 Task: Research Airbnb options in Lake Worth Corridor, United States from 16th December, 2023 to 20th December, 2023 for 1 adult. Place can be private room with 1  bedroom having 1 bed and 1 bathroom. Property type can be hotel.
Action: Mouse moved to (419, 83)
Screenshot: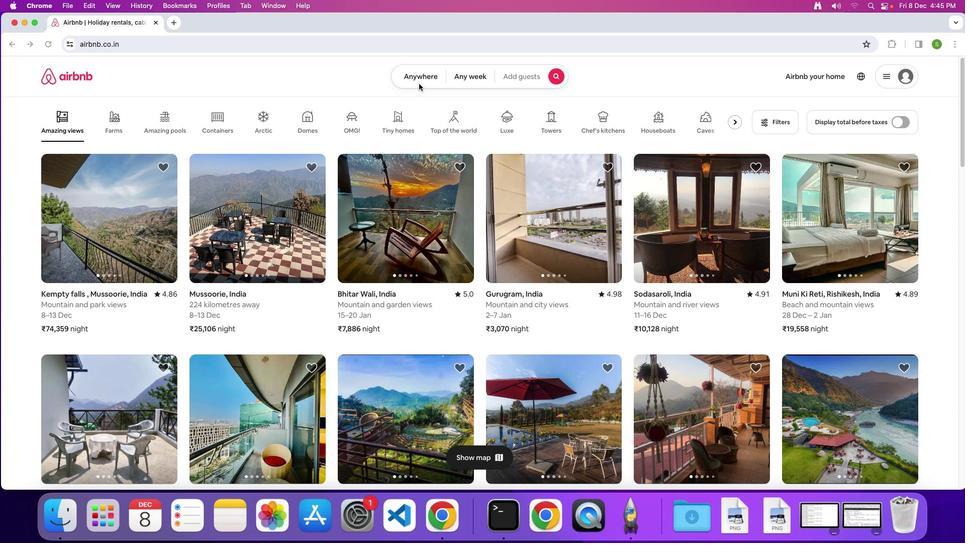 
Action: Mouse pressed left at (419, 83)
Screenshot: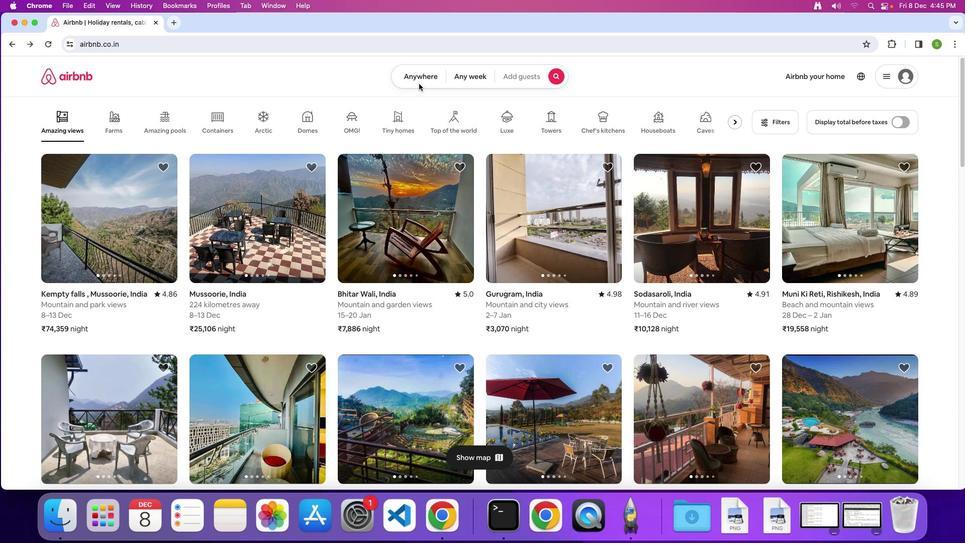 
Action: Mouse moved to (420, 78)
Screenshot: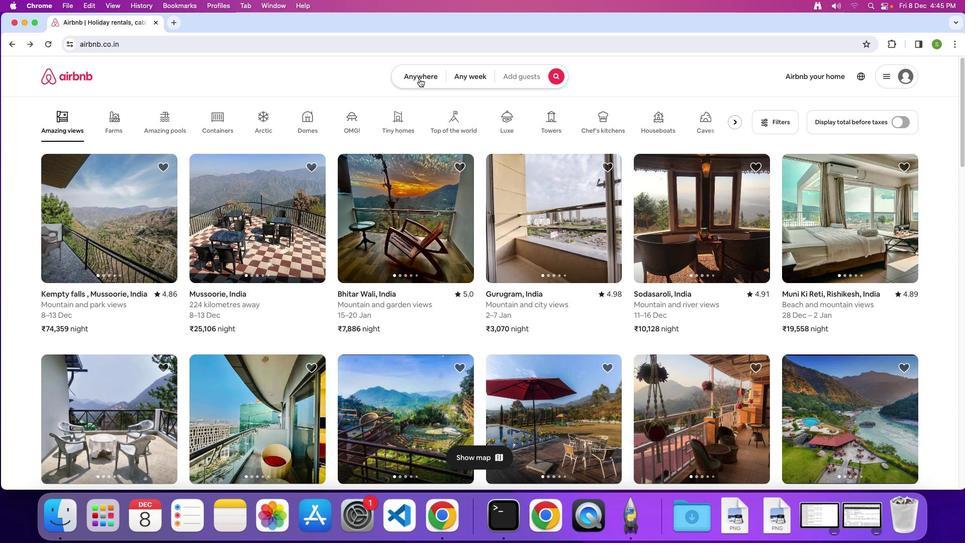 
Action: Mouse pressed left at (420, 78)
Screenshot: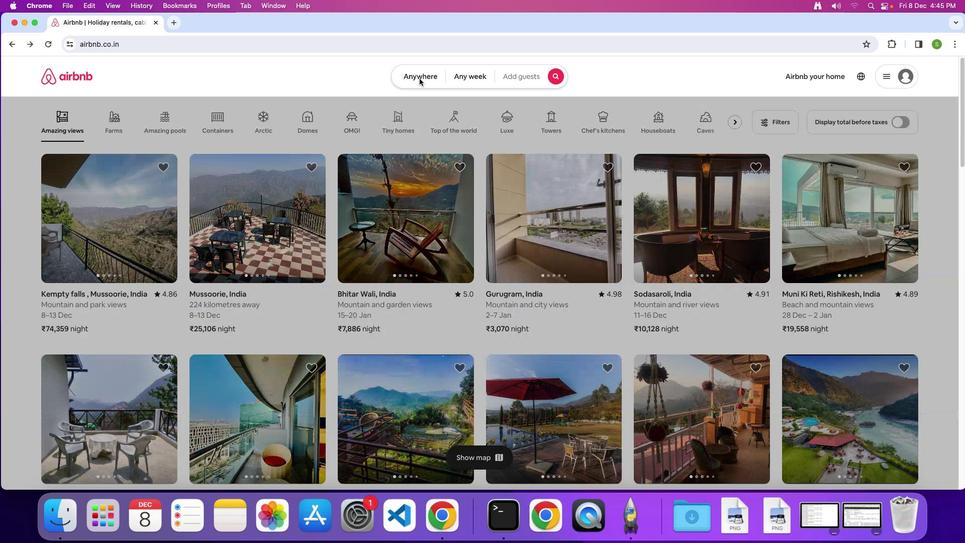 
Action: Mouse moved to (364, 118)
Screenshot: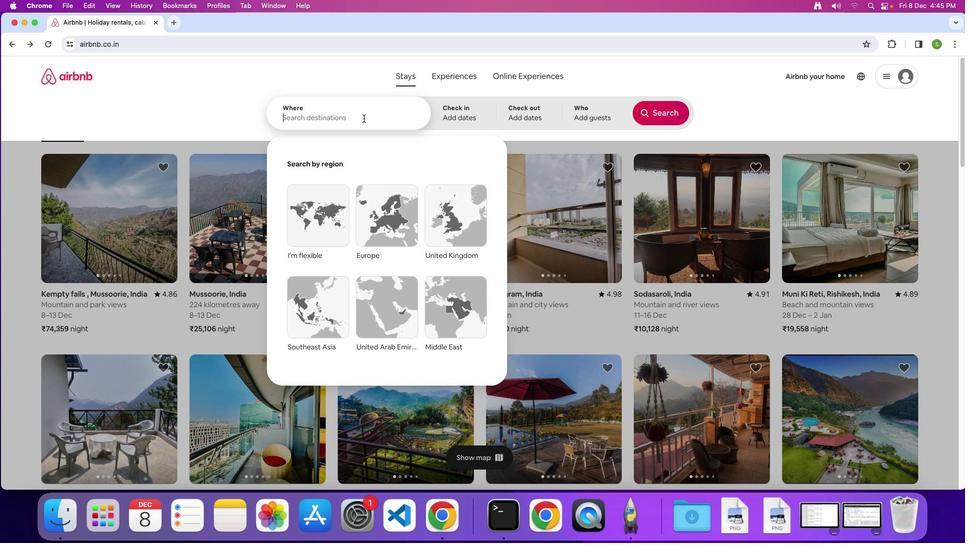 
Action: Mouse pressed left at (364, 118)
Screenshot: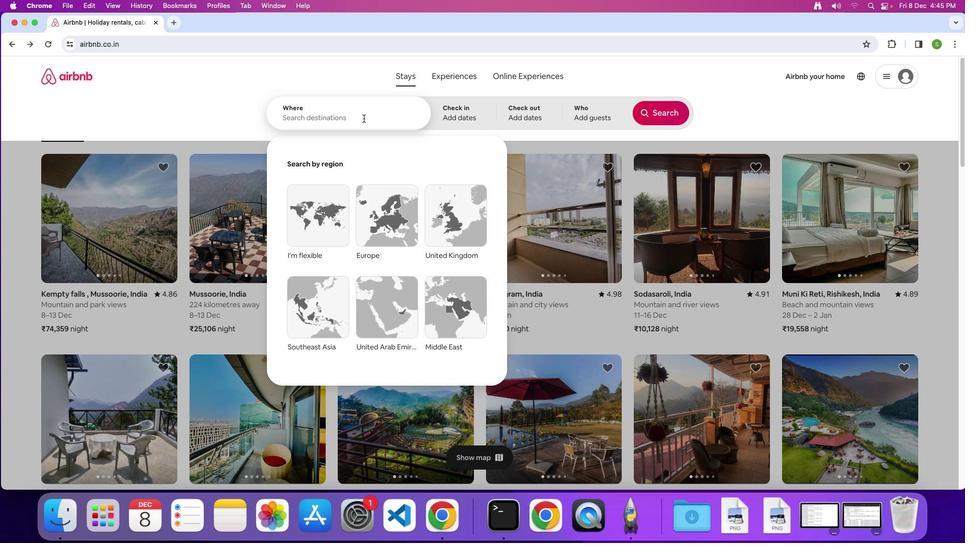 
Action: Key pressed 'L'Key.caps_lock'a''k''e'Key.spaceKey.shift'W''o''r''t''h'Key.spaceKey.shift'C''o''r''r''i''d''o''r'','Key.spaceKey.shift'U''n''t'Key.backspace'i''t''e''d'Key.spaceKey.shift'S''a''t''t''e'Key.backspaceKey.backspaceKey.backspaceKey.backspace't''a''t''e''s'Key.enter
Screenshot: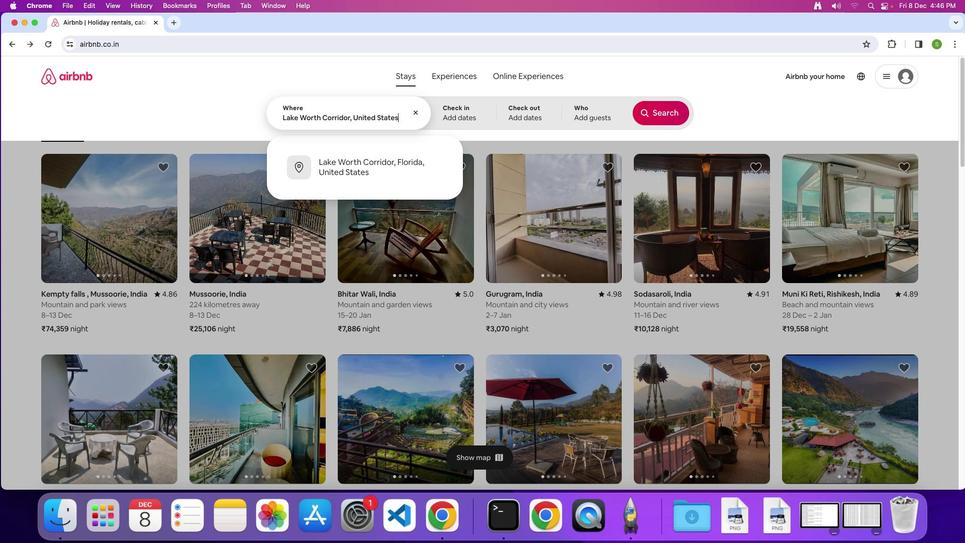 
Action: Mouse moved to (456, 292)
Screenshot: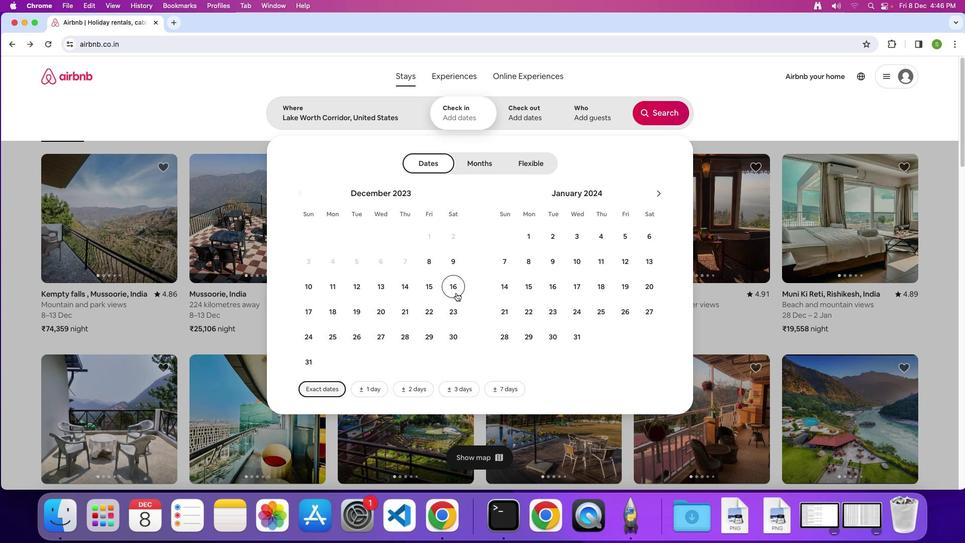 
Action: Mouse pressed left at (456, 292)
Screenshot: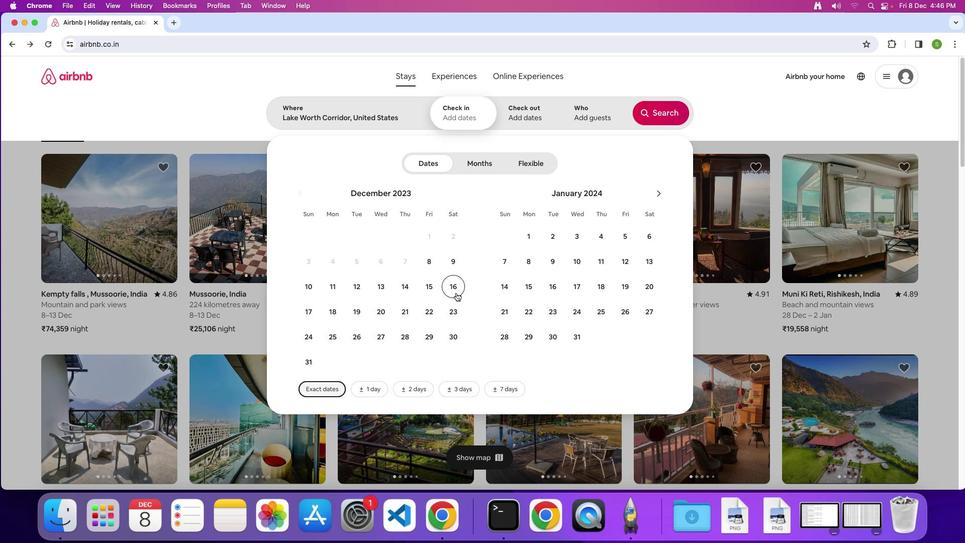
Action: Mouse moved to (385, 312)
Screenshot: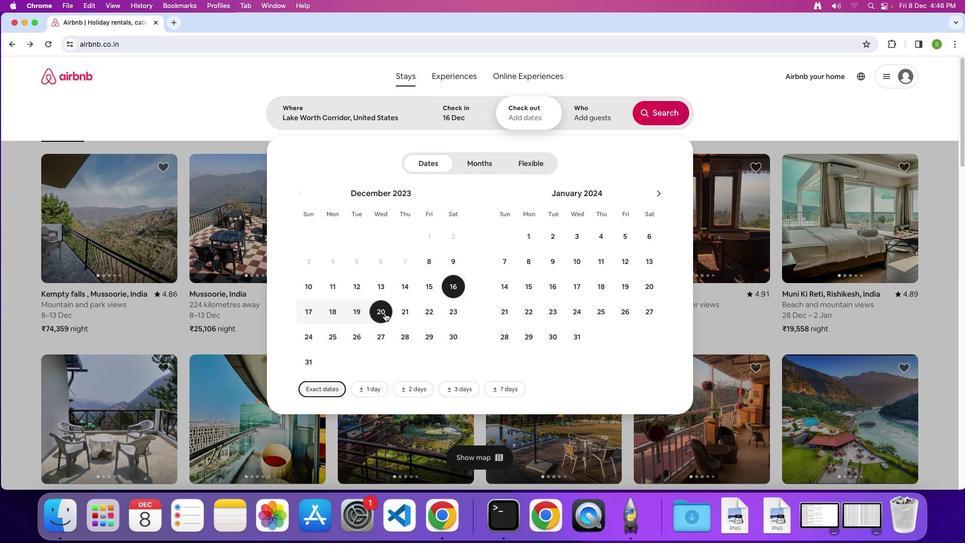 
Action: Mouse pressed left at (385, 312)
Screenshot: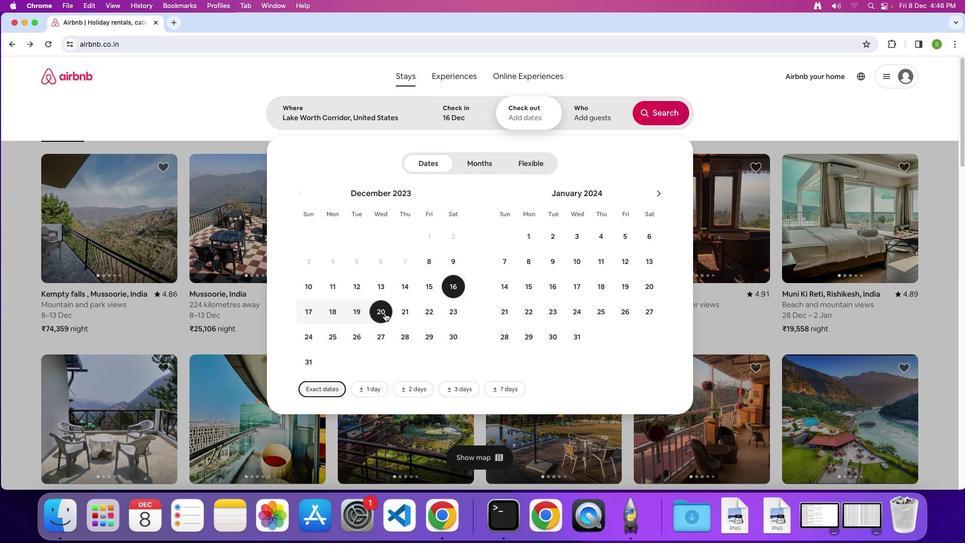 
Action: Mouse moved to (577, 119)
Screenshot: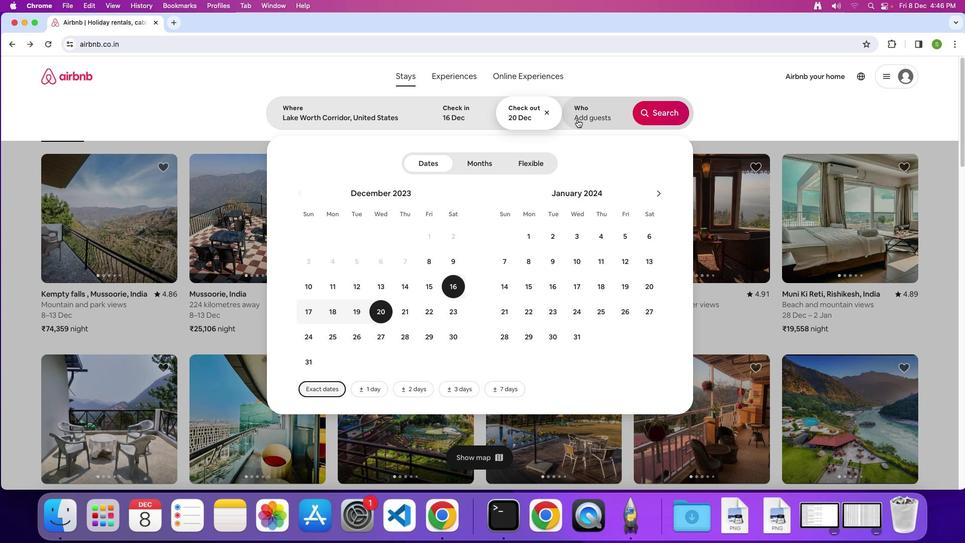 
Action: Mouse pressed left at (577, 119)
Screenshot: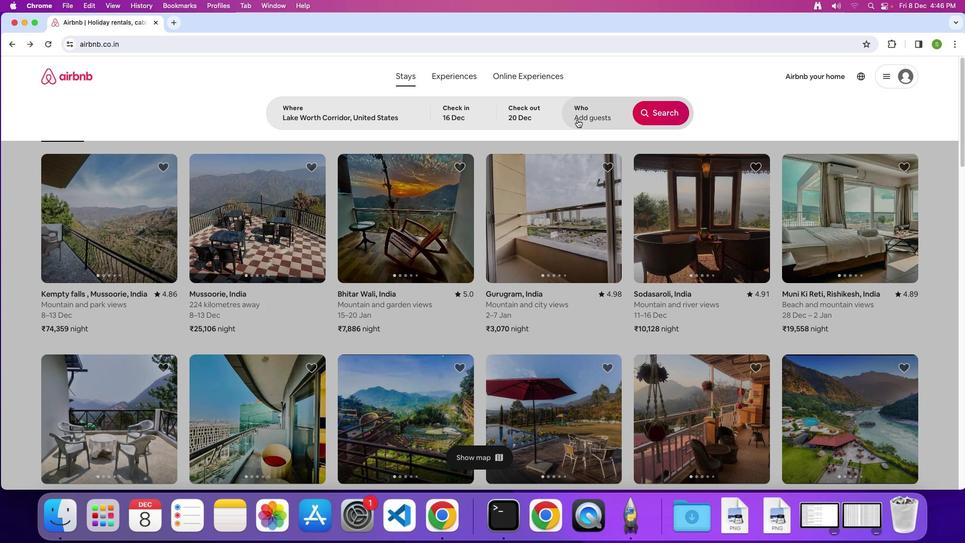 
Action: Mouse moved to (667, 169)
Screenshot: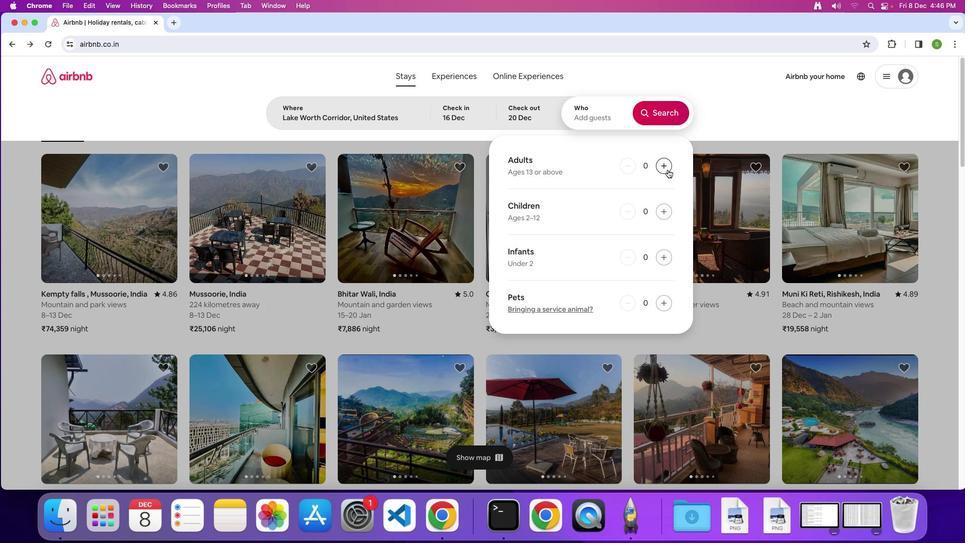 
Action: Mouse pressed left at (667, 169)
Screenshot: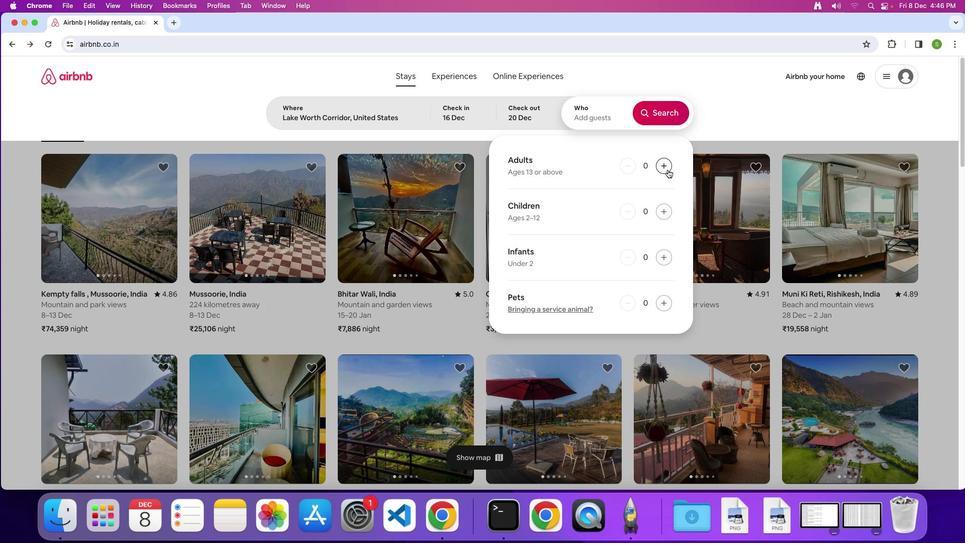 
Action: Mouse moved to (661, 116)
Screenshot: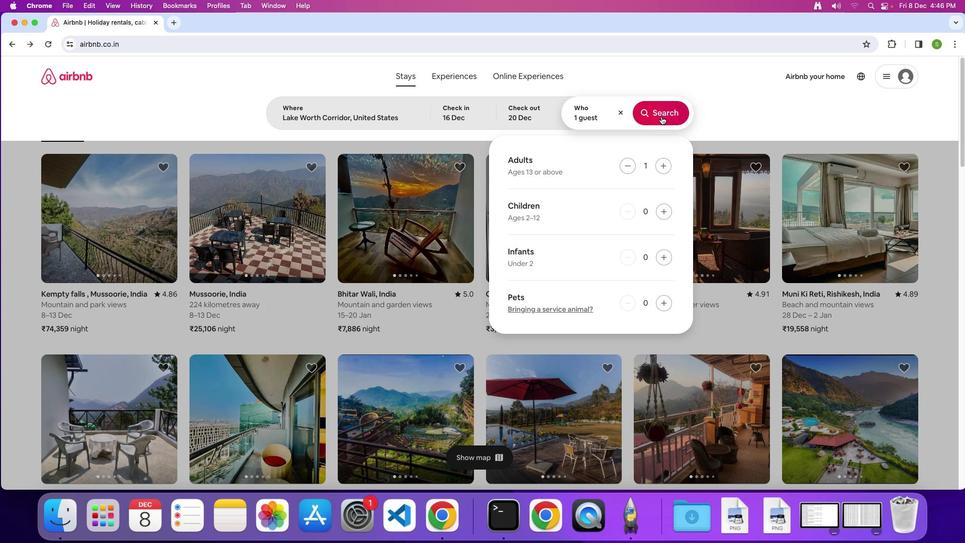 
Action: Mouse pressed left at (661, 116)
Screenshot: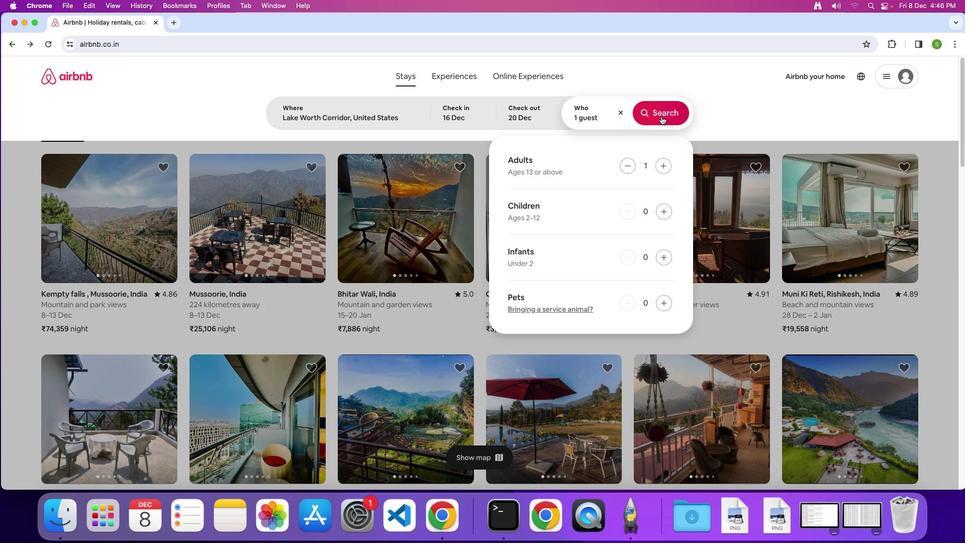 
Action: Mouse moved to (799, 118)
Screenshot: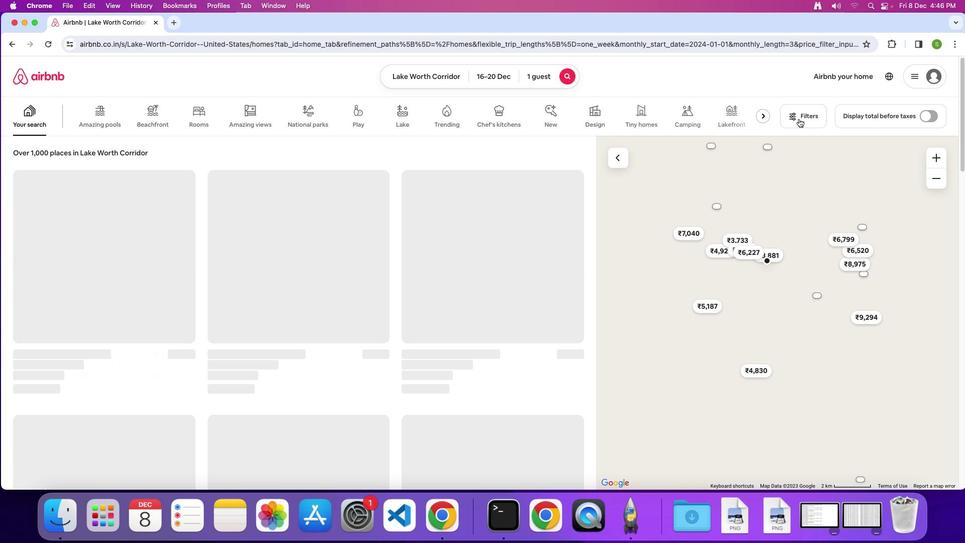 
Action: Mouse pressed left at (799, 118)
Screenshot: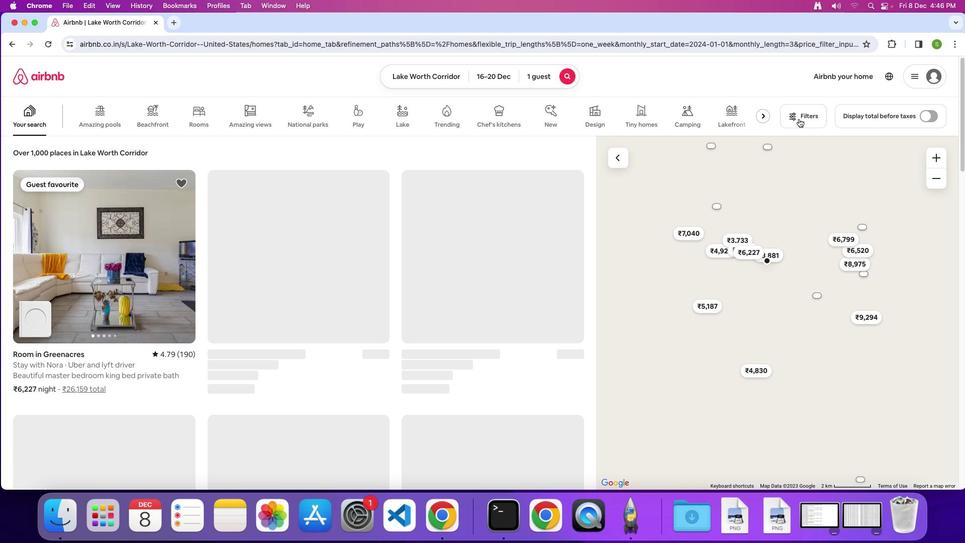 
Action: Mouse moved to (488, 243)
Screenshot: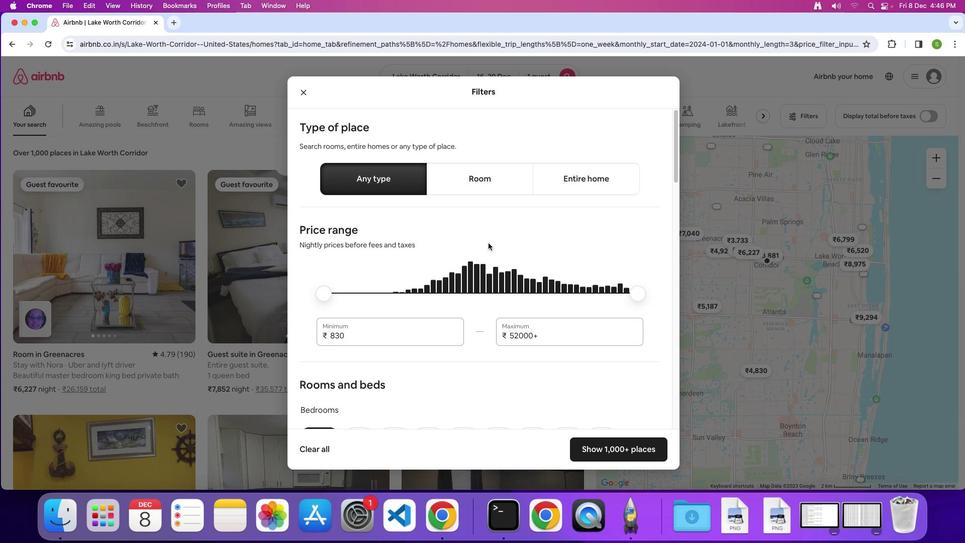 
Action: Mouse scrolled (488, 243) with delta (0, 0)
Screenshot: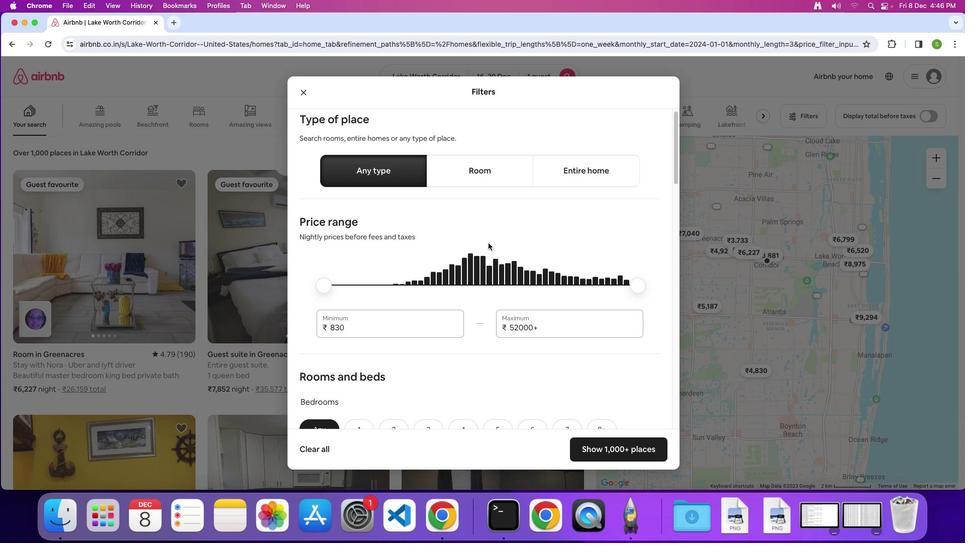 
Action: Mouse scrolled (488, 243) with delta (0, 0)
Screenshot: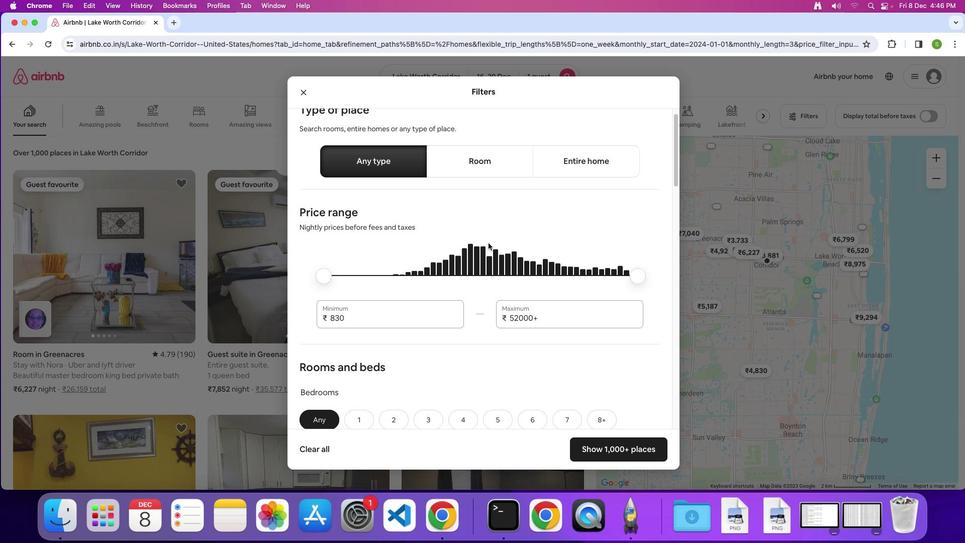 
Action: Mouse scrolled (488, 243) with delta (0, 0)
Screenshot: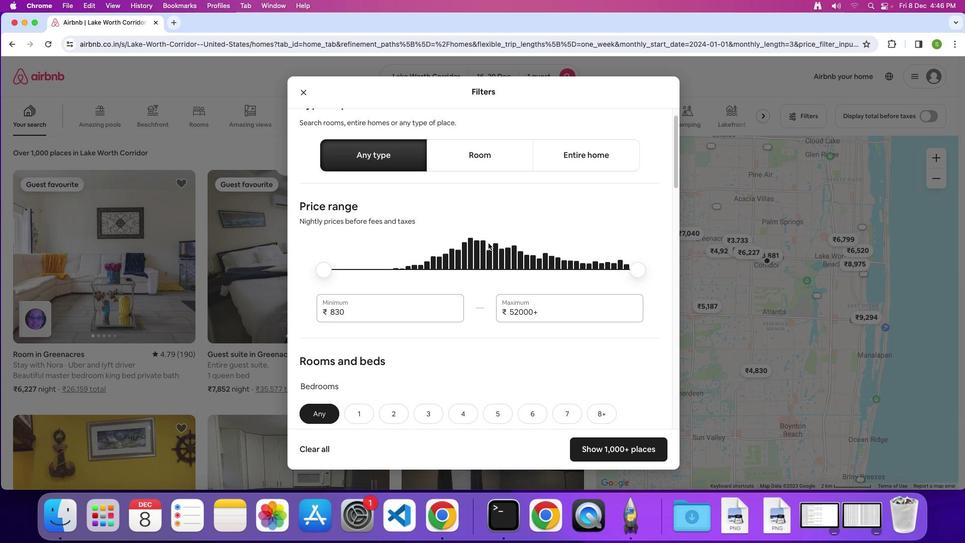 
Action: Mouse scrolled (488, 243) with delta (0, 0)
Screenshot: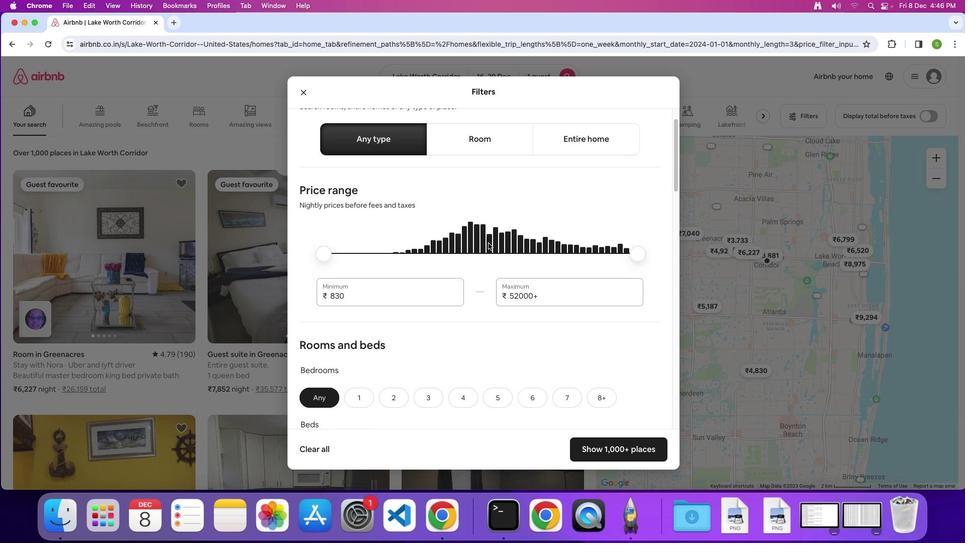 
Action: Mouse scrolled (488, 243) with delta (0, -1)
Screenshot: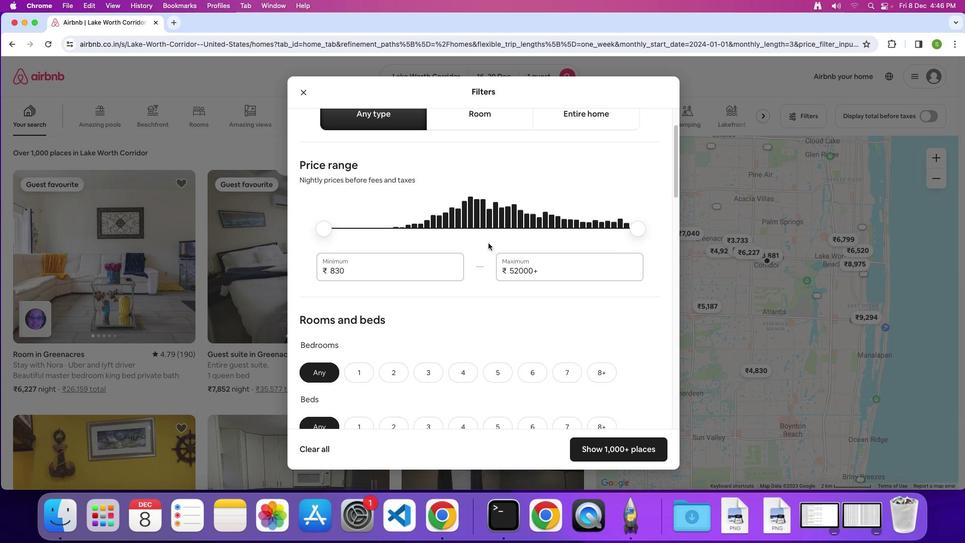 
Action: Mouse scrolled (488, 243) with delta (0, 0)
Screenshot: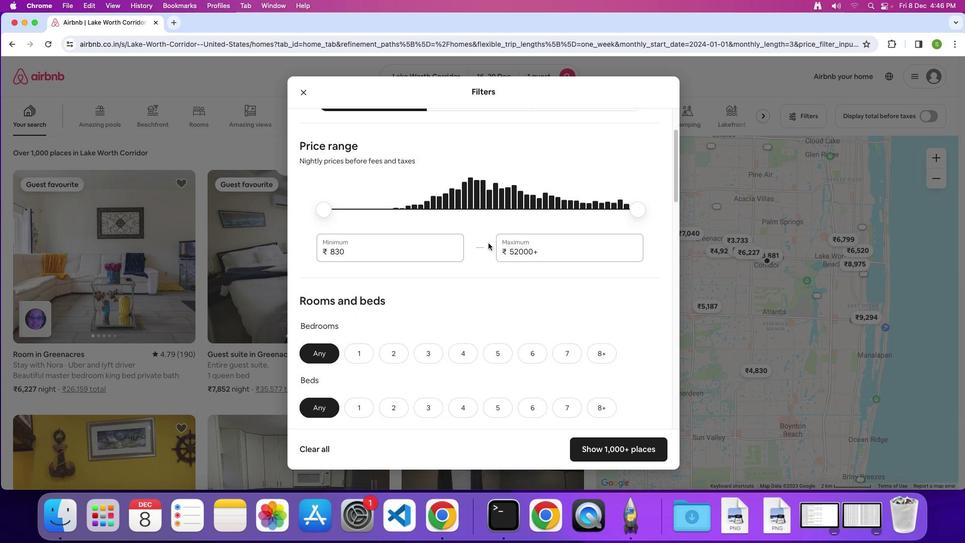 
Action: Mouse scrolled (488, 243) with delta (0, 0)
Screenshot: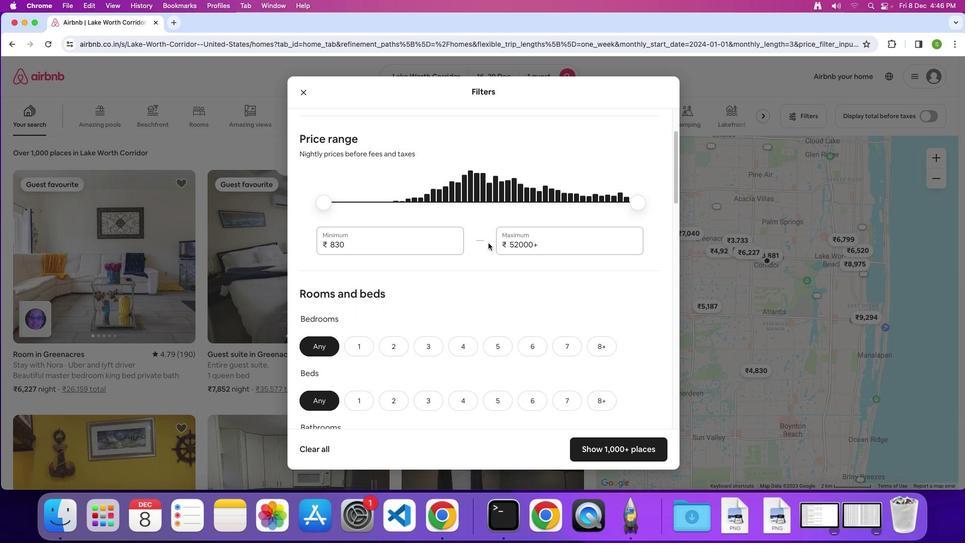 
Action: Mouse scrolled (488, 243) with delta (0, 0)
Screenshot: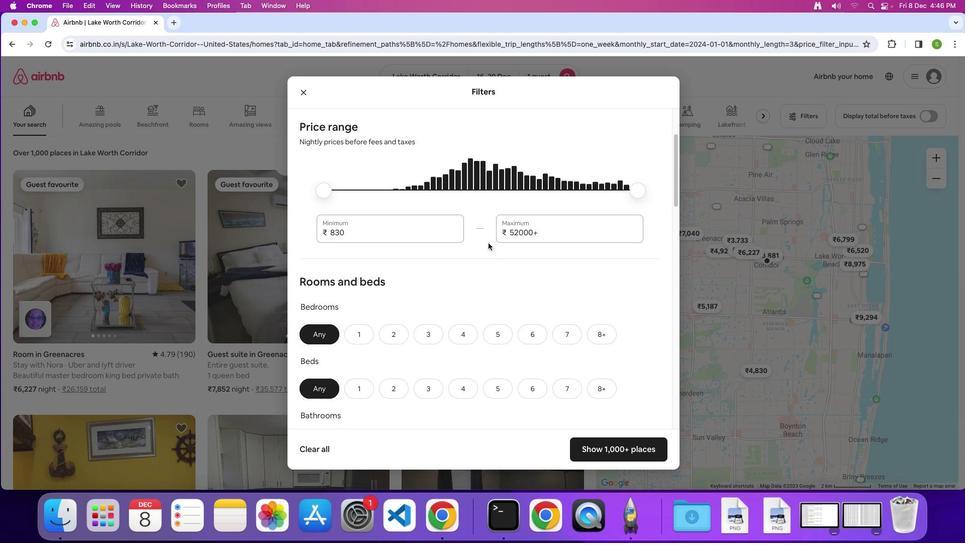 
Action: Mouse scrolled (488, 243) with delta (0, 0)
Screenshot: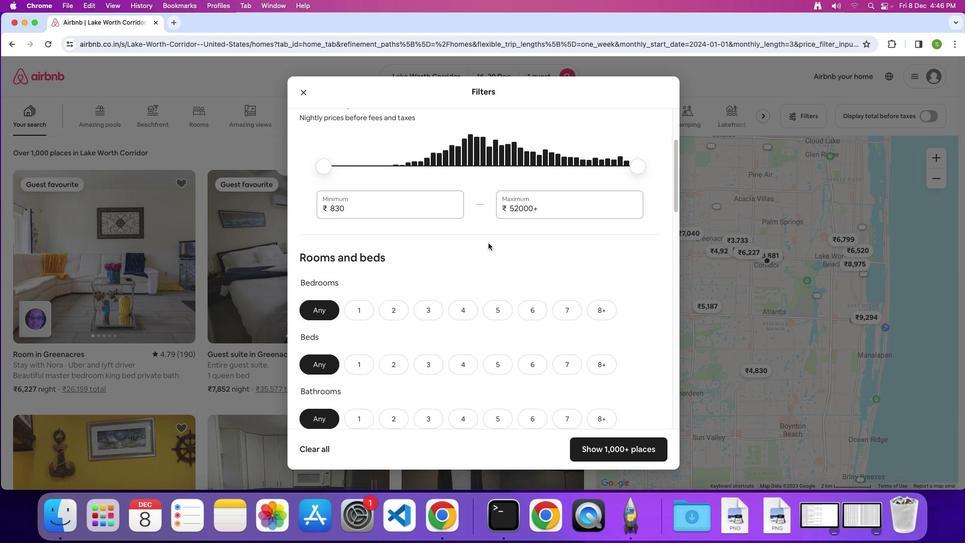 
Action: Mouse scrolled (488, 243) with delta (0, -1)
Screenshot: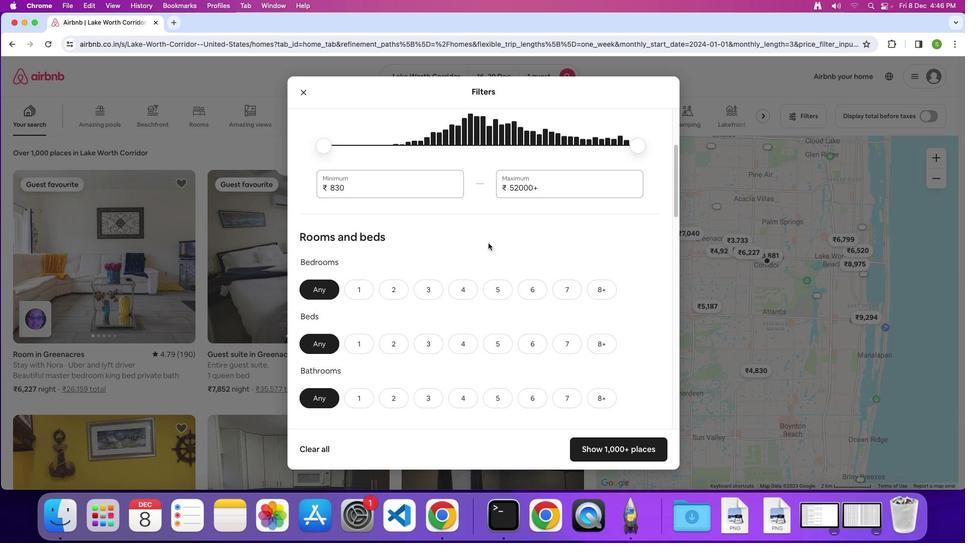 
Action: Mouse scrolled (488, 243) with delta (0, 0)
Screenshot: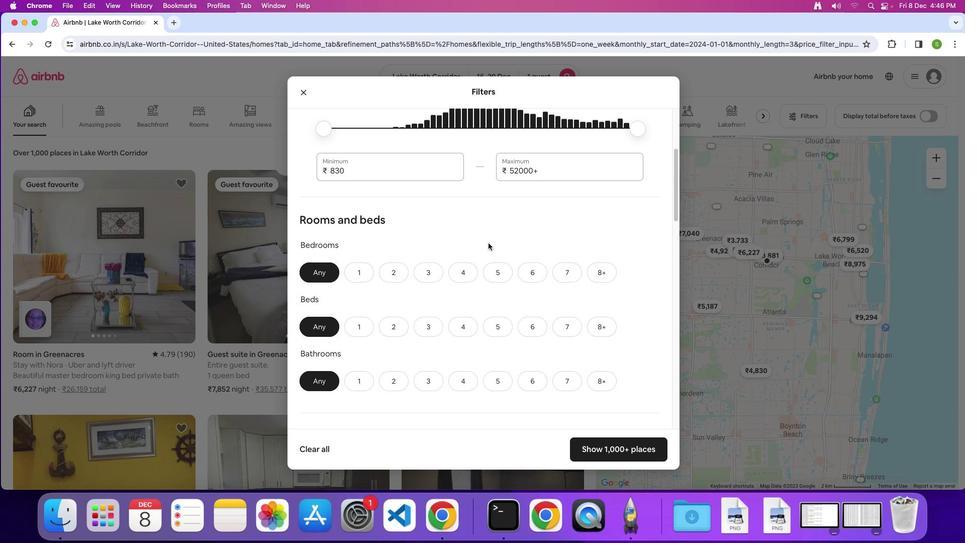
Action: Mouse scrolled (488, 243) with delta (0, 0)
Screenshot: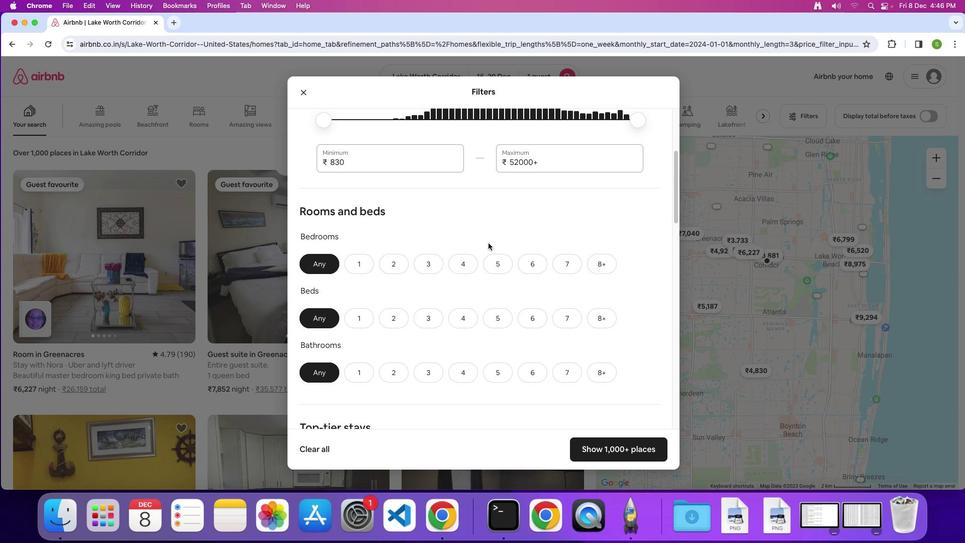 
Action: Mouse scrolled (488, 243) with delta (0, 0)
Screenshot: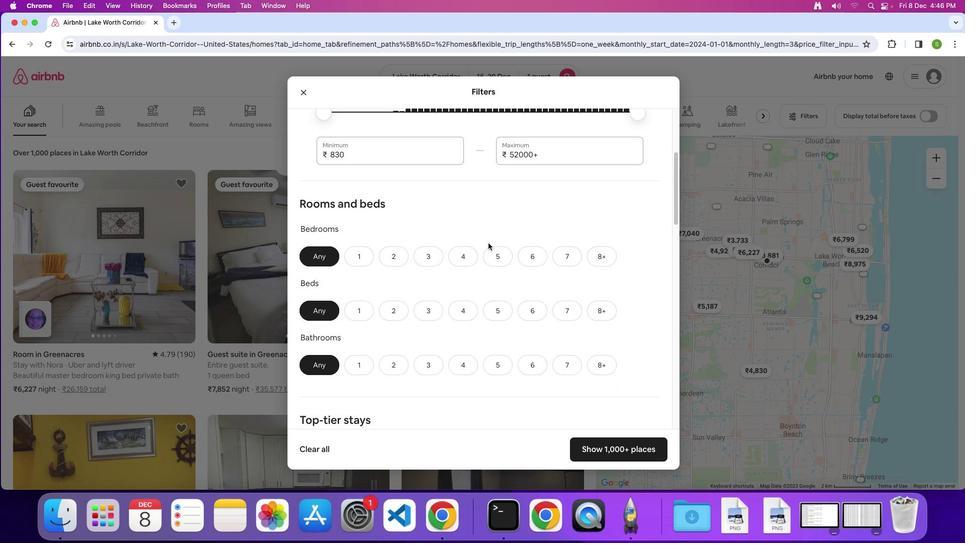 
Action: Mouse scrolled (488, 243) with delta (0, 0)
Screenshot: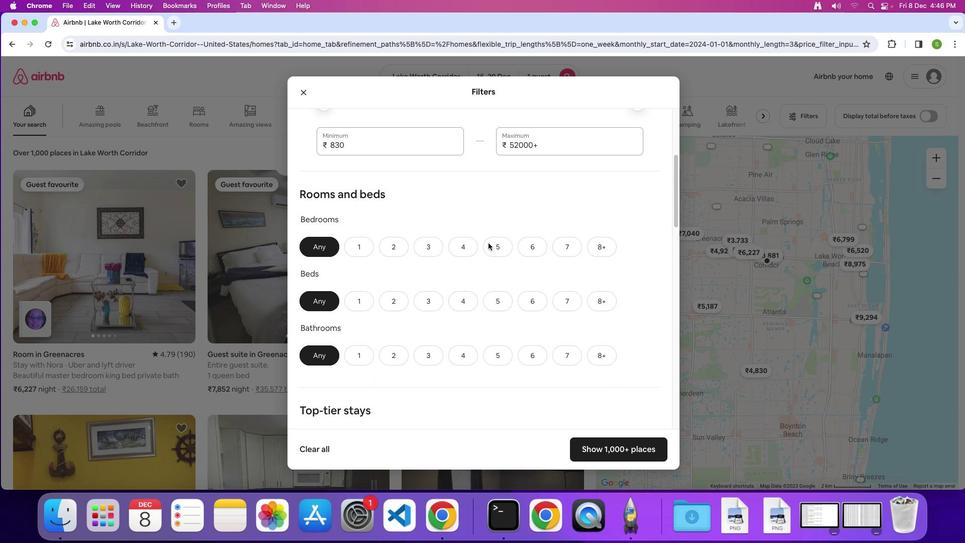 
Action: Mouse scrolled (488, 243) with delta (0, 0)
Screenshot: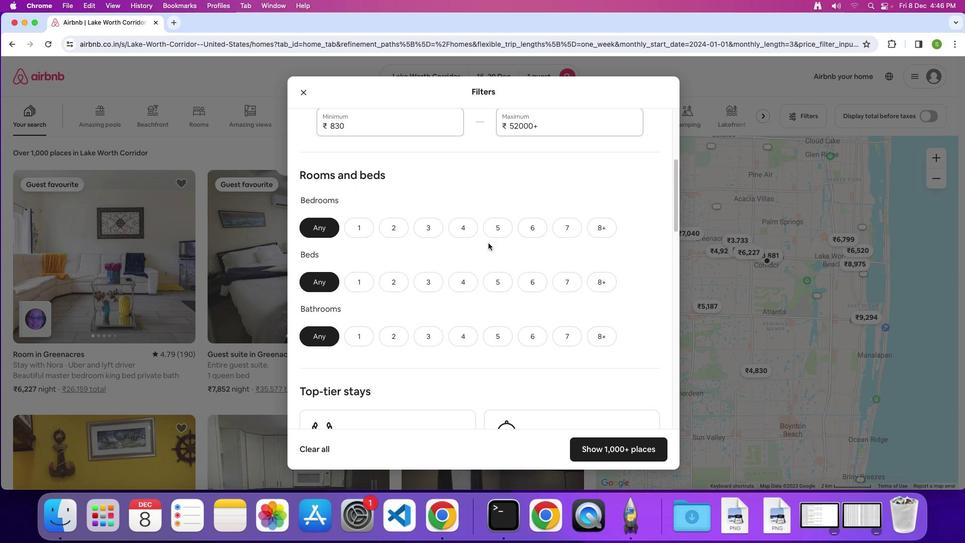 
Action: Mouse scrolled (488, 243) with delta (0, 0)
Screenshot: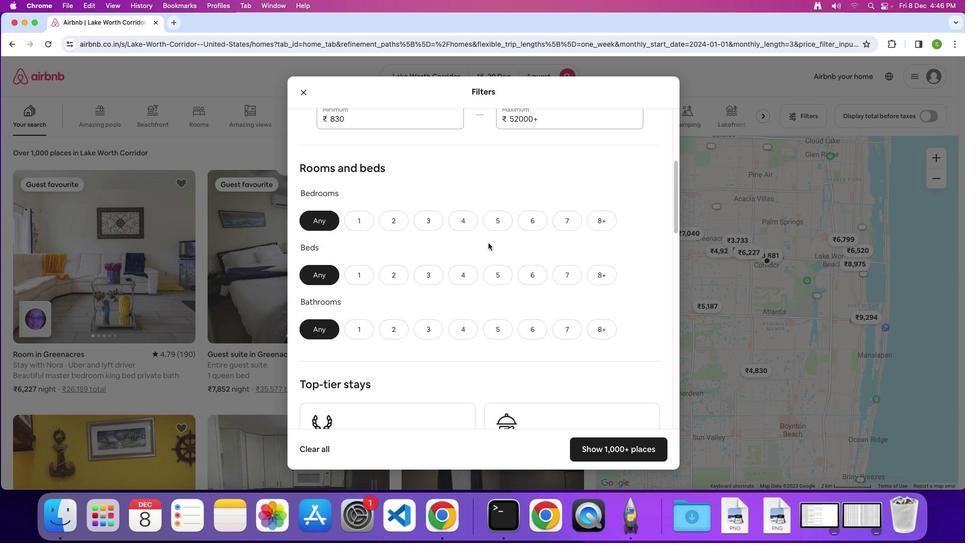 
Action: Mouse scrolled (488, 243) with delta (0, 0)
Screenshot: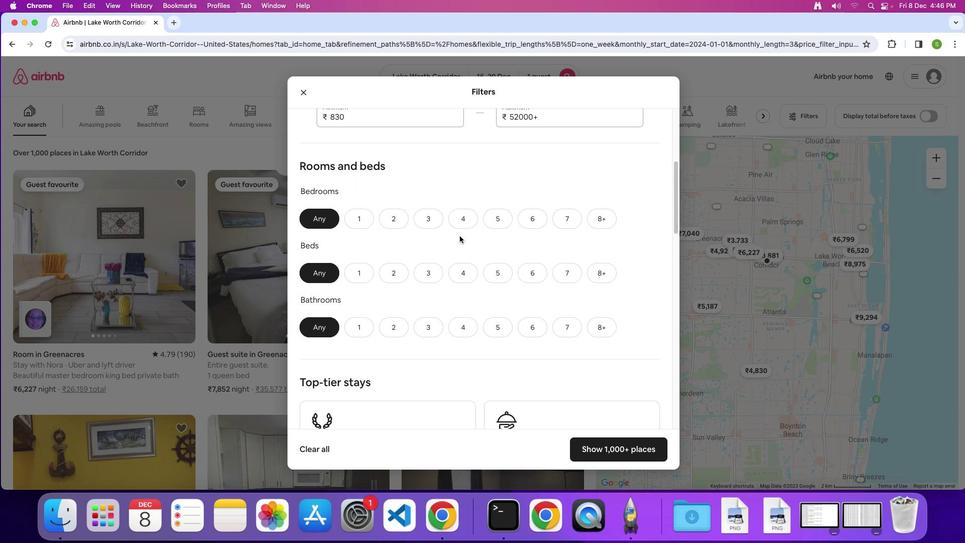 
Action: Mouse moved to (362, 224)
Screenshot: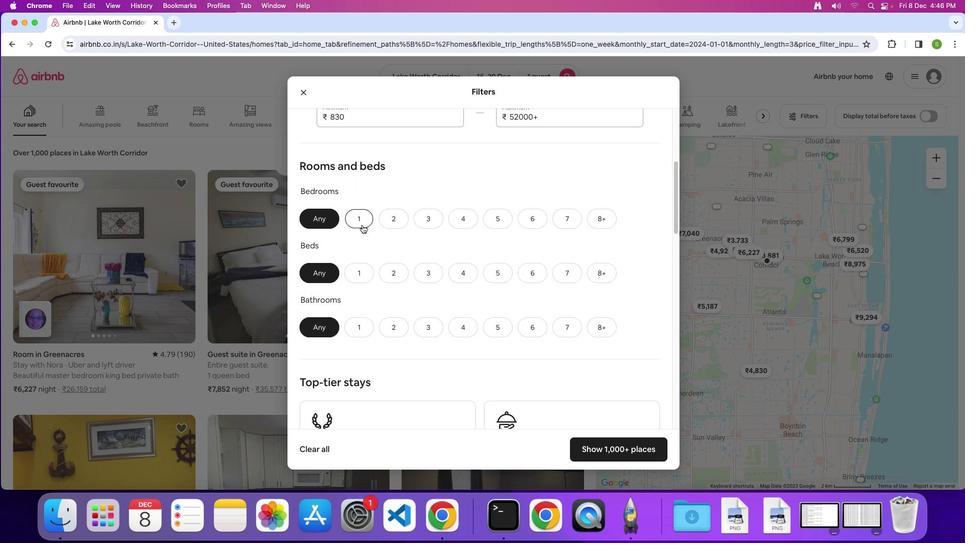 
Action: Mouse pressed left at (362, 224)
Screenshot: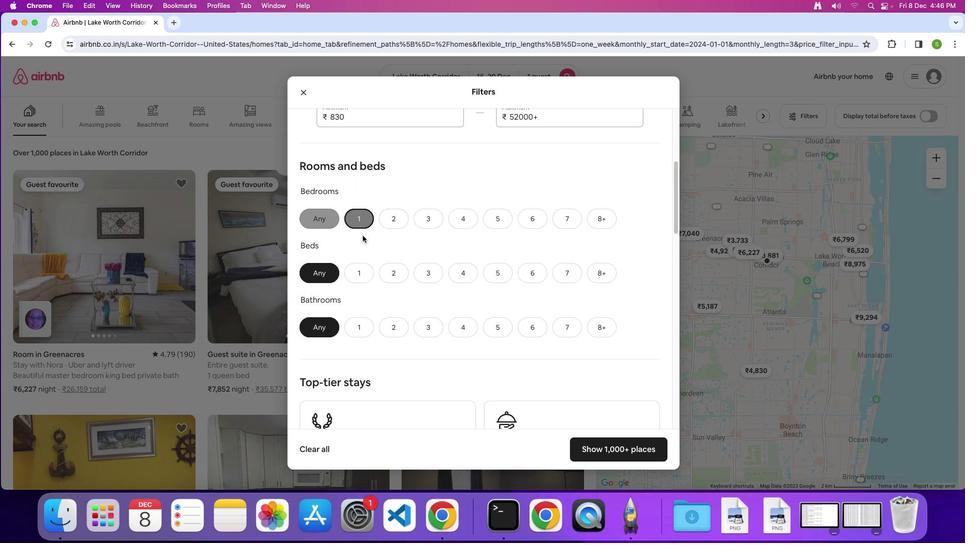 
Action: Mouse moved to (355, 267)
Screenshot: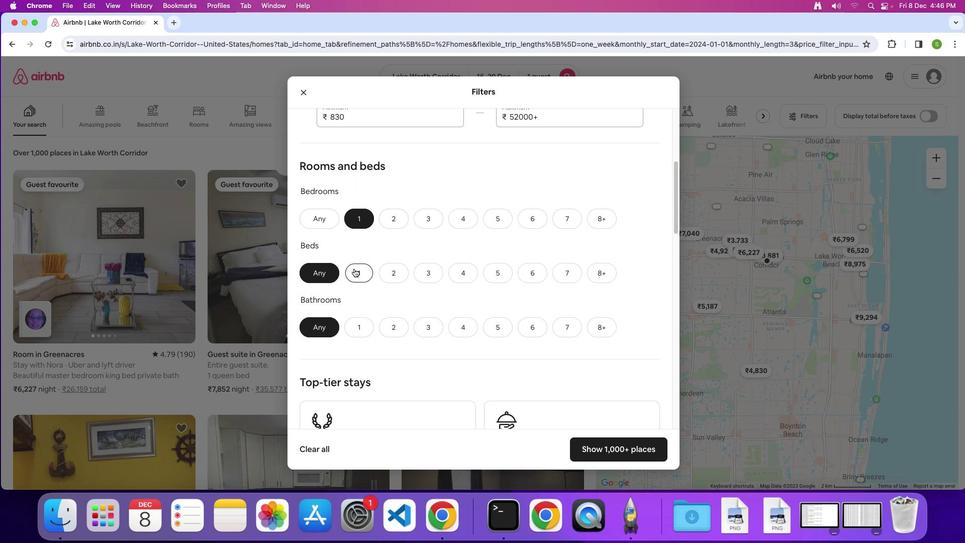 
Action: Mouse pressed left at (355, 267)
Screenshot: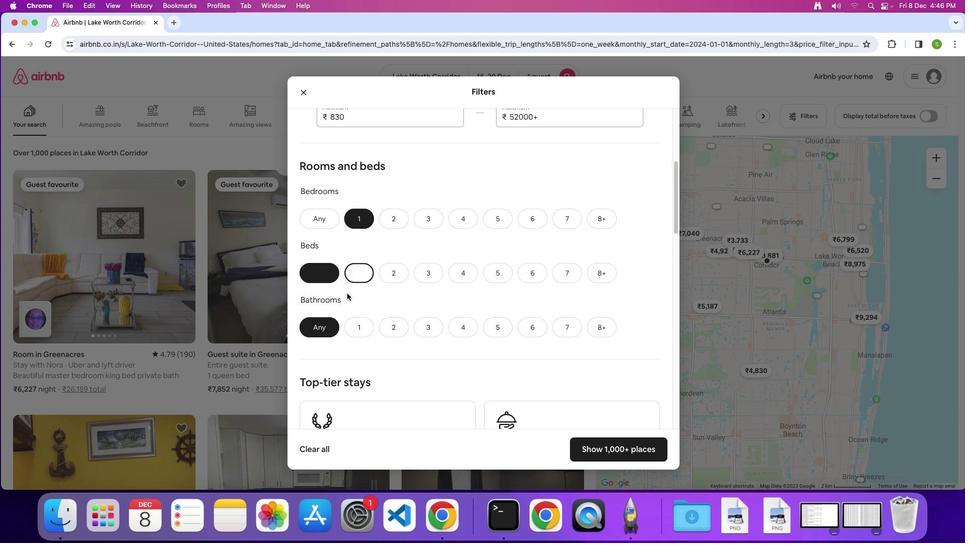 
Action: Mouse moved to (346, 326)
Screenshot: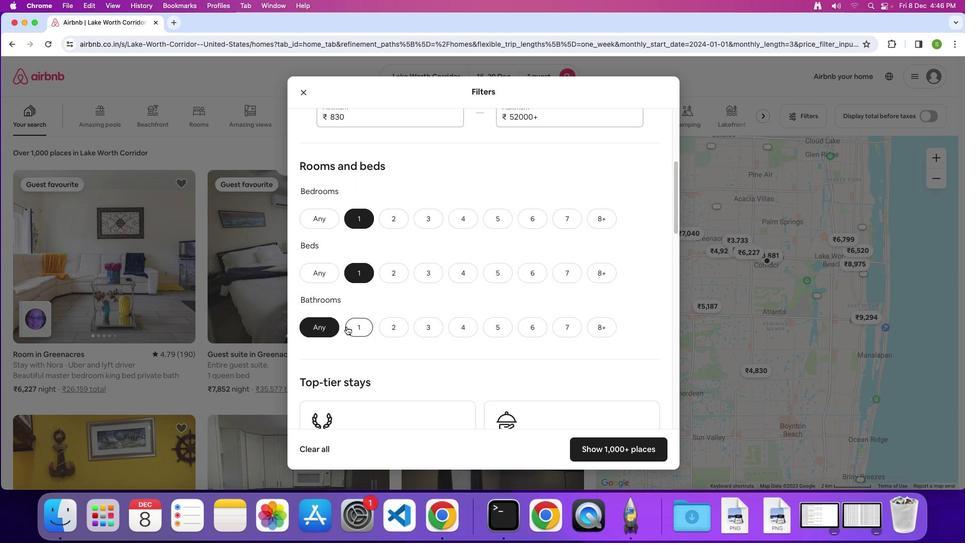 
Action: Mouse pressed left at (346, 326)
Screenshot: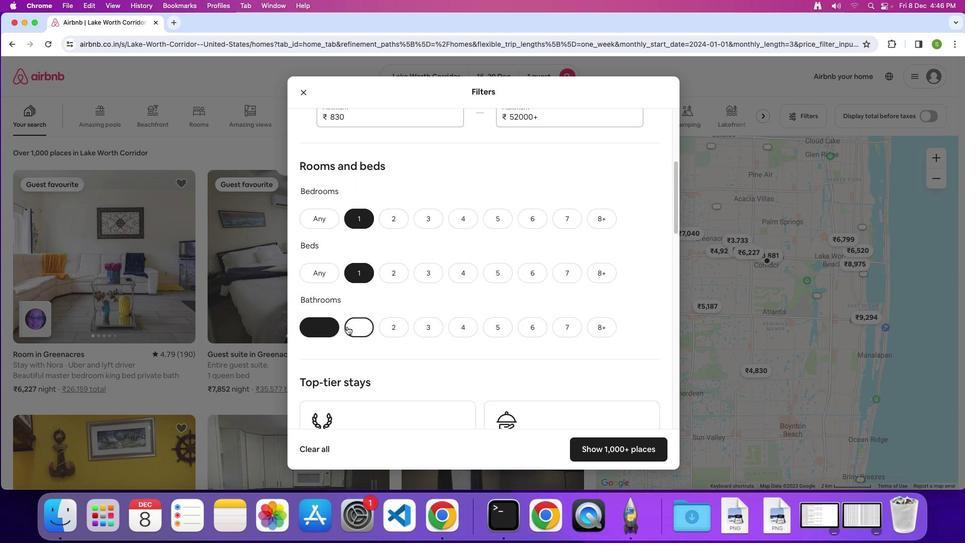 
Action: Mouse moved to (523, 263)
Screenshot: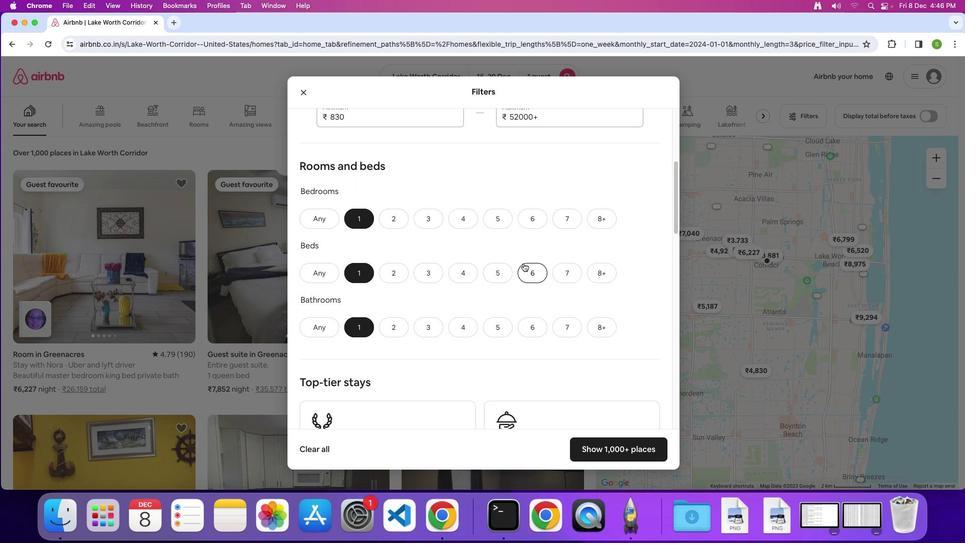 
Action: Mouse scrolled (523, 263) with delta (0, 0)
Screenshot: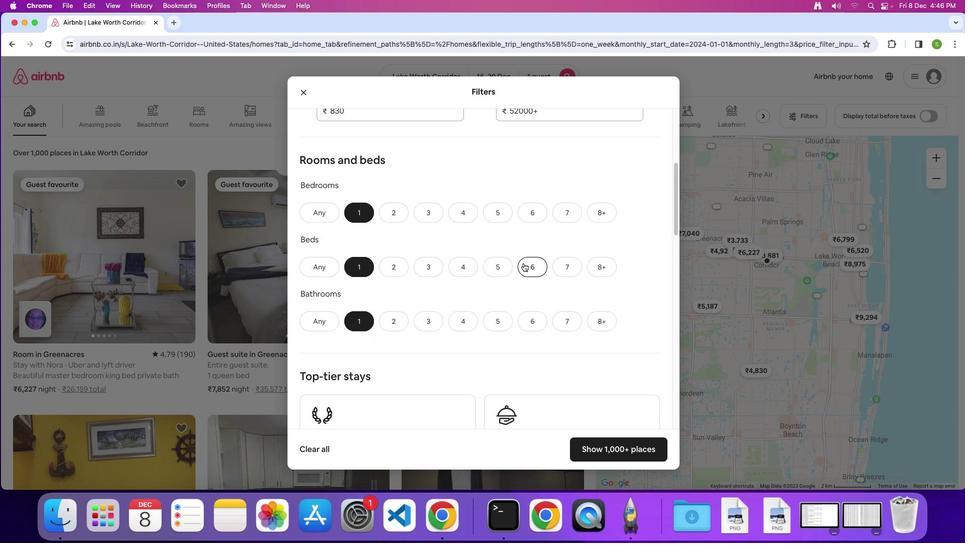 
Action: Mouse scrolled (523, 263) with delta (0, 0)
Screenshot: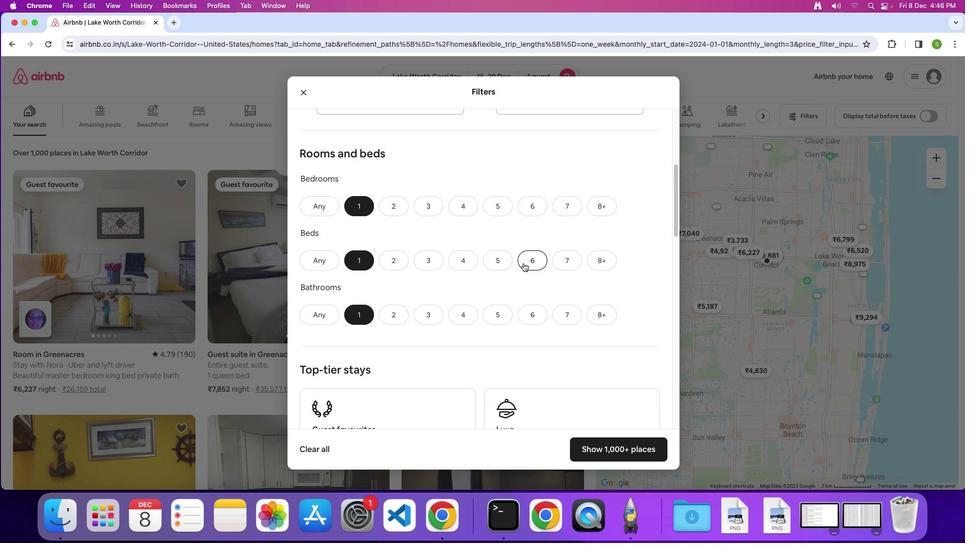 
Action: Mouse scrolled (523, 263) with delta (0, 0)
Screenshot: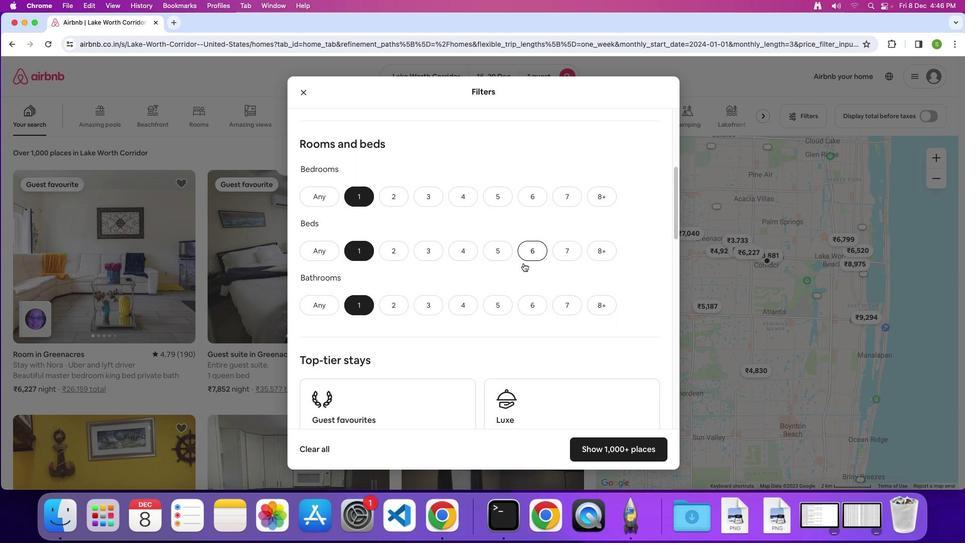 
Action: Mouse scrolled (523, 263) with delta (0, 0)
Screenshot: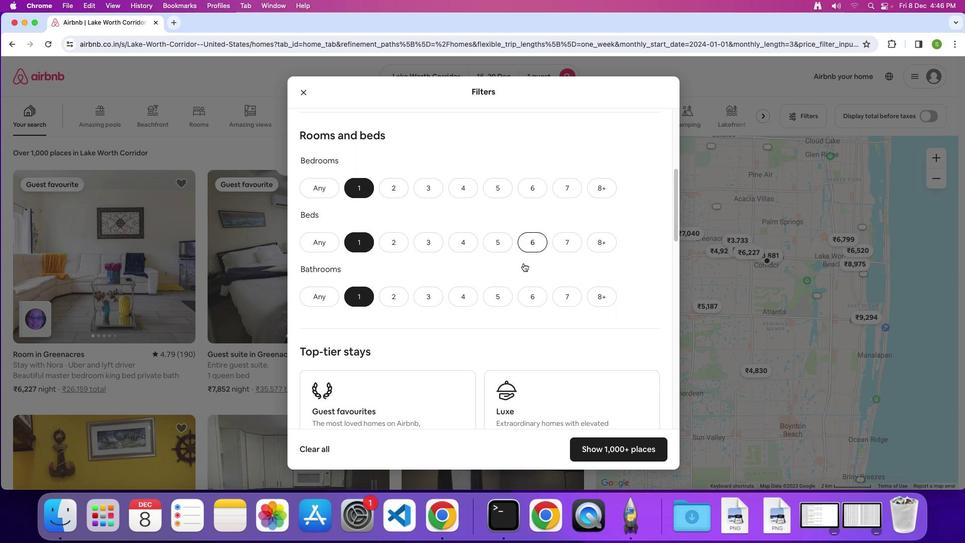 
Action: Mouse scrolled (523, 263) with delta (0, 0)
Screenshot: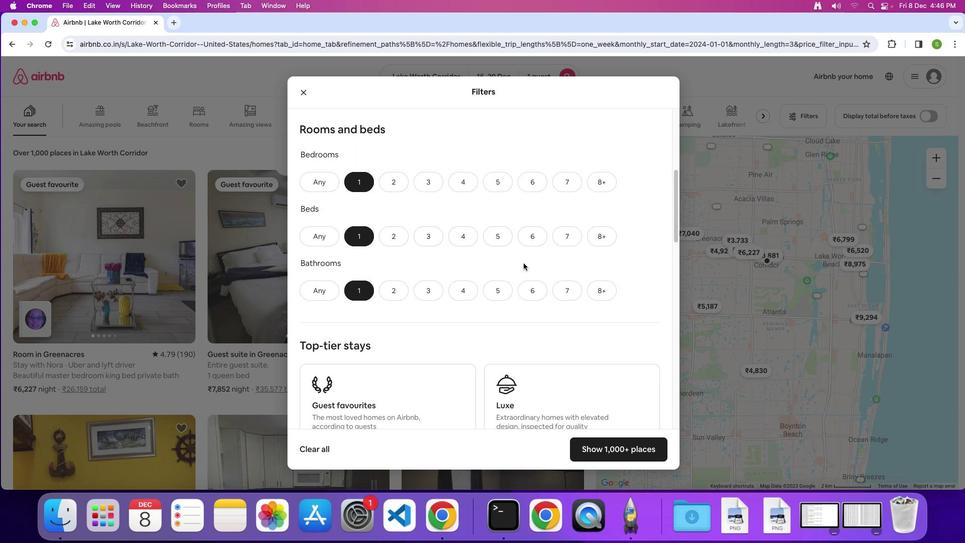 
Action: Mouse scrolled (523, 263) with delta (0, 0)
Screenshot: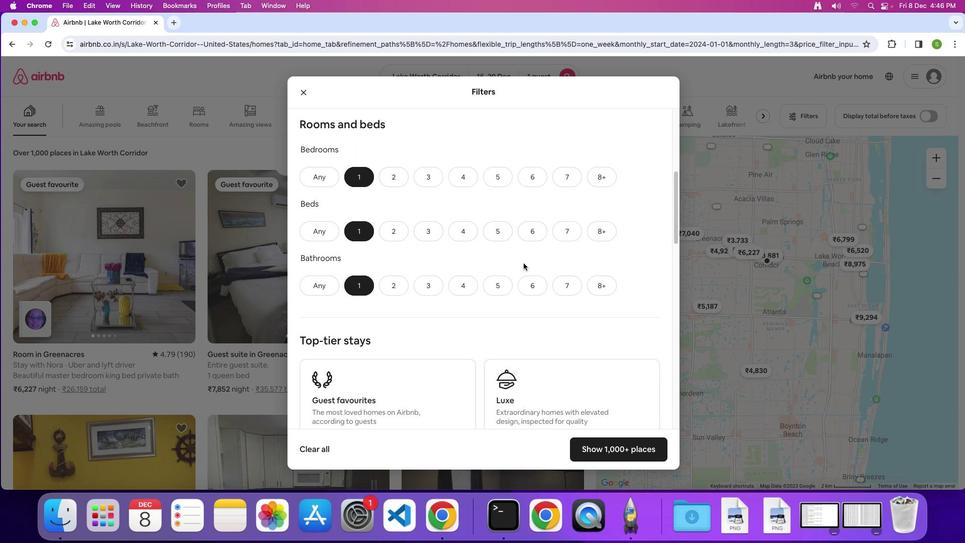 
Action: Mouse scrolled (523, 263) with delta (0, 0)
Screenshot: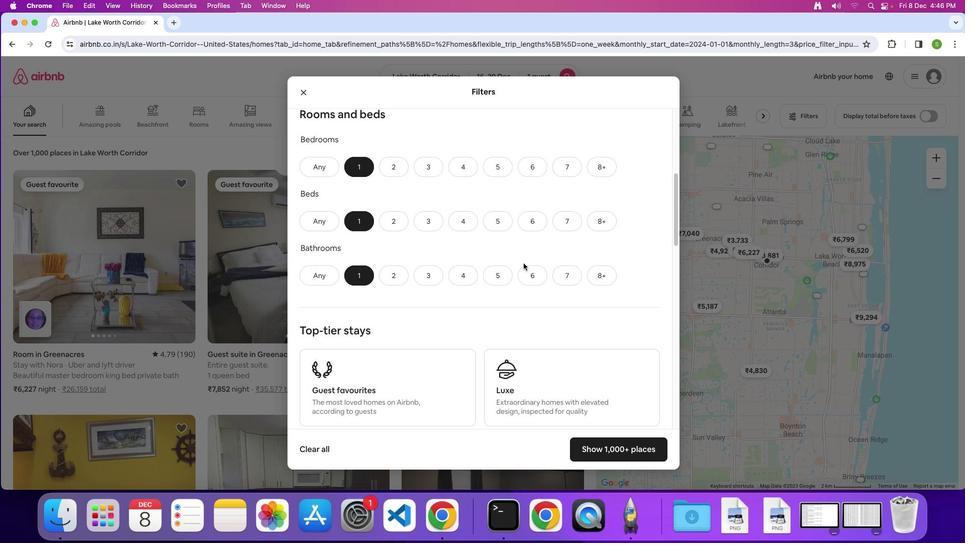
Action: Mouse scrolled (523, 263) with delta (0, 0)
Screenshot: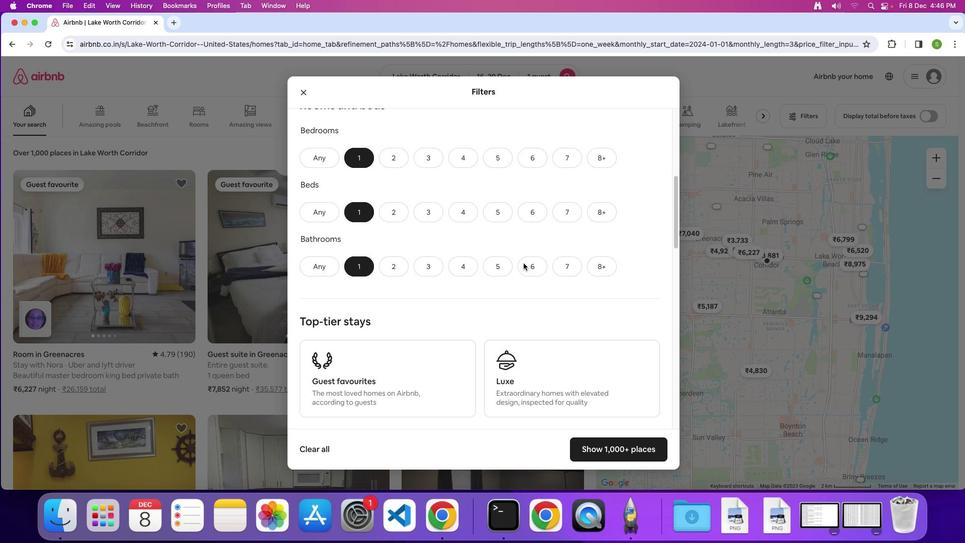 
Action: Mouse scrolled (523, 263) with delta (0, 0)
Screenshot: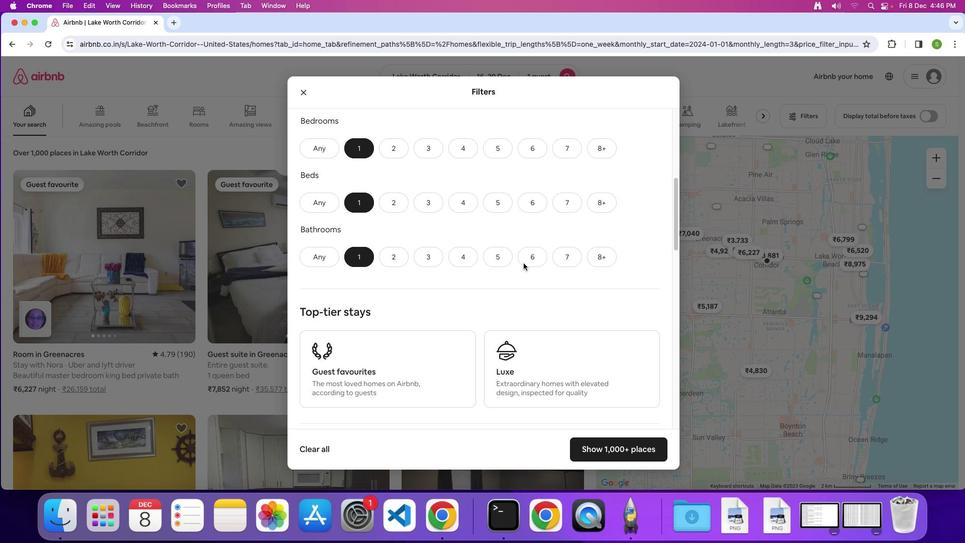 
Action: Mouse scrolled (523, 263) with delta (0, 0)
Screenshot: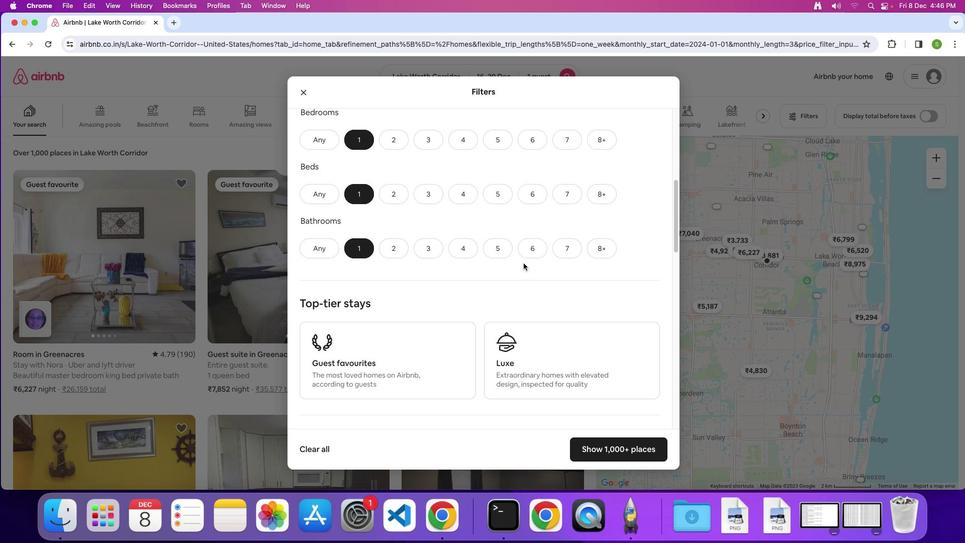 
Action: Mouse scrolled (523, 263) with delta (0, 0)
Screenshot: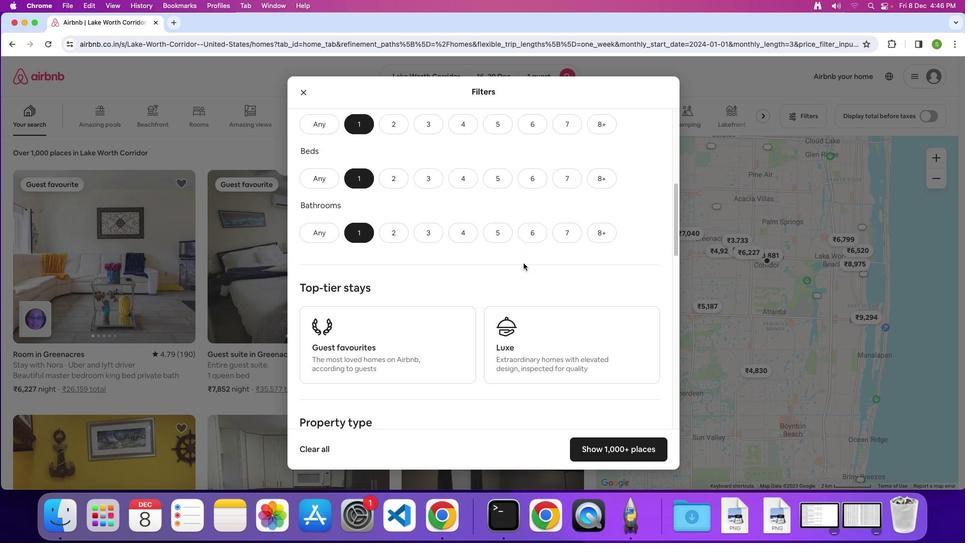 
Action: Mouse scrolled (523, 263) with delta (0, 0)
Screenshot: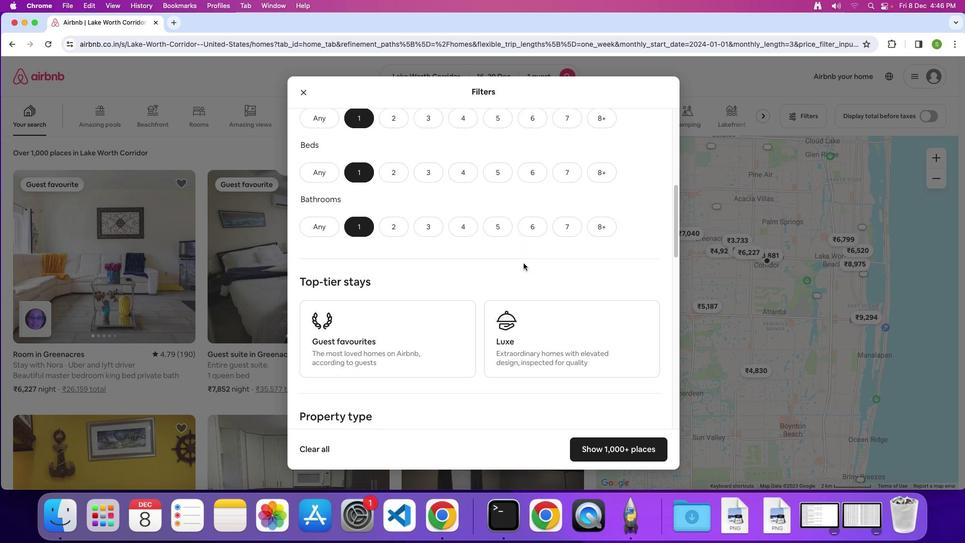 
Action: Mouse scrolled (523, 263) with delta (0, 0)
Screenshot: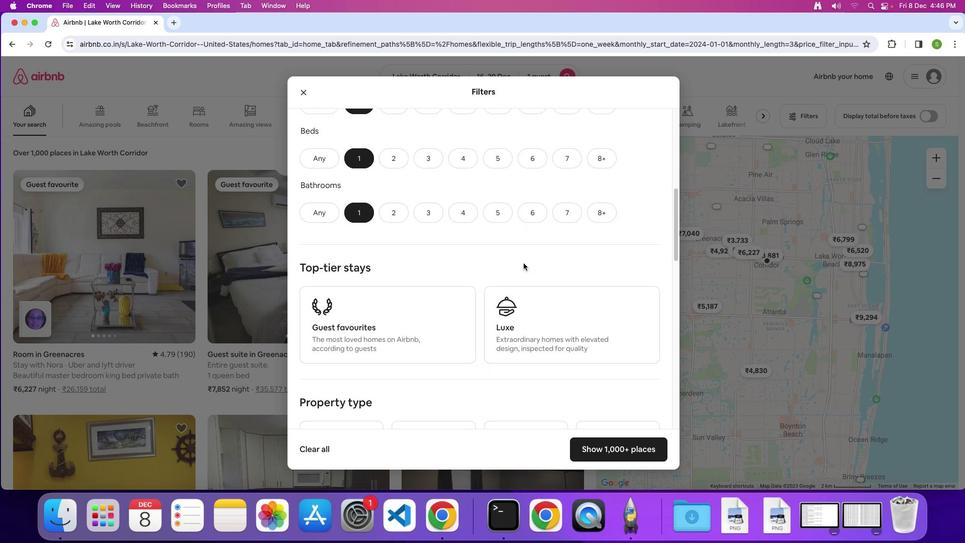 
Action: Mouse scrolled (523, 263) with delta (0, 0)
Screenshot: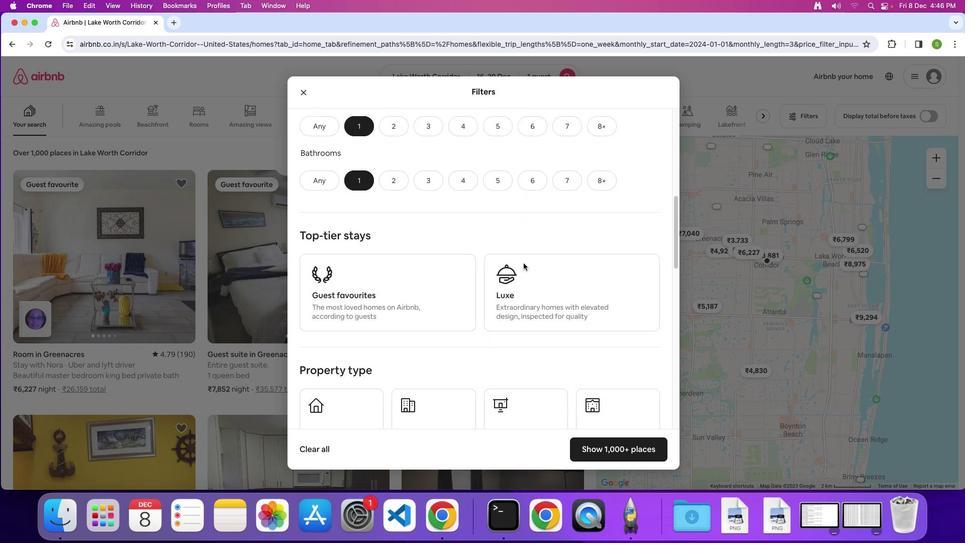 
Action: Mouse scrolled (523, 263) with delta (0, -1)
Screenshot: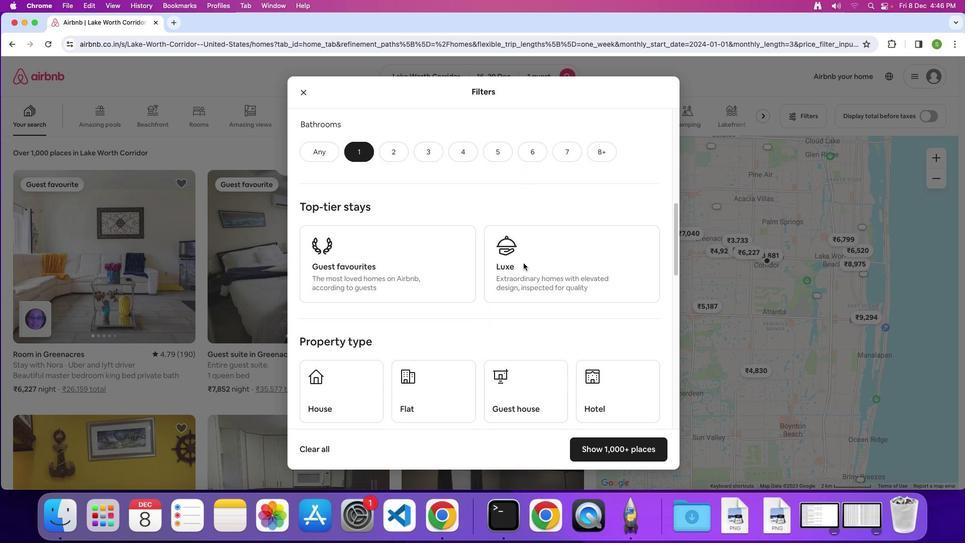 
Action: Mouse scrolled (523, 263) with delta (0, 0)
Screenshot: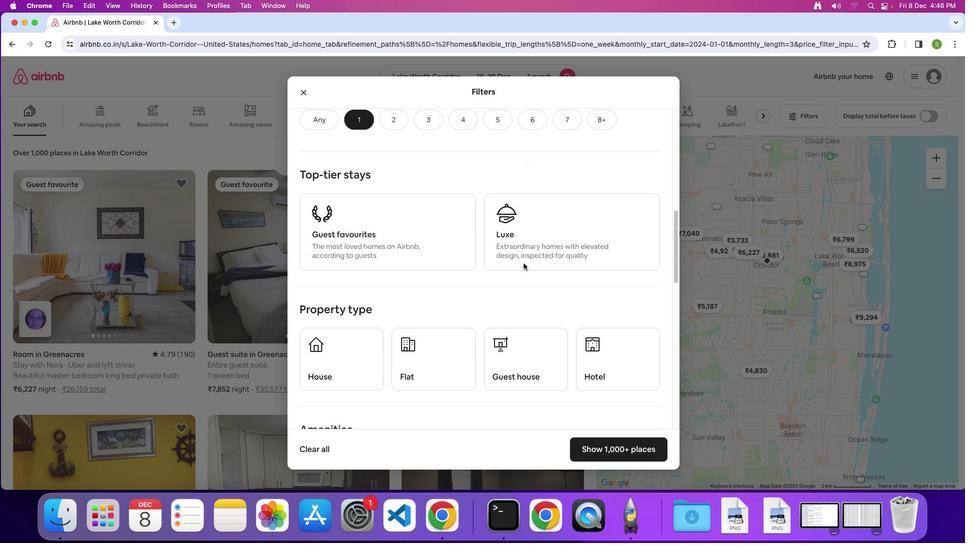
Action: Mouse scrolled (523, 263) with delta (0, 0)
Screenshot: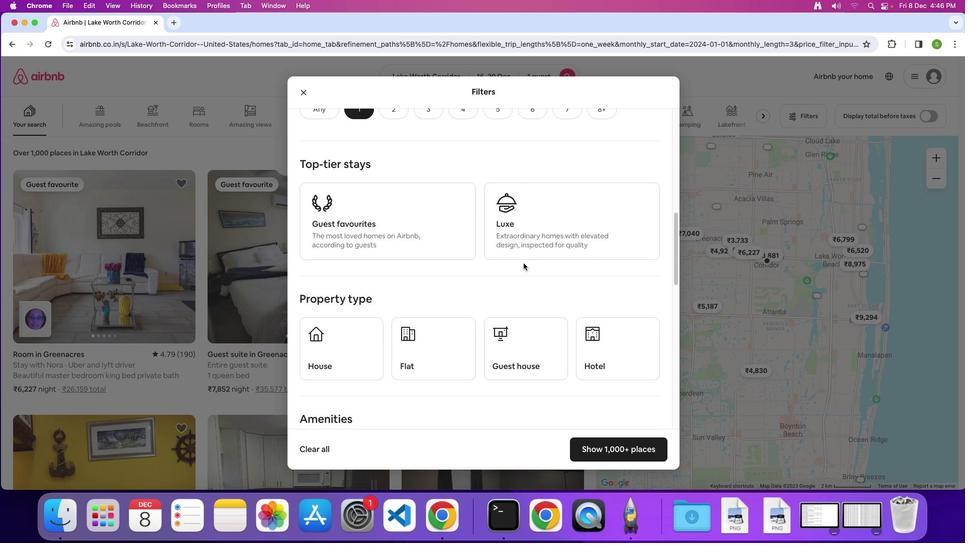 
Action: Mouse scrolled (523, 263) with delta (0, -1)
Screenshot: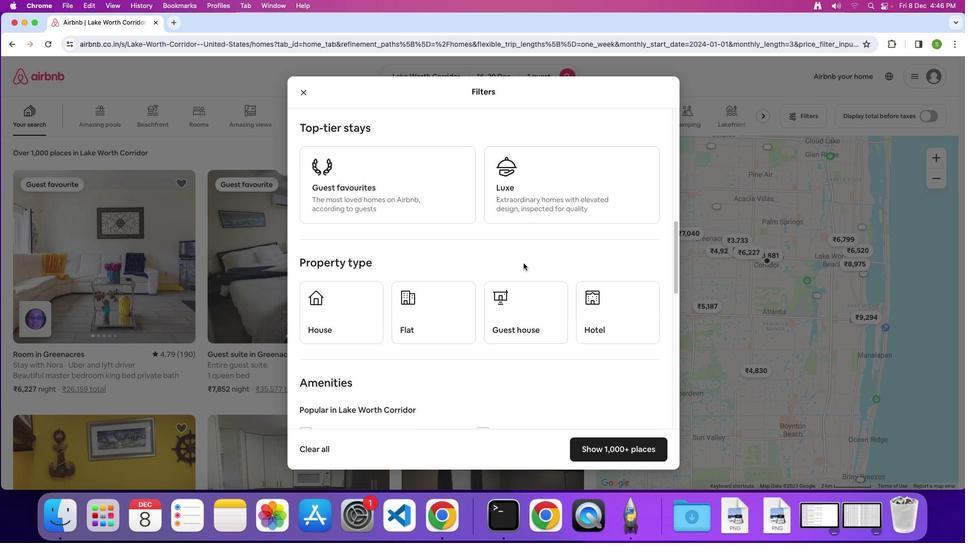
Action: Mouse scrolled (523, 263) with delta (0, 0)
Screenshot: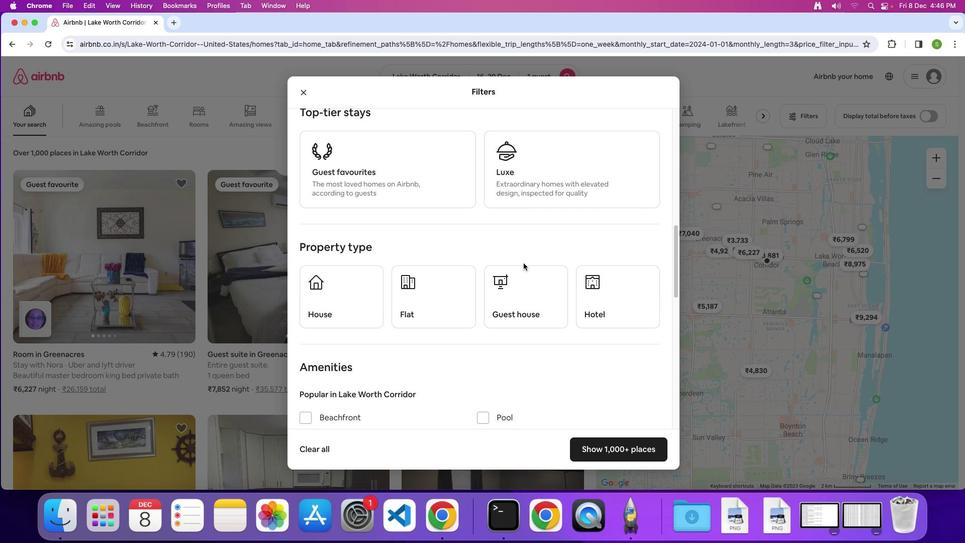 
Action: Mouse scrolled (523, 263) with delta (0, 0)
Screenshot: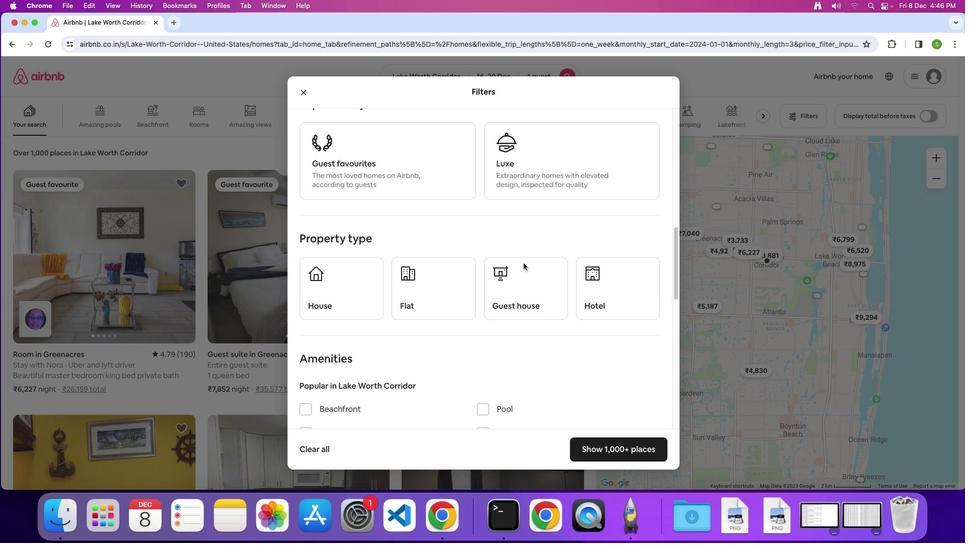 
Action: Mouse moved to (625, 277)
Screenshot: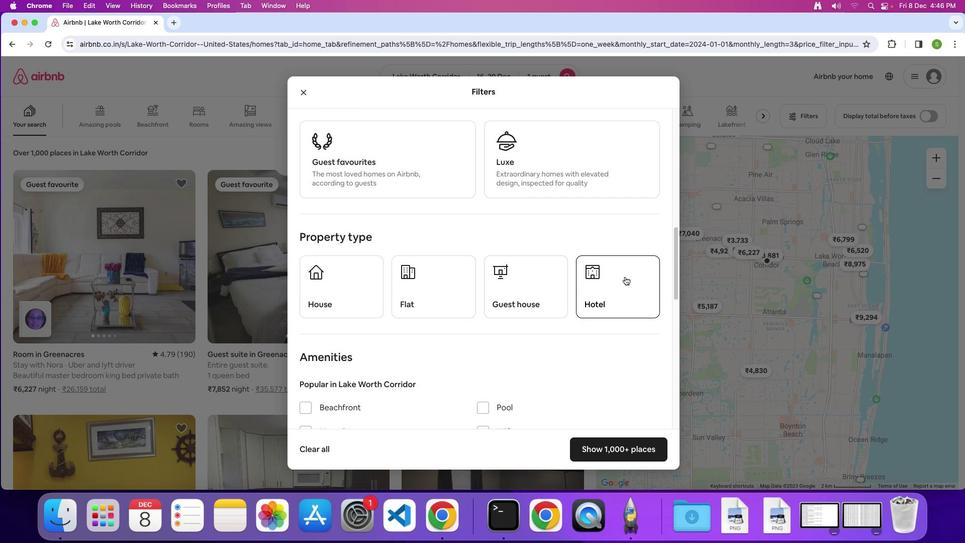 
Action: Mouse pressed left at (625, 277)
Screenshot: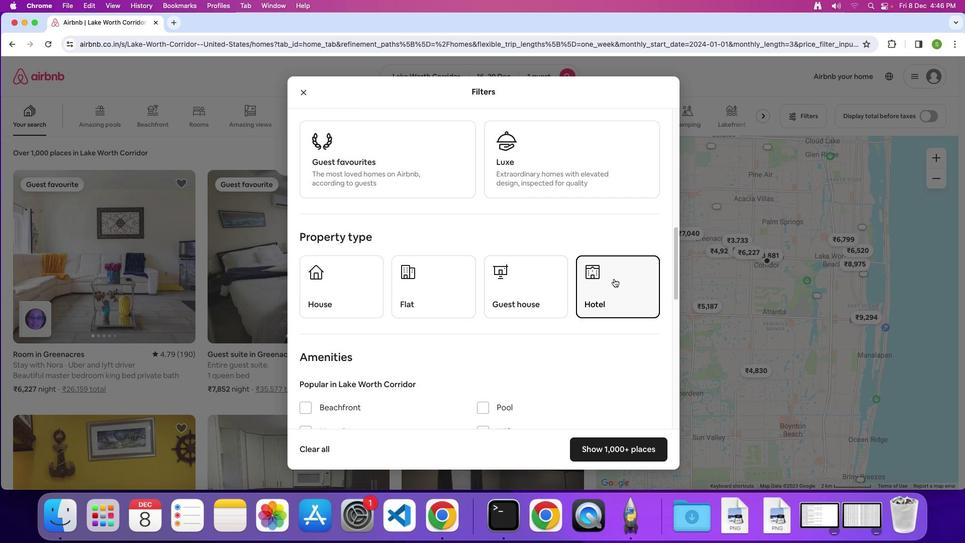 
Action: Mouse moved to (536, 280)
Screenshot: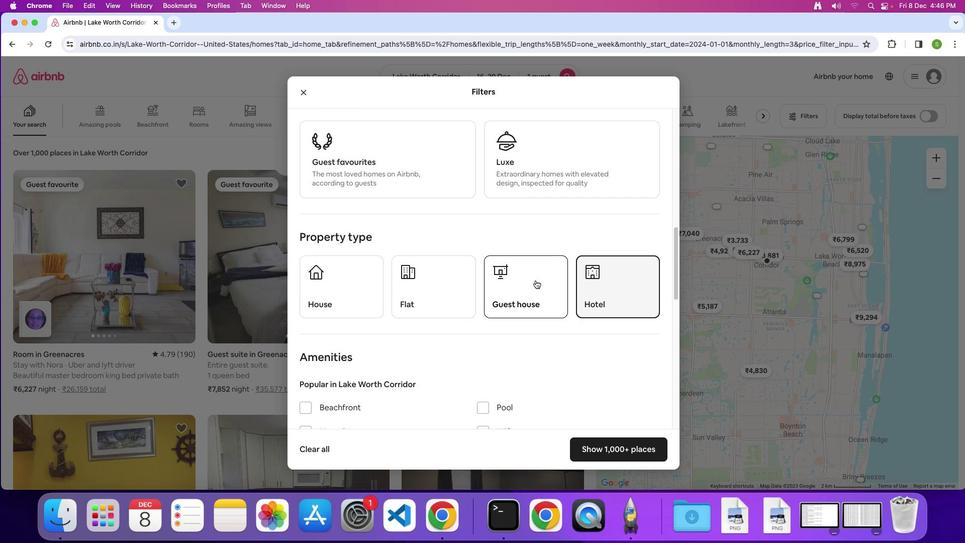 
Action: Mouse scrolled (536, 280) with delta (0, 0)
Screenshot: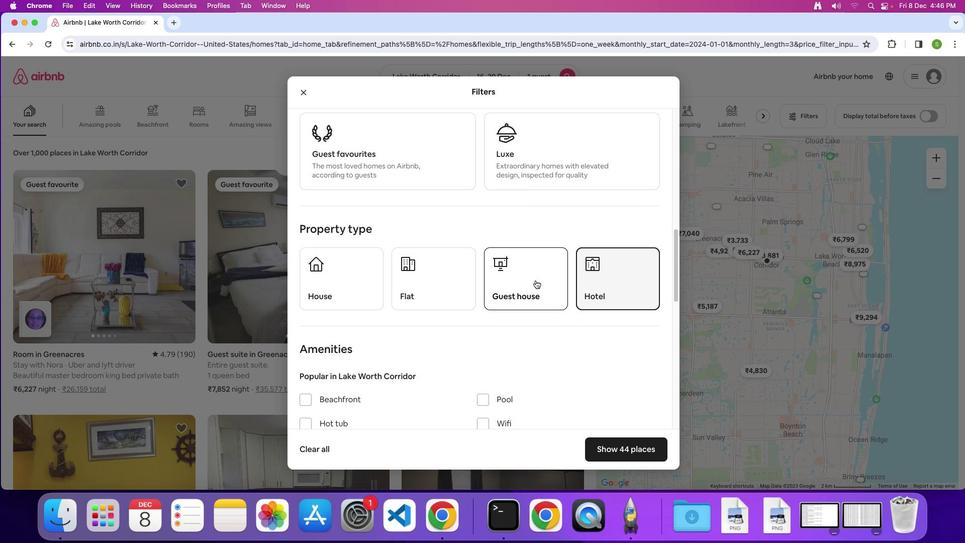 
Action: Mouse scrolled (536, 280) with delta (0, 0)
Screenshot: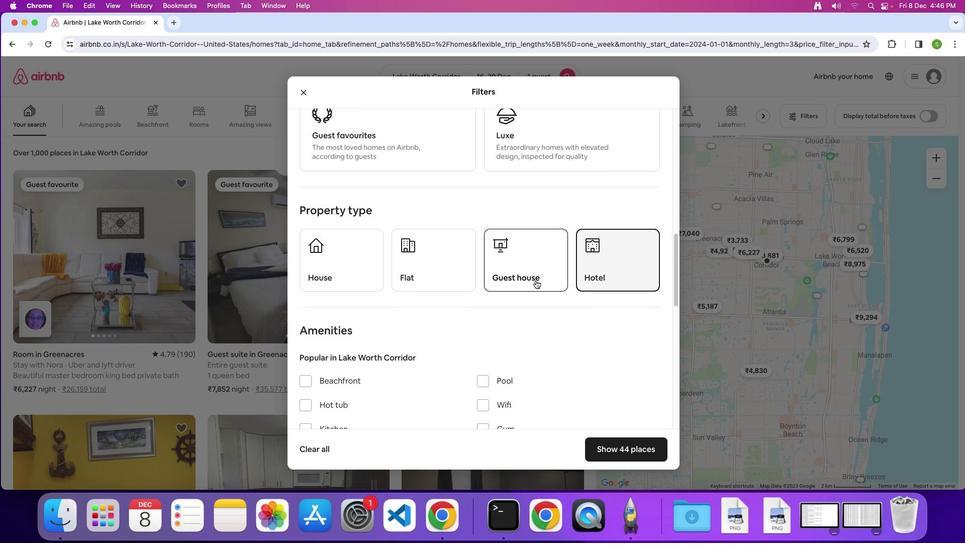 
Action: Mouse scrolled (536, 280) with delta (0, 0)
Screenshot: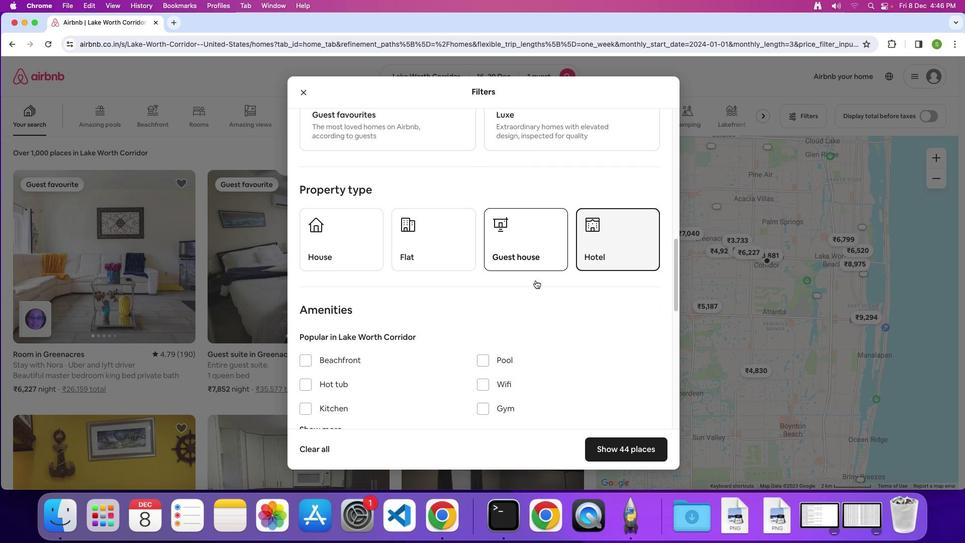 
Action: Mouse scrolled (536, 280) with delta (0, 0)
Screenshot: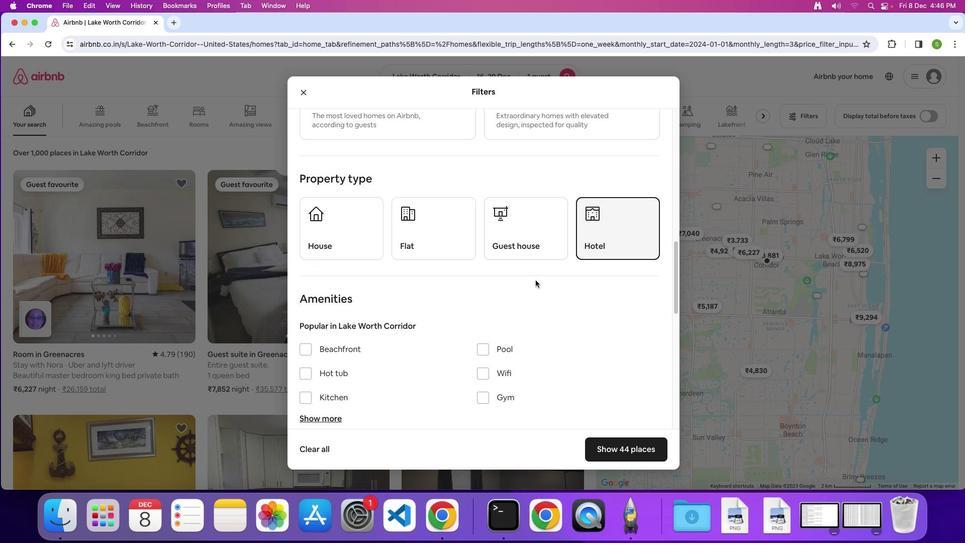 
Action: Mouse scrolled (536, 280) with delta (0, 0)
Screenshot: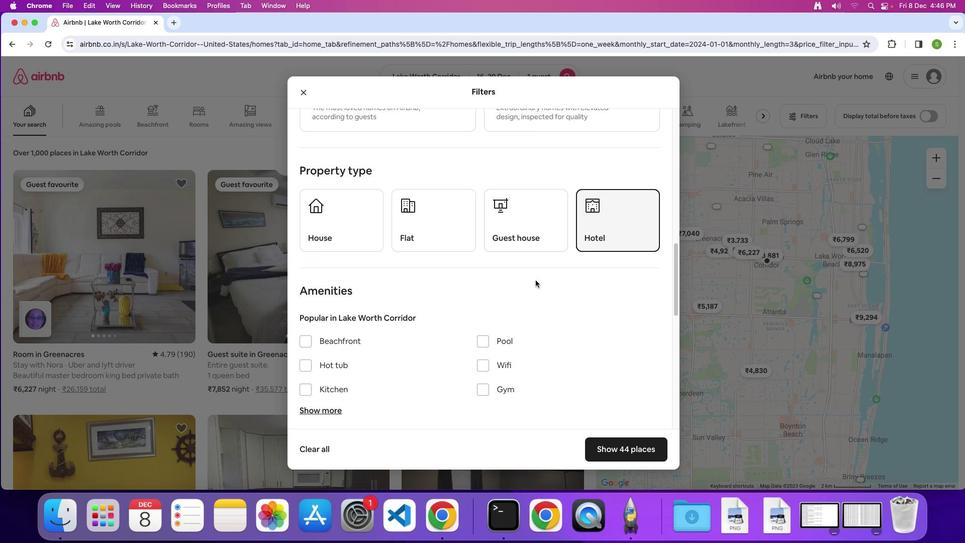 
Action: Mouse scrolled (536, 280) with delta (0, 0)
Screenshot: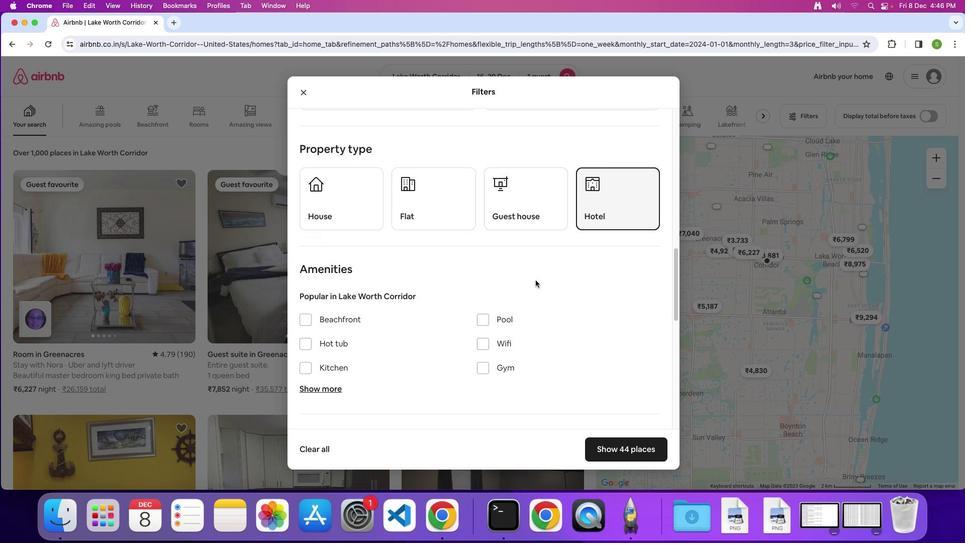 
Action: Mouse scrolled (536, 280) with delta (0, 0)
Screenshot: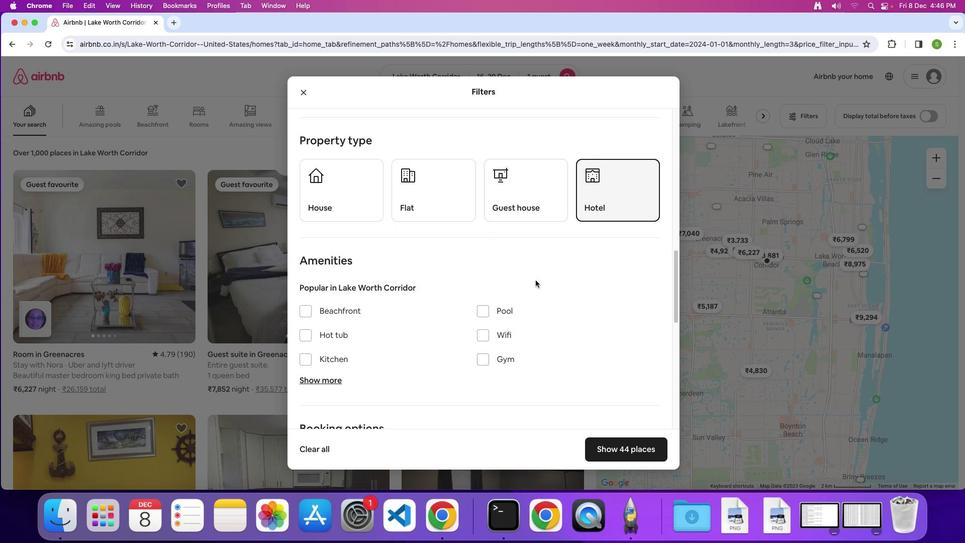 
Action: Mouse scrolled (536, 280) with delta (0, 0)
Screenshot: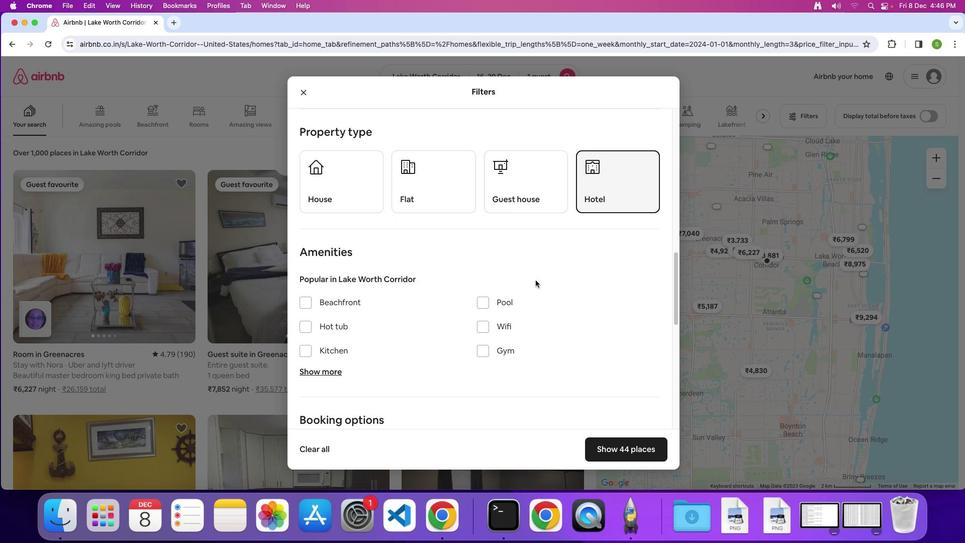 
Action: Mouse scrolled (536, 280) with delta (0, 0)
Screenshot: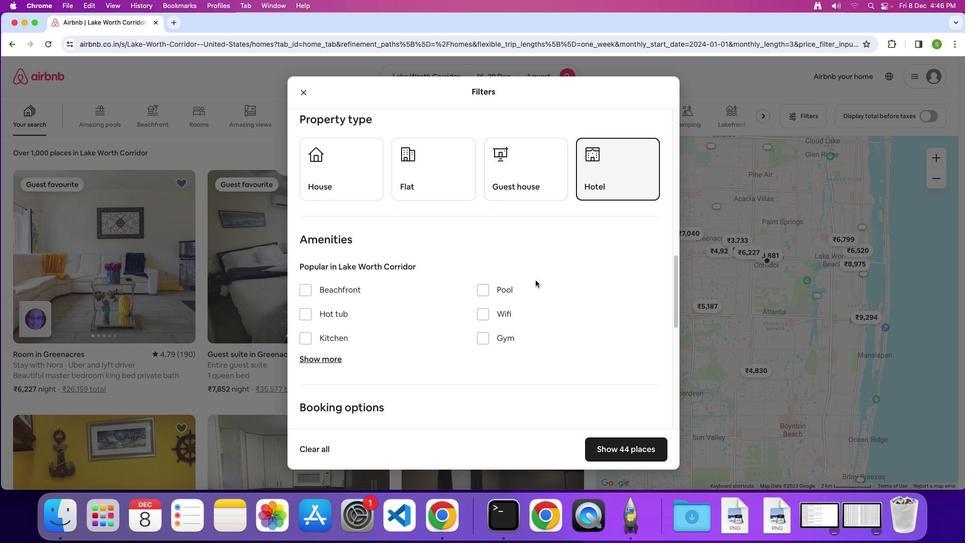 
Action: Mouse scrolled (536, 280) with delta (0, 0)
Screenshot: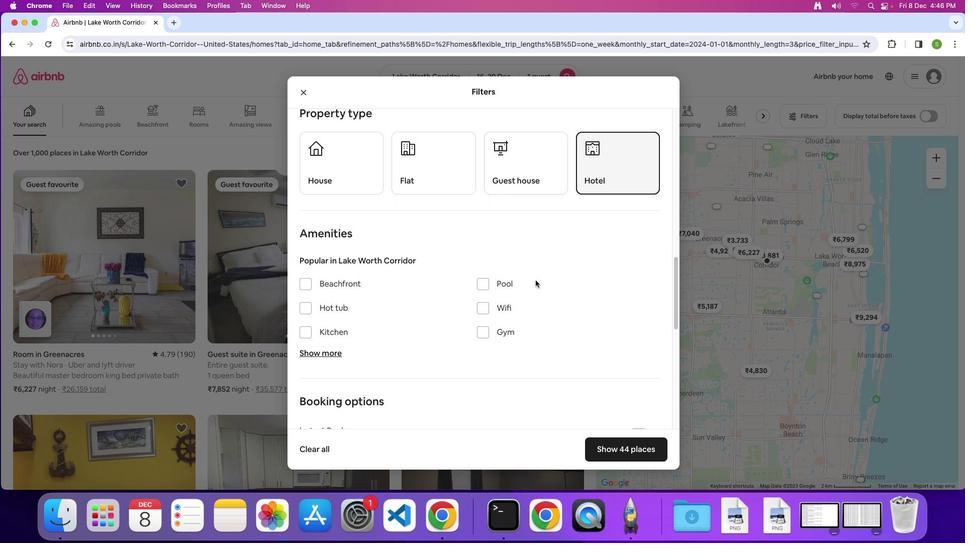 
Action: Mouse scrolled (536, 280) with delta (0, 0)
Screenshot: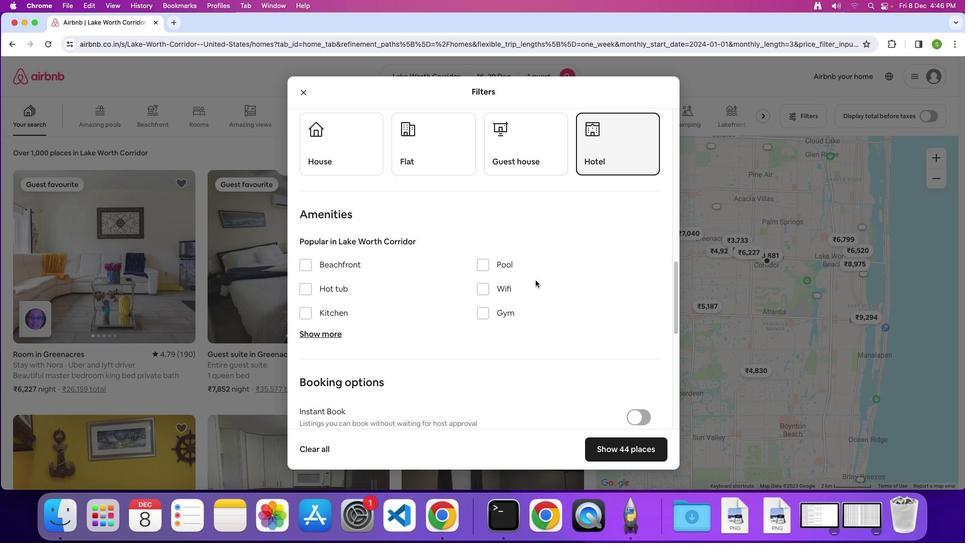 
Action: Mouse scrolled (536, 280) with delta (0, 0)
Screenshot: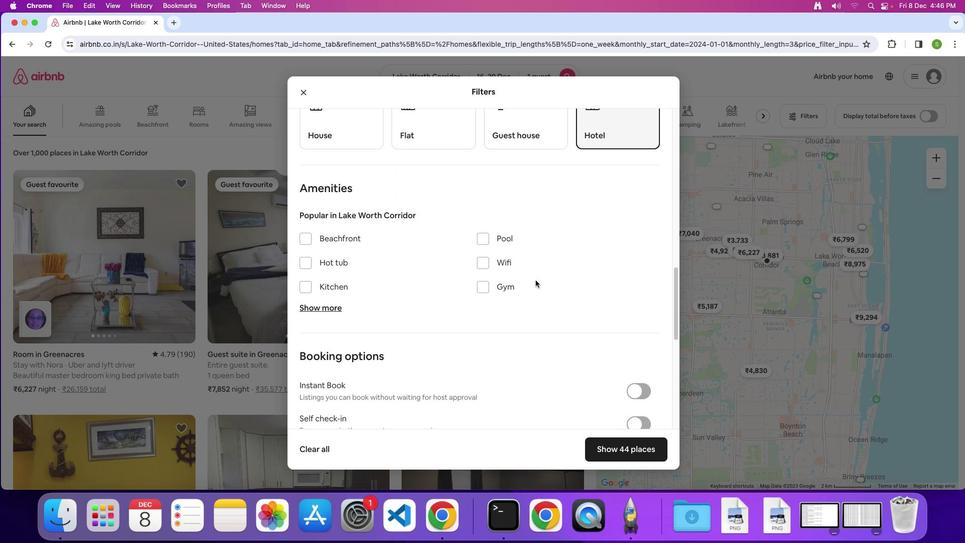 
Action: Mouse scrolled (536, 280) with delta (0, -1)
Screenshot: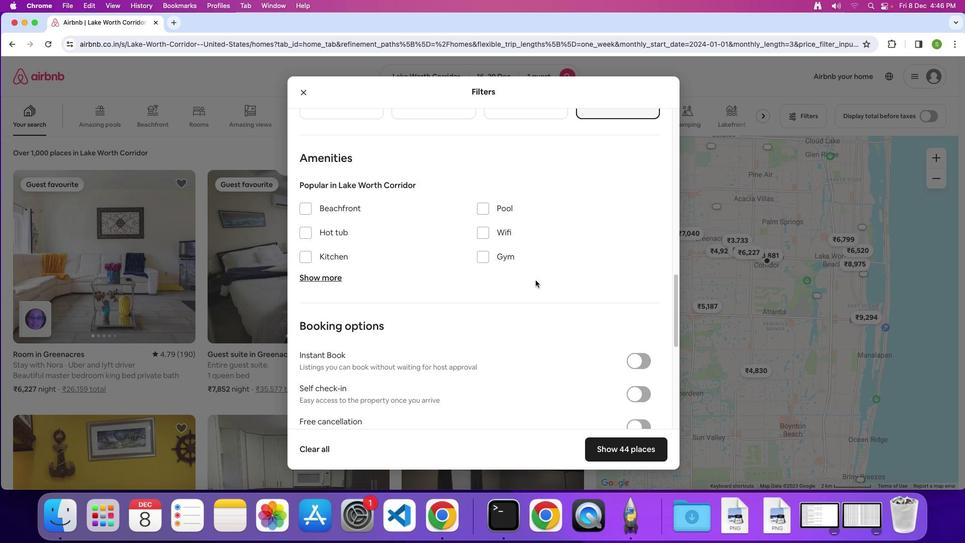 
Action: Mouse scrolled (536, 280) with delta (0, 0)
Screenshot: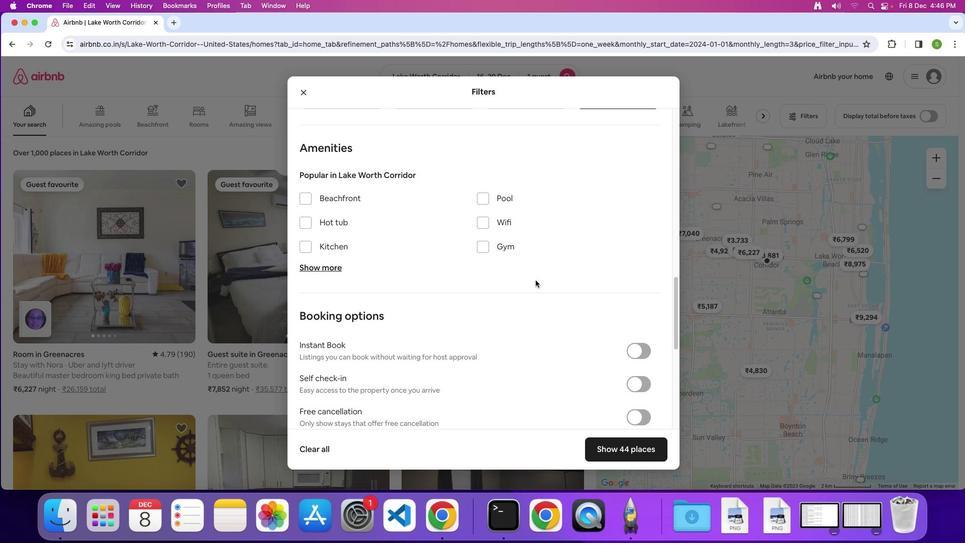 
Action: Mouse scrolled (536, 280) with delta (0, 0)
Screenshot: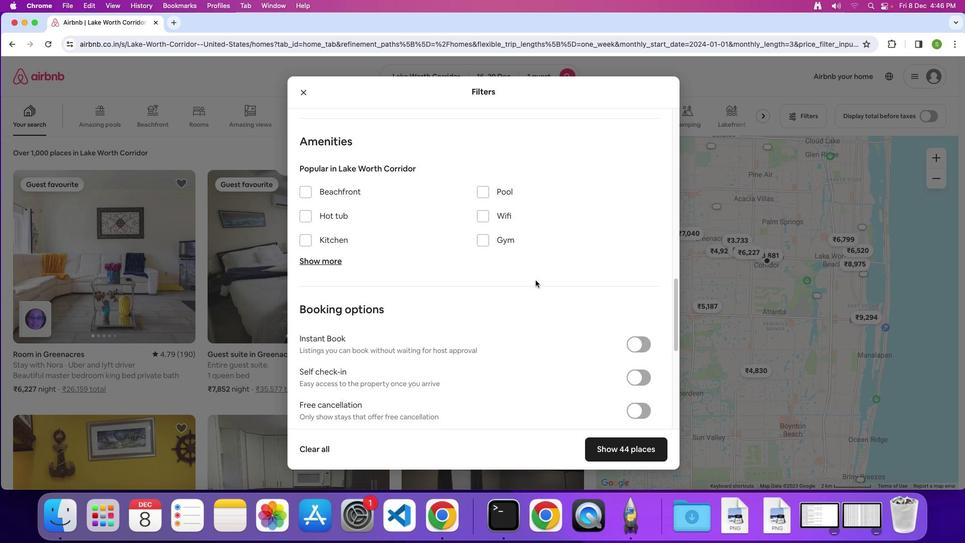 
Action: Mouse scrolled (536, 280) with delta (0, 0)
Screenshot: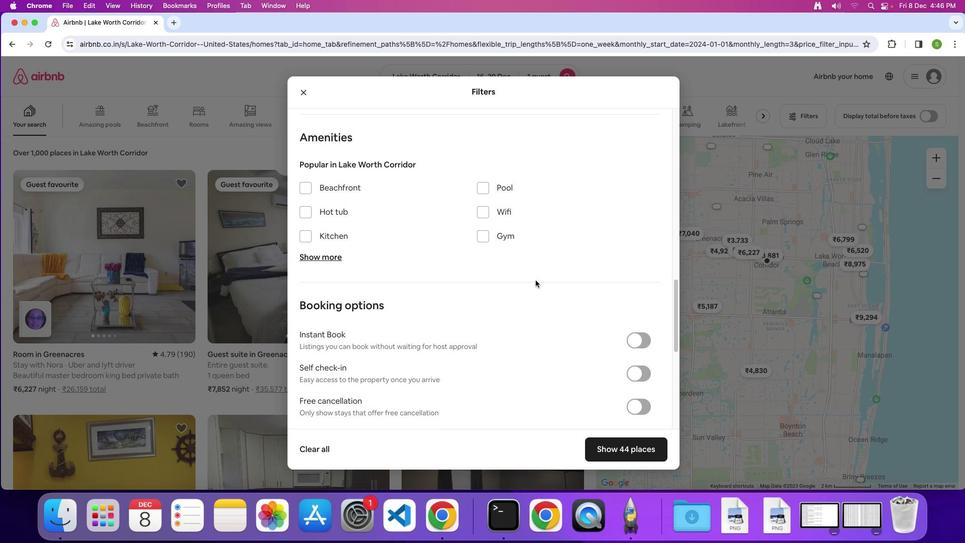 
Action: Mouse scrolled (536, 280) with delta (0, 0)
Screenshot: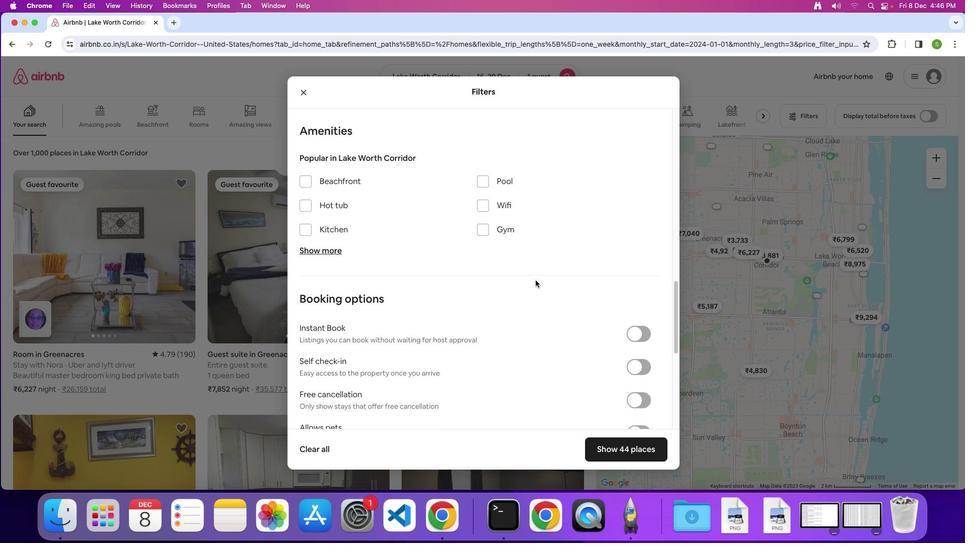 
Action: Mouse scrolled (536, 280) with delta (0, 0)
Screenshot: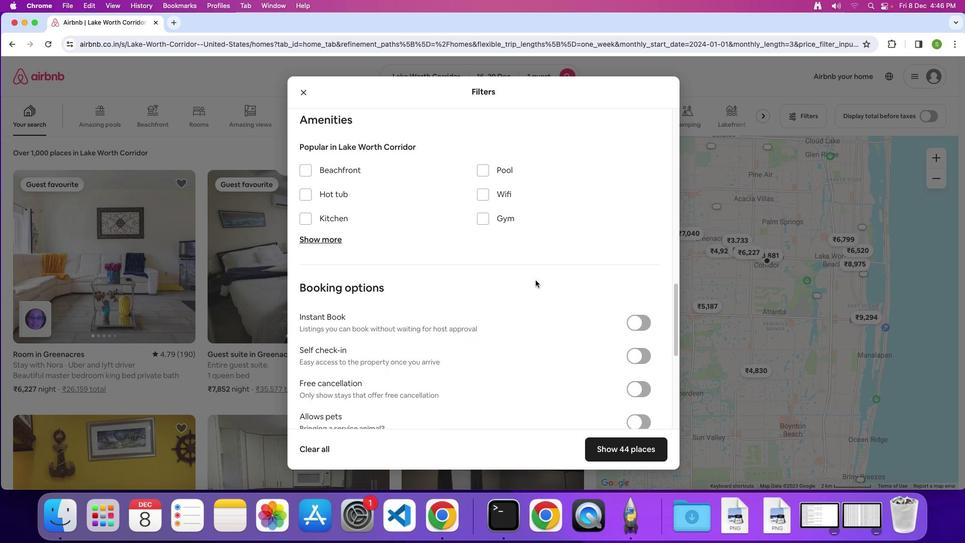 
Action: Mouse scrolled (536, 280) with delta (0, 0)
Screenshot: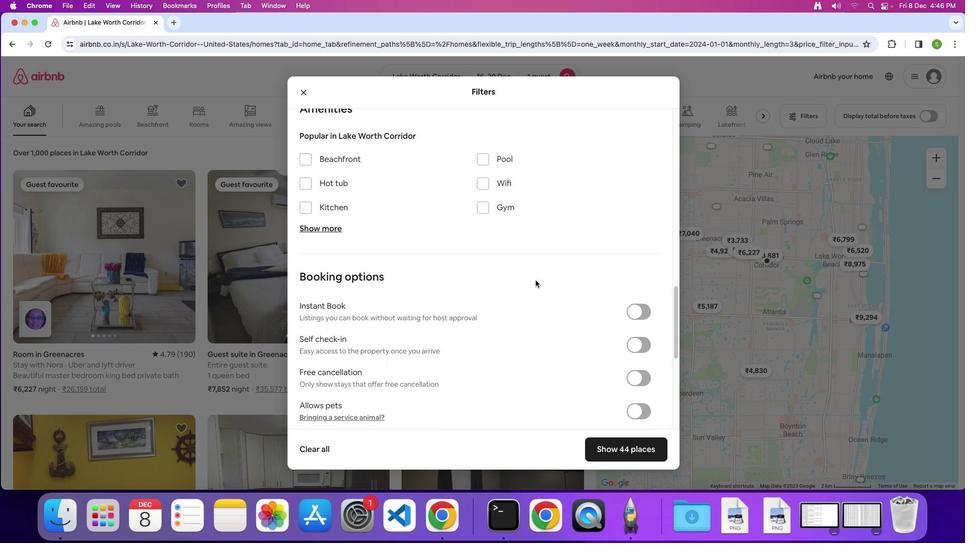 
Action: Mouse scrolled (536, 280) with delta (0, 0)
Screenshot: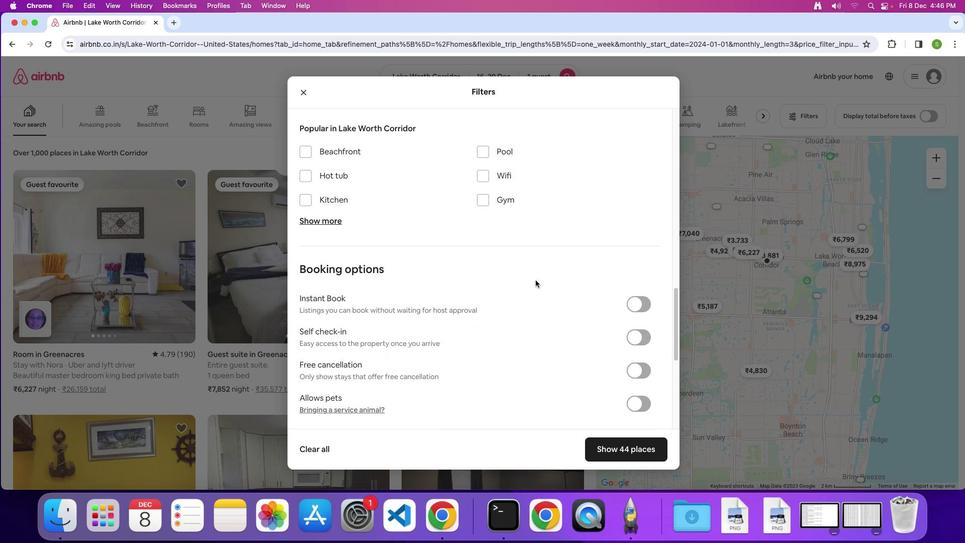 
Action: Mouse scrolled (536, 280) with delta (0, 0)
Screenshot: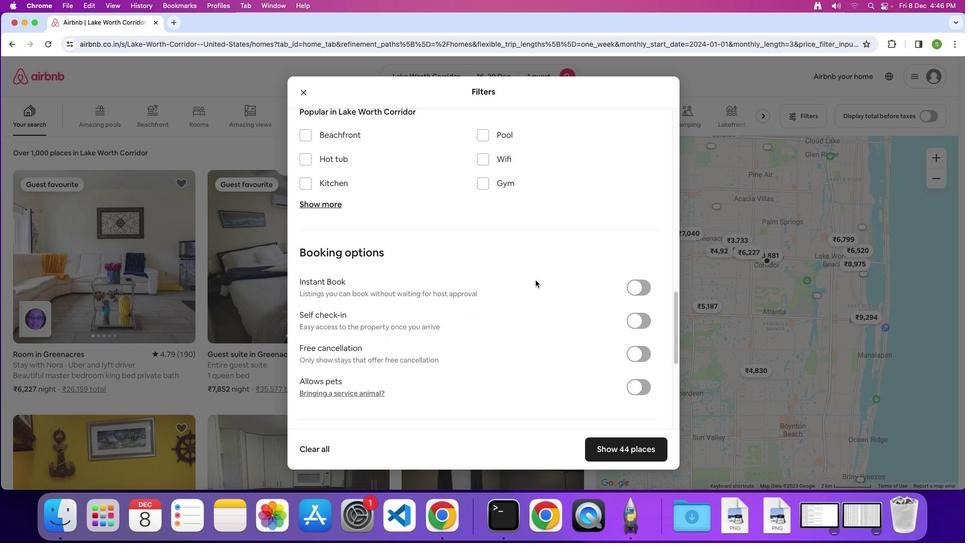 
Action: Mouse scrolled (536, 280) with delta (0, 0)
Screenshot: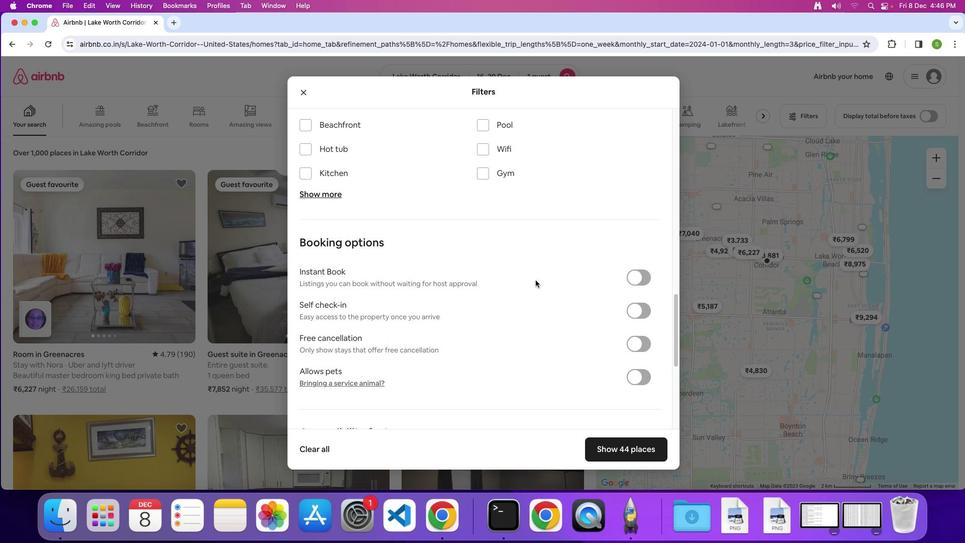 
Action: Mouse scrolled (536, 280) with delta (0, -1)
Screenshot: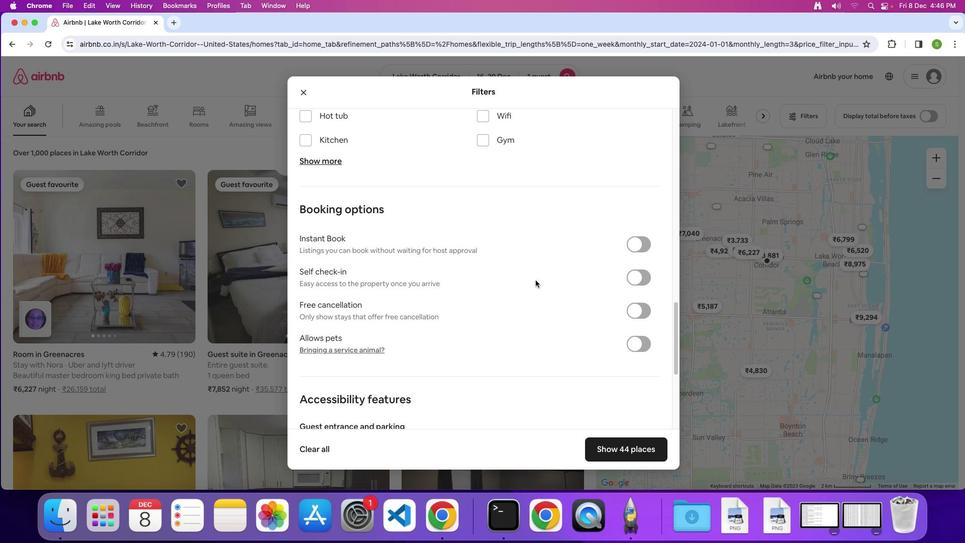 
Action: Mouse scrolled (536, 280) with delta (0, 0)
Screenshot: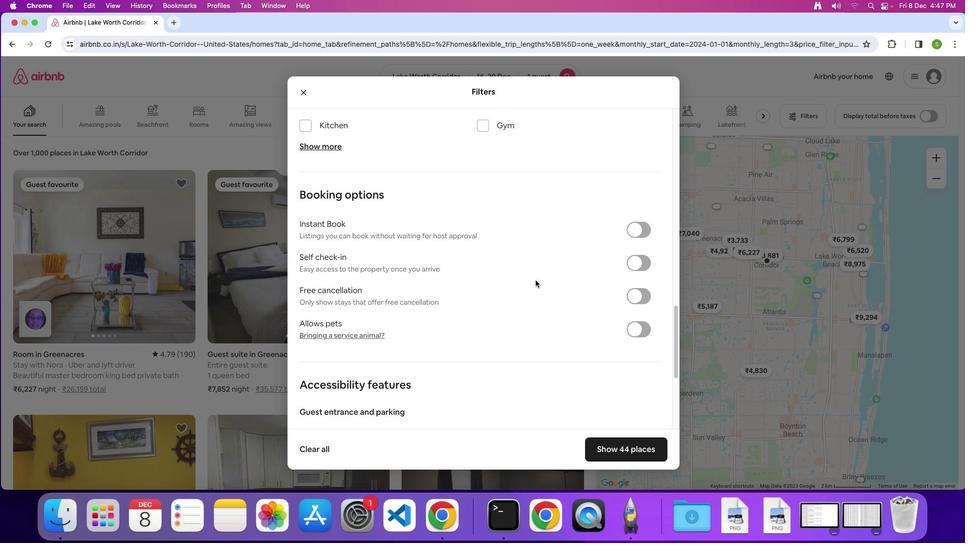 
Action: Mouse scrolled (536, 280) with delta (0, 0)
Screenshot: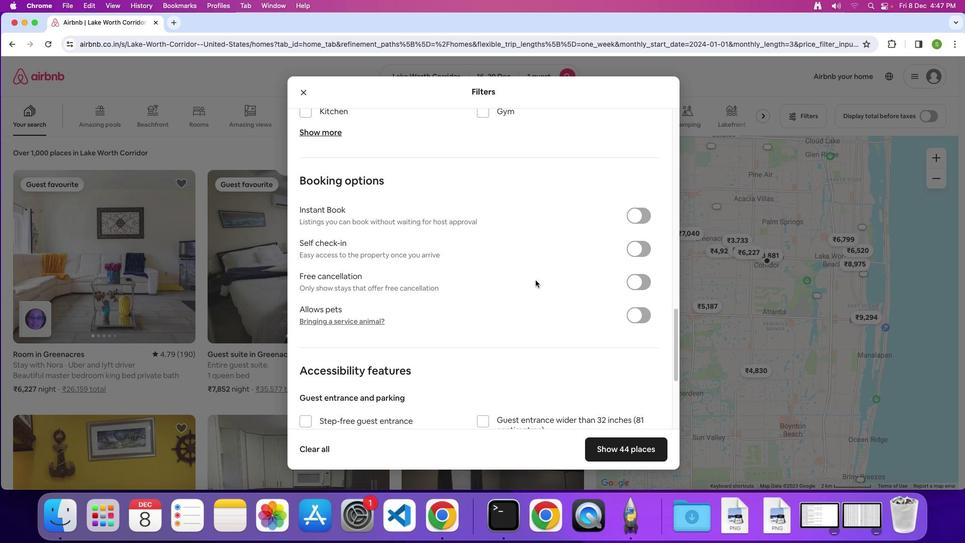 
Action: Mouse scrolled (536, 280) with delta (0, 0)
Screenshot: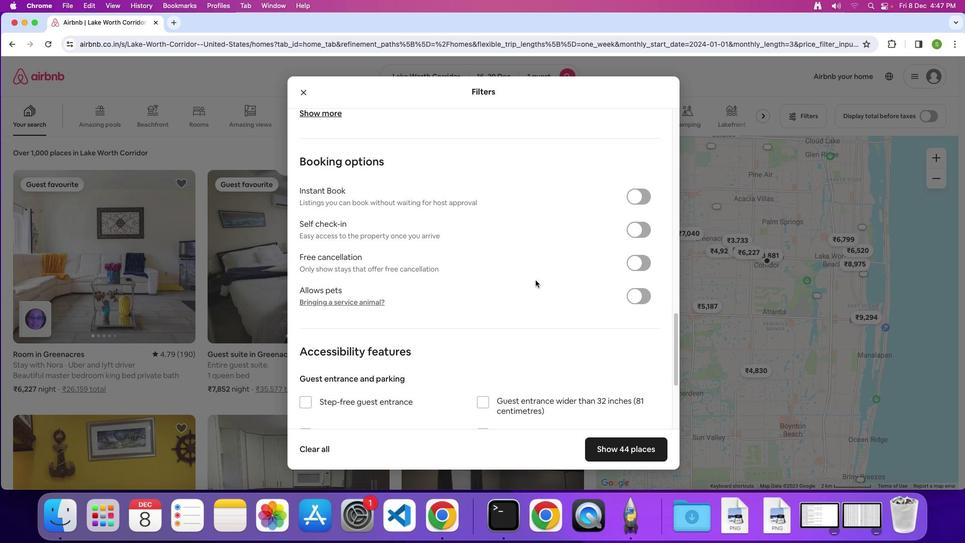 
Action: Mouse scrolled (536, 280) with delta (0, 0)
Screenshot: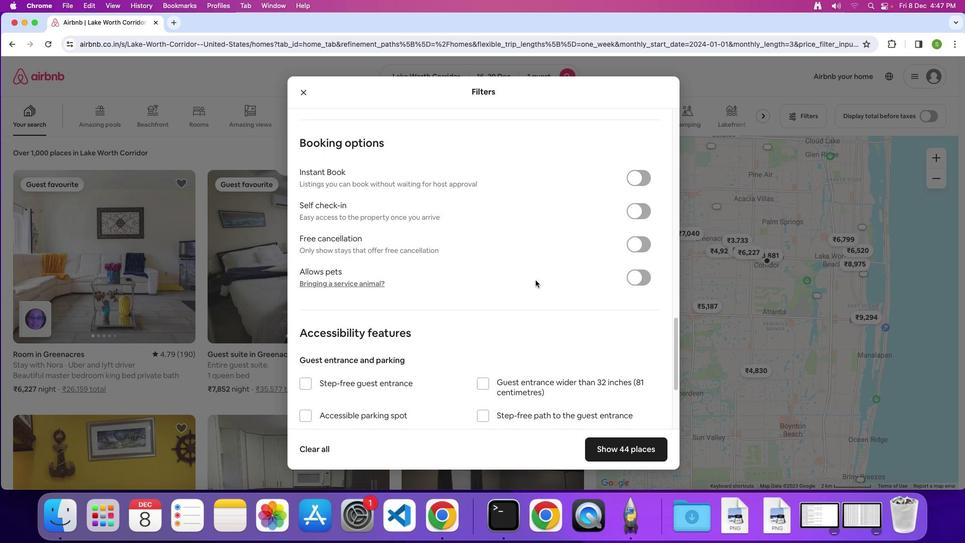 
Action: Mouse scrolled (536, 280) with delta (0, 0)
Screenshot: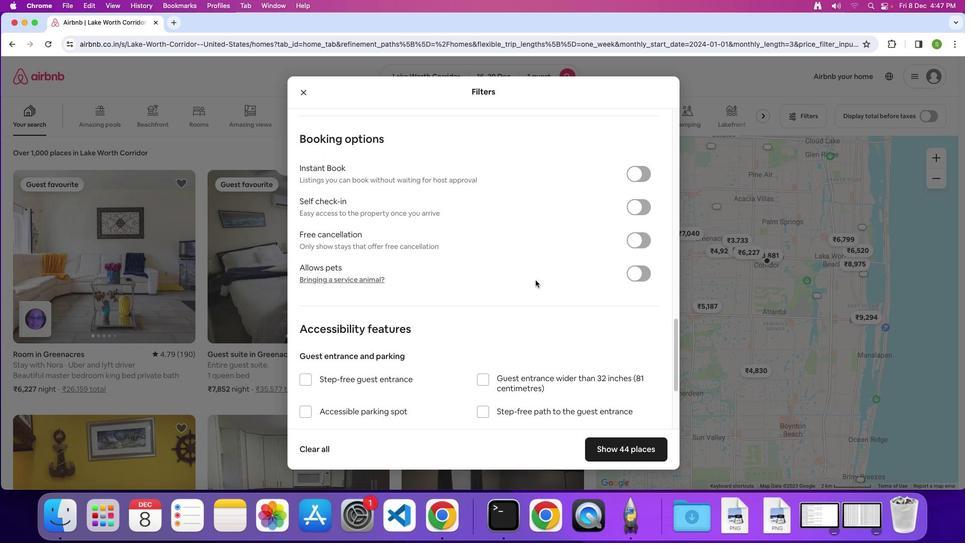 
Action: Mouse scrolled (536, 280) with delta (0, 0)
Screenshot: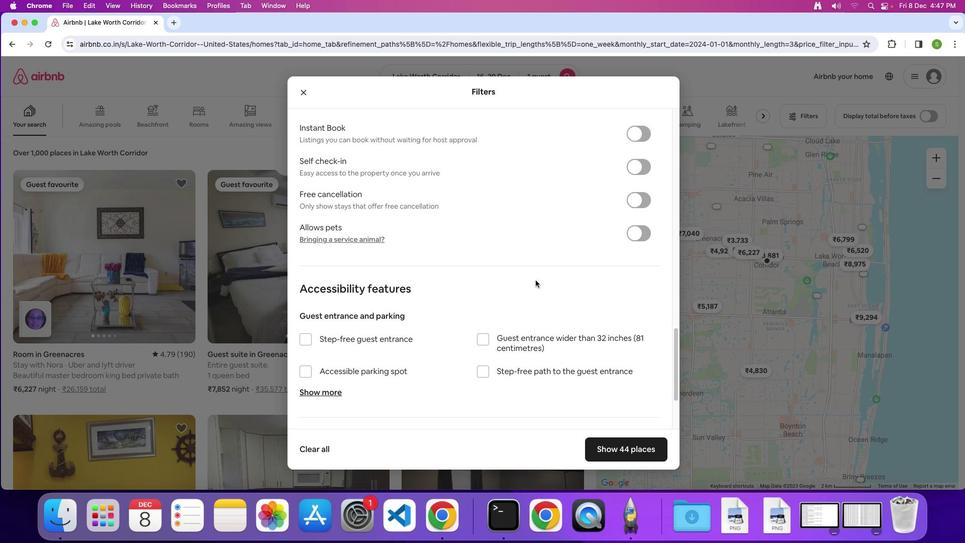 
Action: Mouse scrolled (536, 280) with delta (0, 0)
Screenshot: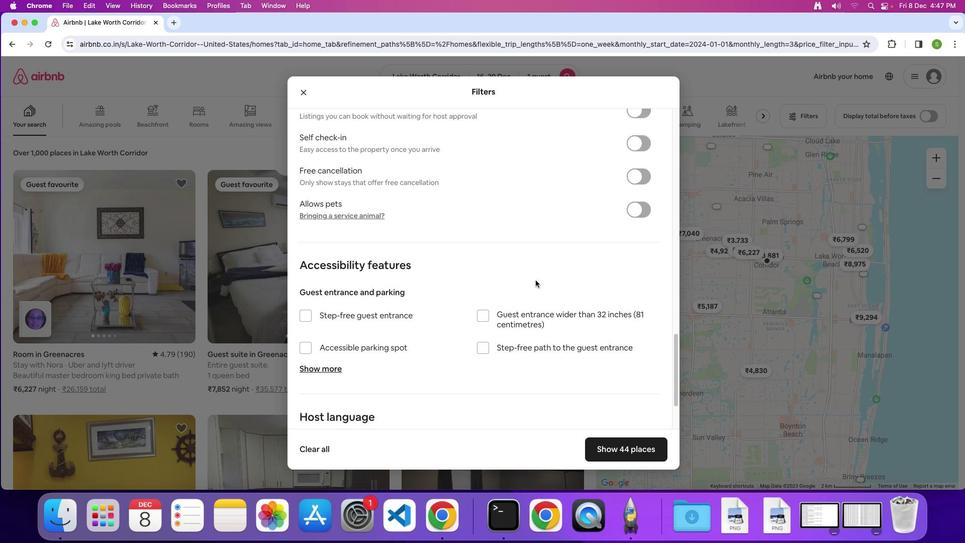 
Action: Mouse scrolled (536, 280) with delta (0, -1)
Screenshot: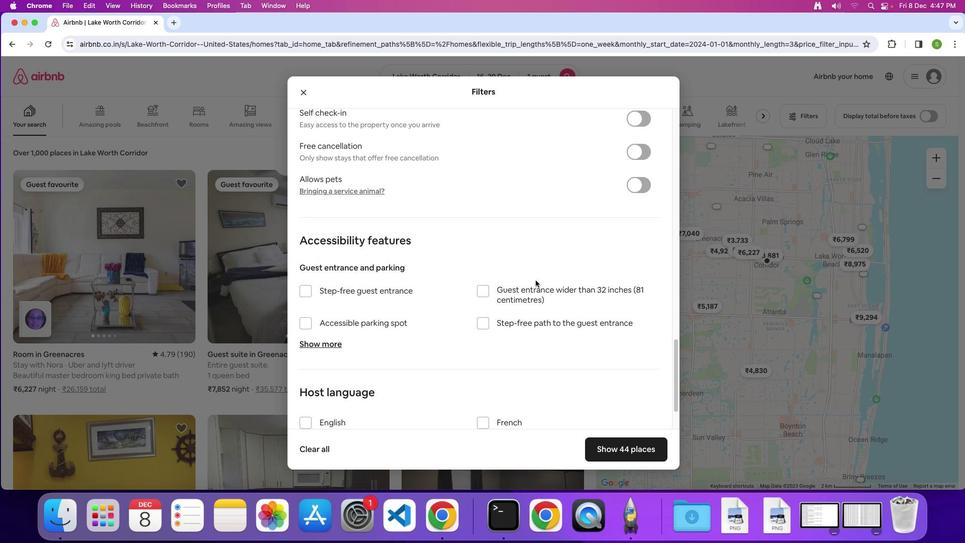 
Action: Mouse scrolled (536, 280) with delta (0, 0)
Screenshot: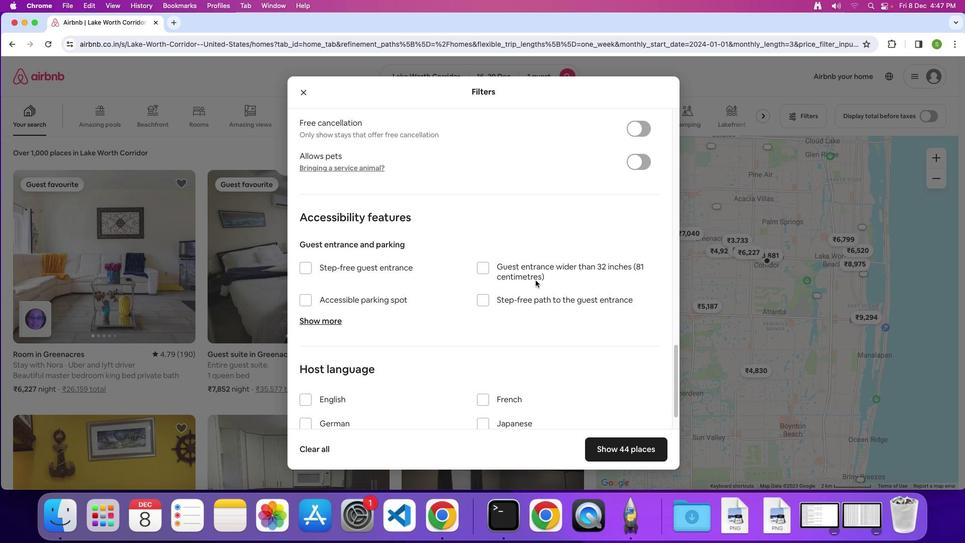 
Action: Mouse scrolled (536, 280) with delta (0, 0)
Screenshot: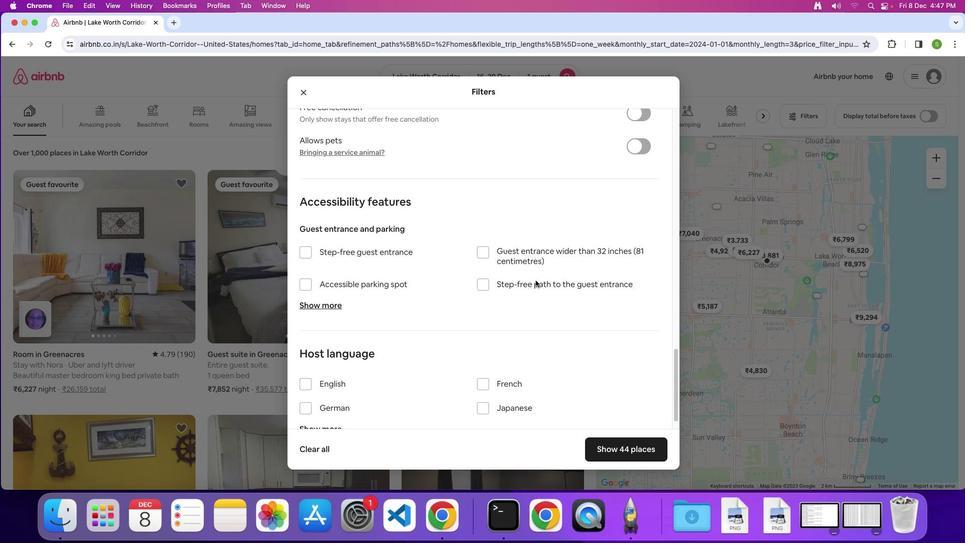 
Action: Mouse scrolled (536, 280) with delta (0, -1)
Screenshot: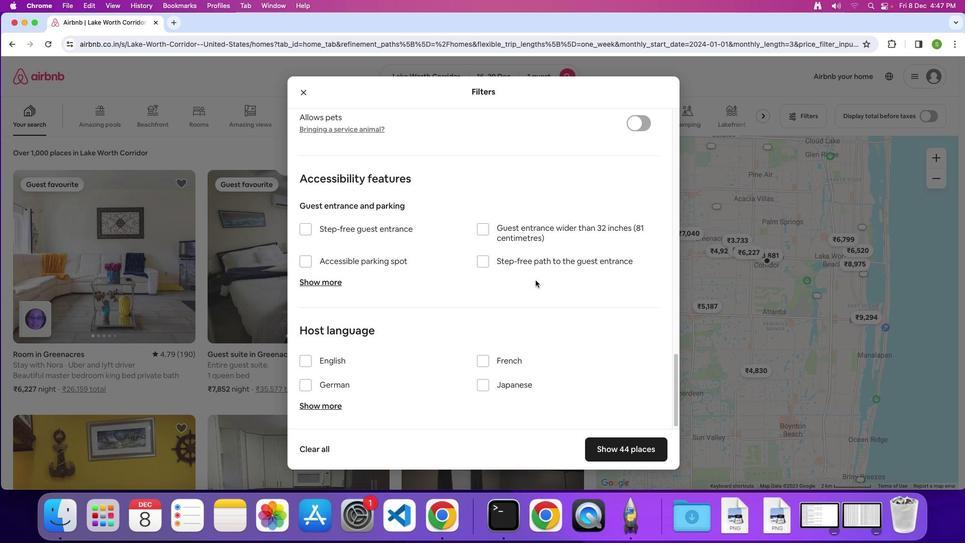 
Action: Mouse scrolled (536, 280) with delta (0, 0)
Screenshot: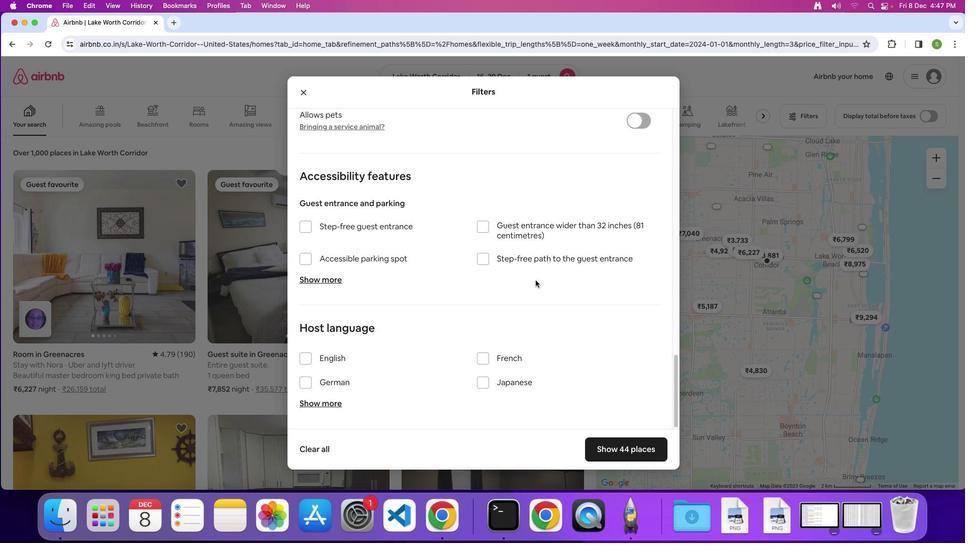 
Action: Mouse scrolled (536, 280) with delta (0, 0)
Screenshot: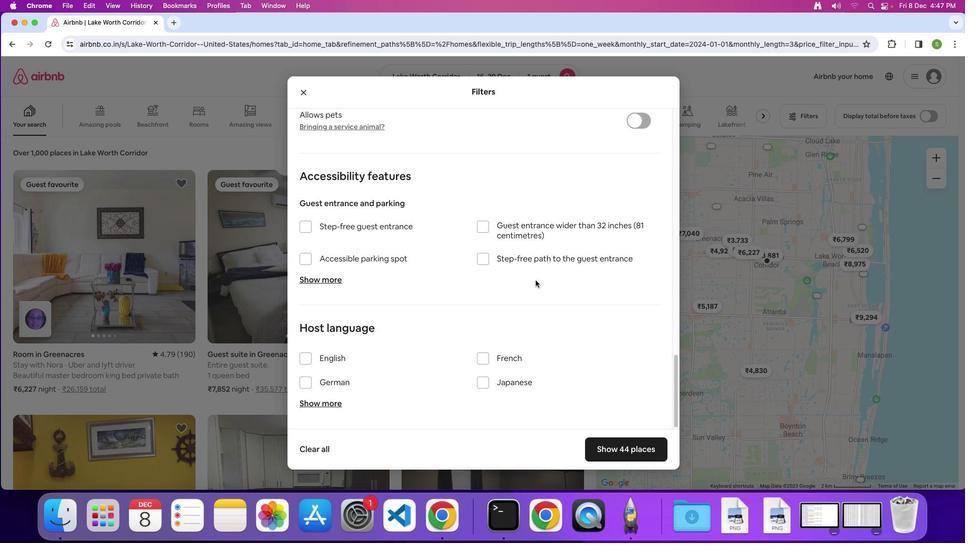 
Action: Mouse scrolled (536, 280) with delta (0, -1)
Screenshot: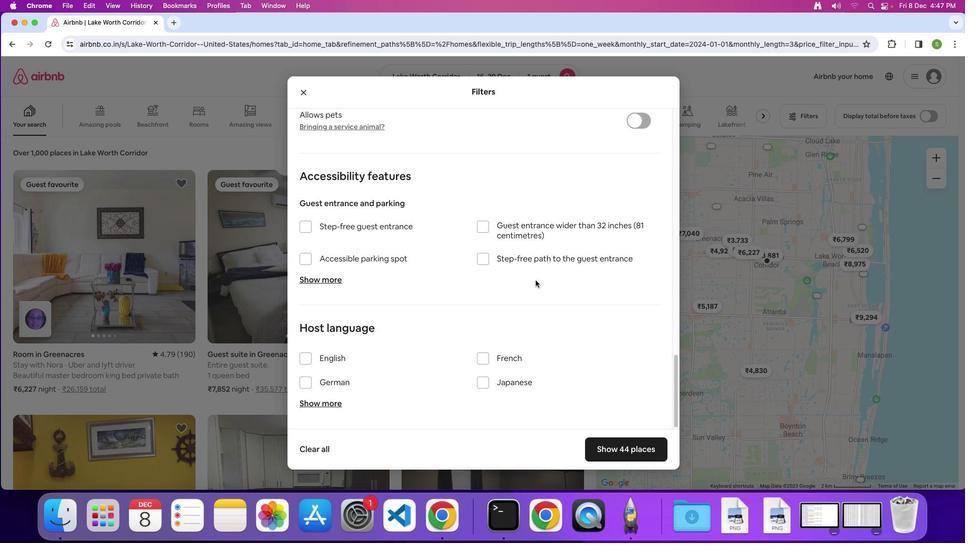 
Action: Mouse scrolled (536, 280) with delta (0, 0)
Screenshot: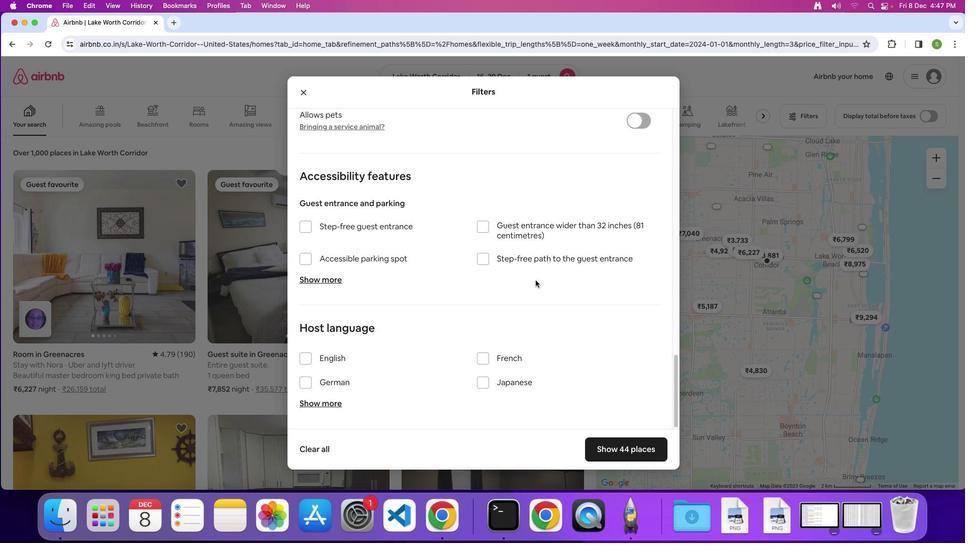 
Action: Mouse scrolled (536, 280) with delta (0, 0)
Screenshot: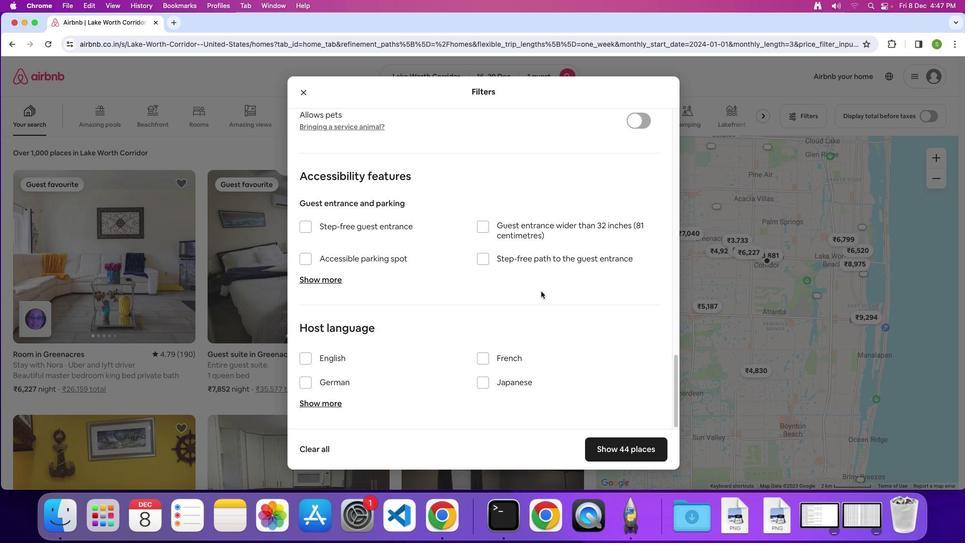 
Action: Mouse moved to (614, 446)
Screenshot: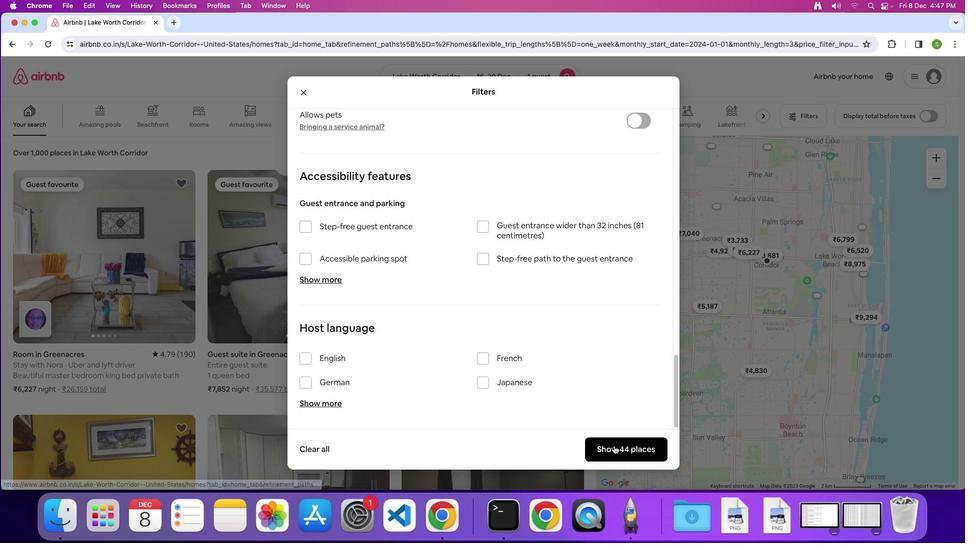 
Action: Mouse pressed left at (614, 446)
Screenshot: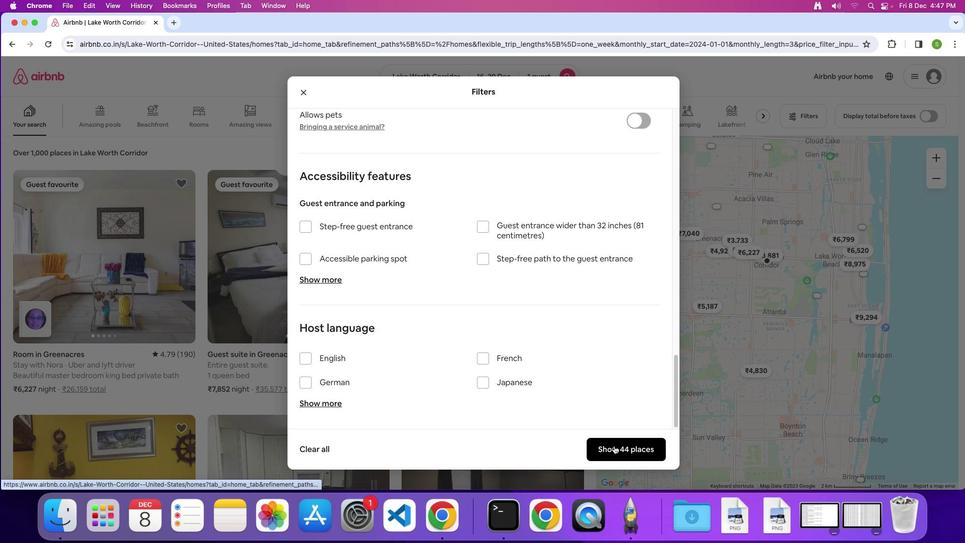 
Action: Mouse moved to (114, 271)
Screenshot: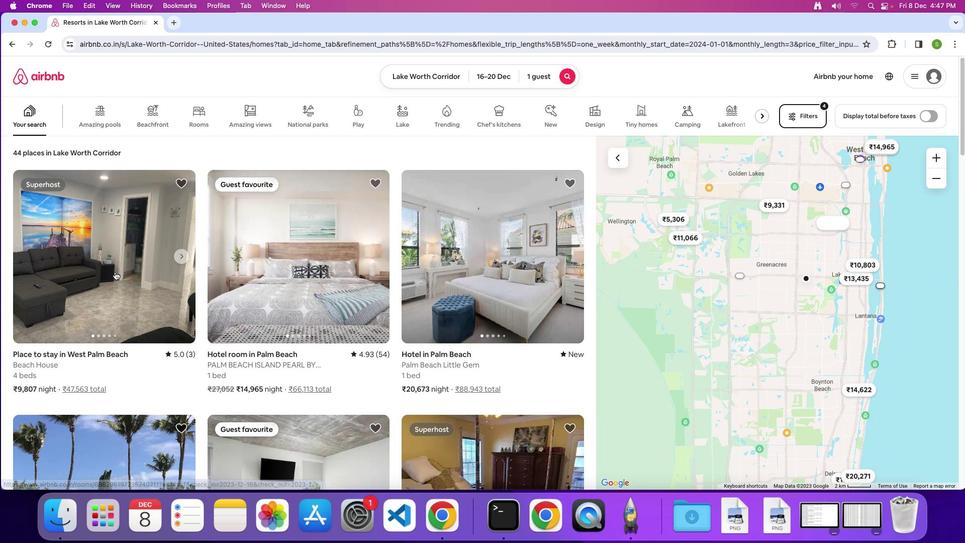 
Action: Mouse pressed left at (114, 271)
Screenshot: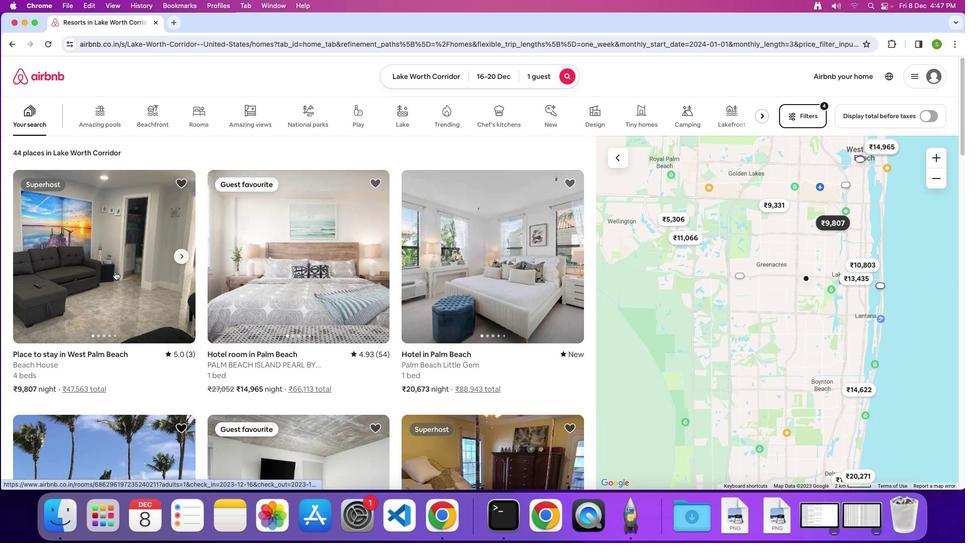 
Action: Mouse moved to (359, 279)
Screenshot: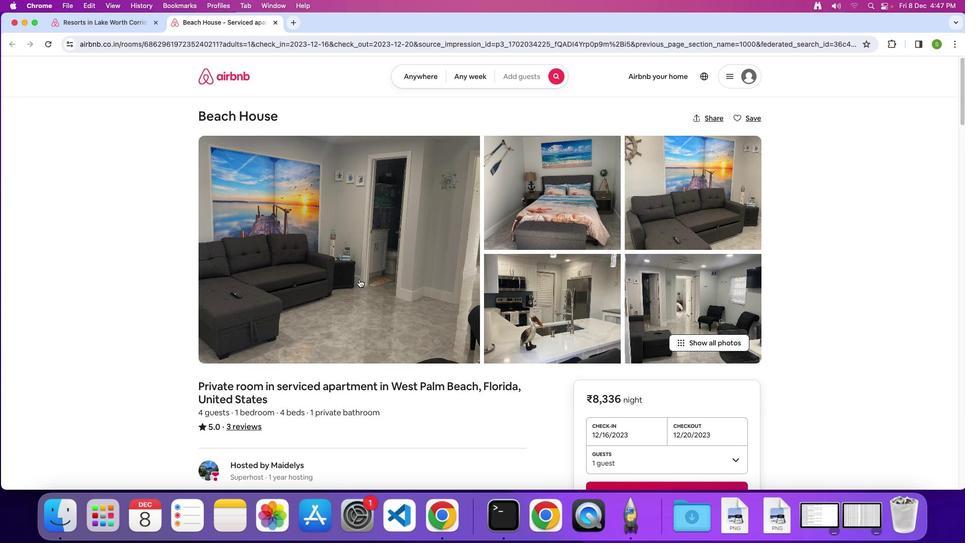 
Action: Mouse pressed left at (359, 279)
Screenshot: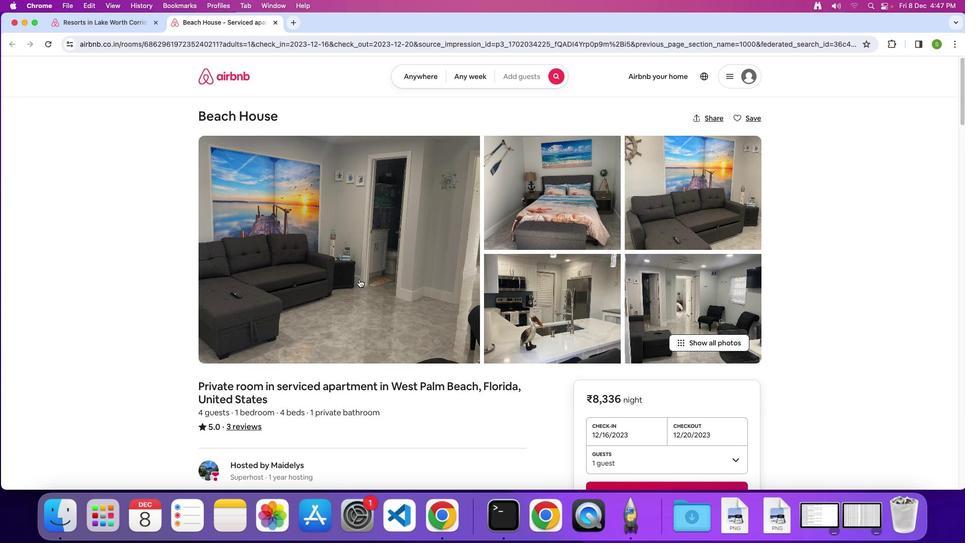 
Action: Mouse moved to (533, 357)
Screenshot: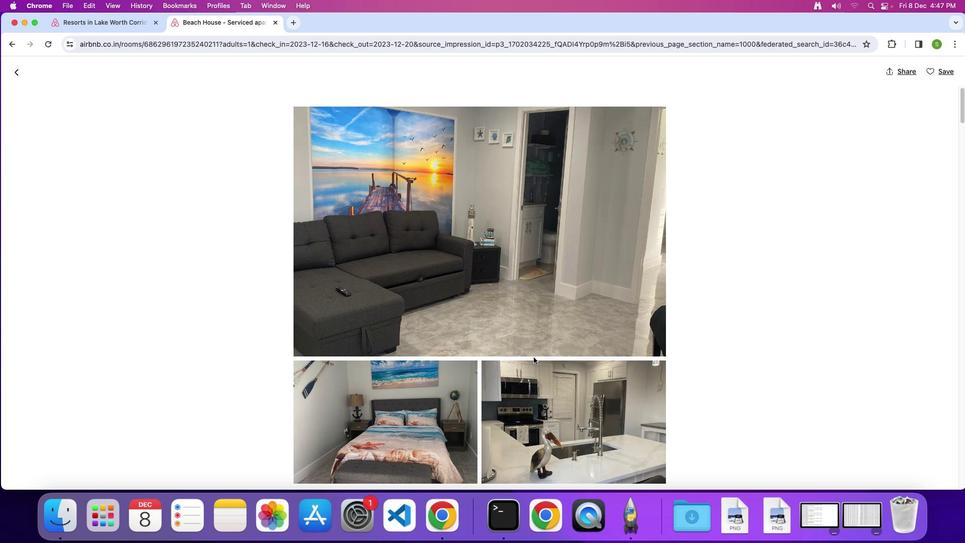 
Action: Mouse scrolled (533, 357) with delta (0, 0)
Screenshot: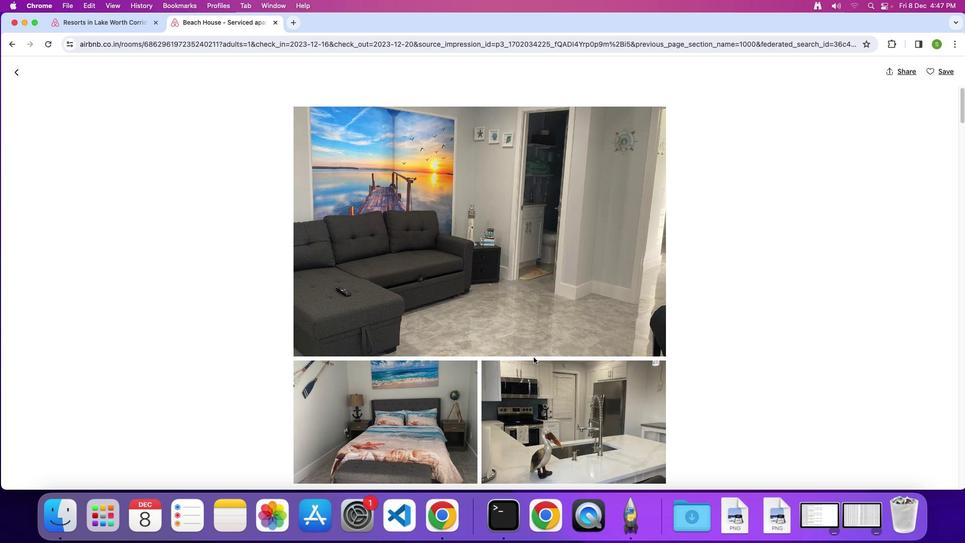 
Action: Mouse scrolled (533, 357) with delta (0, 0)
Screenshot: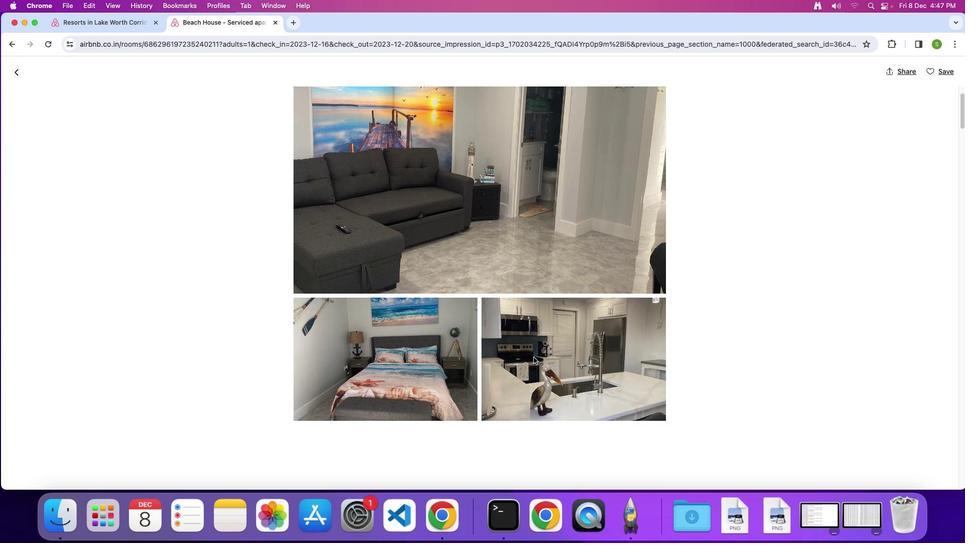 
Action: Mouse scrolled (533, 357) with delta (0, -1)
Screenshot: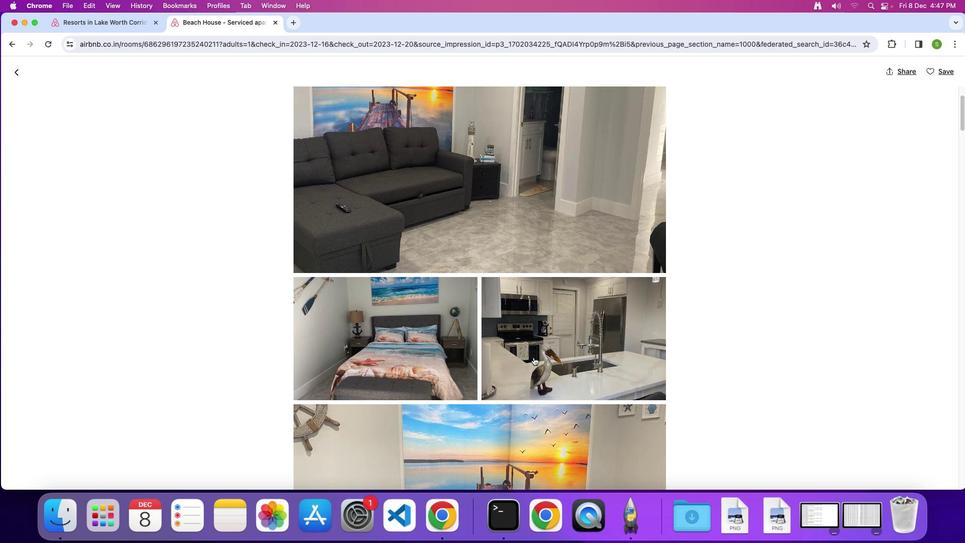 
Action: Mouse moved to (533, 357)
Screenshot: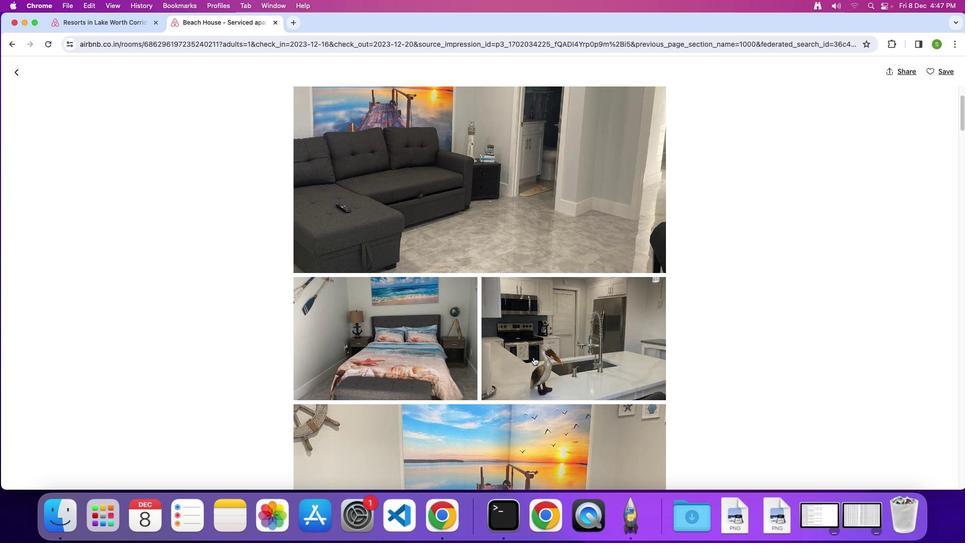 
Action: Mouse scrolled (533, 357) with delta (0, 0)
Screenshot: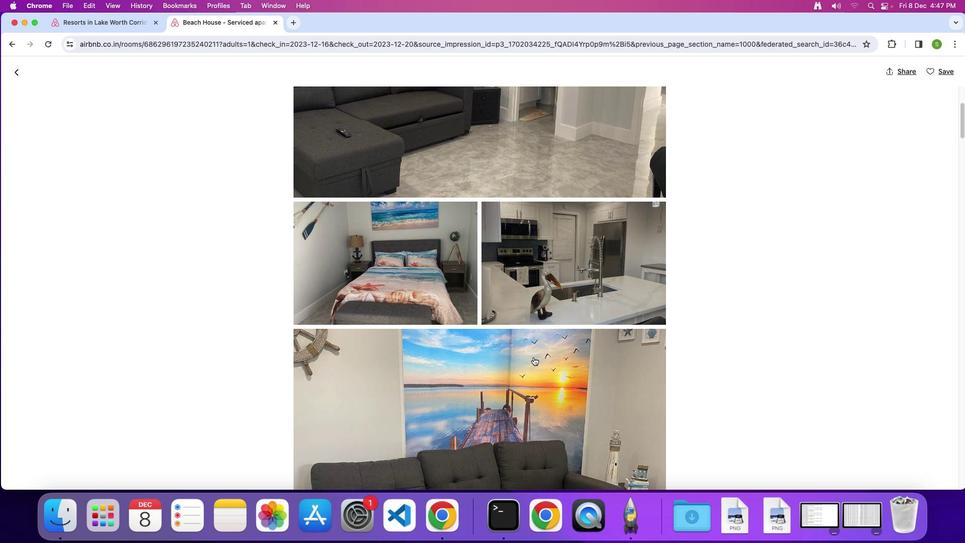 
Action: Mouse scrolled (533, 357) with delta (0, 0)
Screenshot: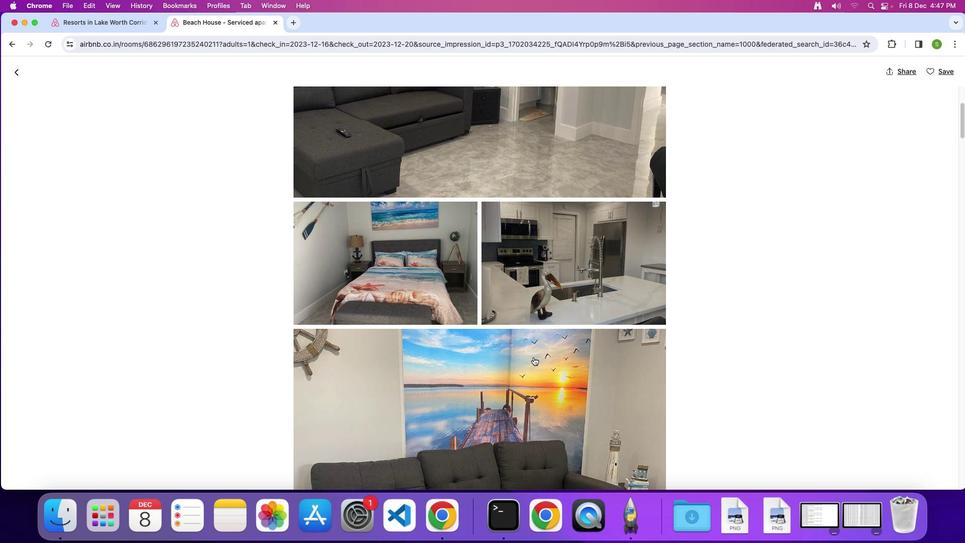 
Action: Mouse scrolled (533, 357) with delta (0, -1)
Screenshot: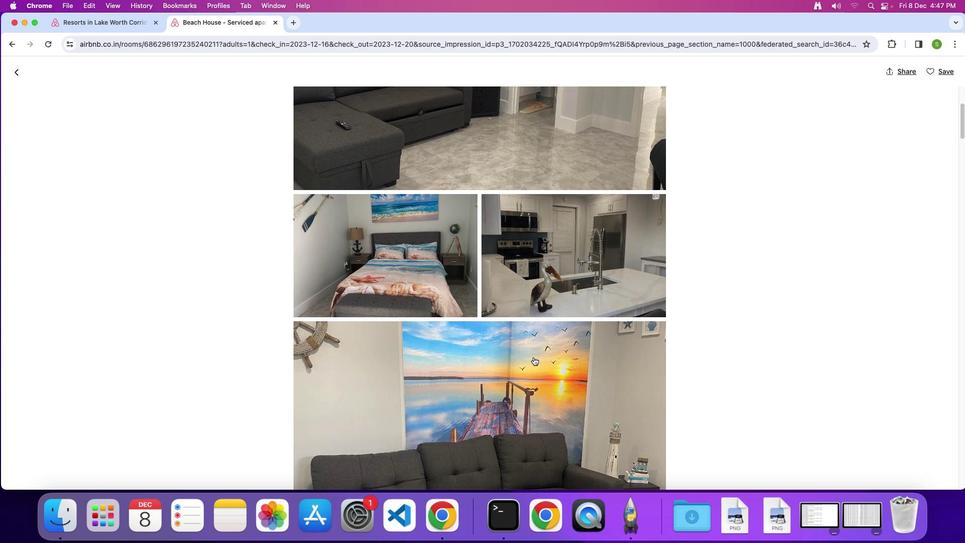
Action: Mouse scrolled (533, 357) with delta (0, 0)
Screenshot: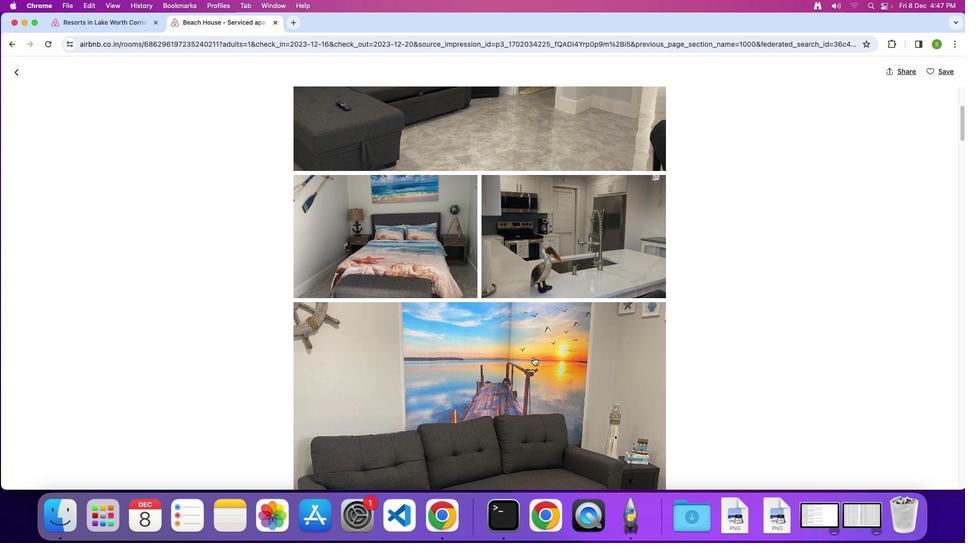 
Action: Mouse scrolled (533, 357) with delta (0, 0)
Screenshot: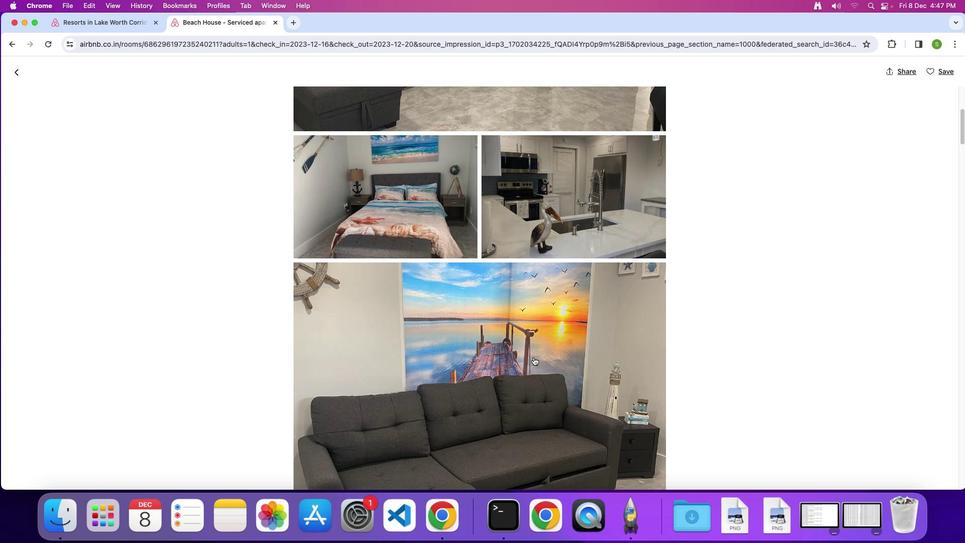 
Action: Mouse scrolled (533, 357) with delta (0, -1)
Screenshot: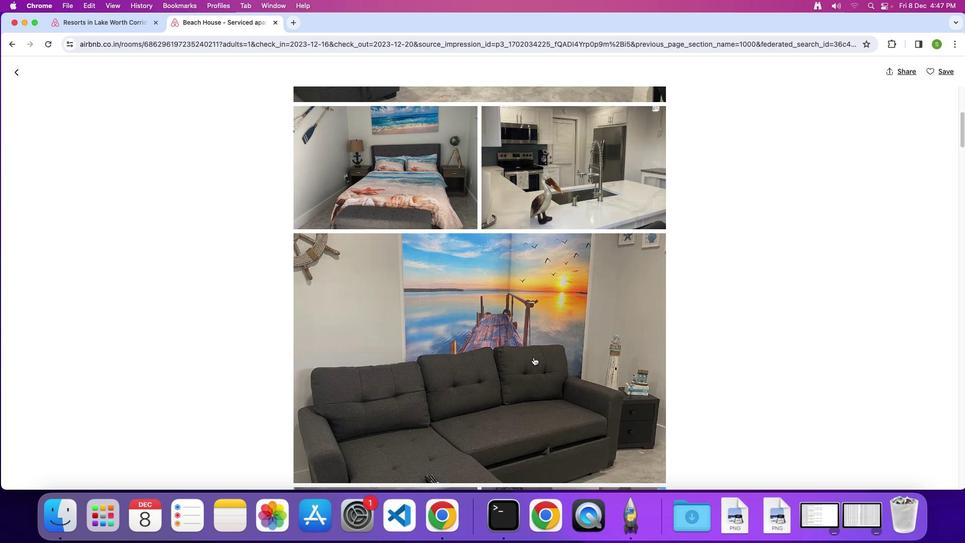 
Action: Mouse scrolled (533, 357) with delta (0, 0)
Screenshot: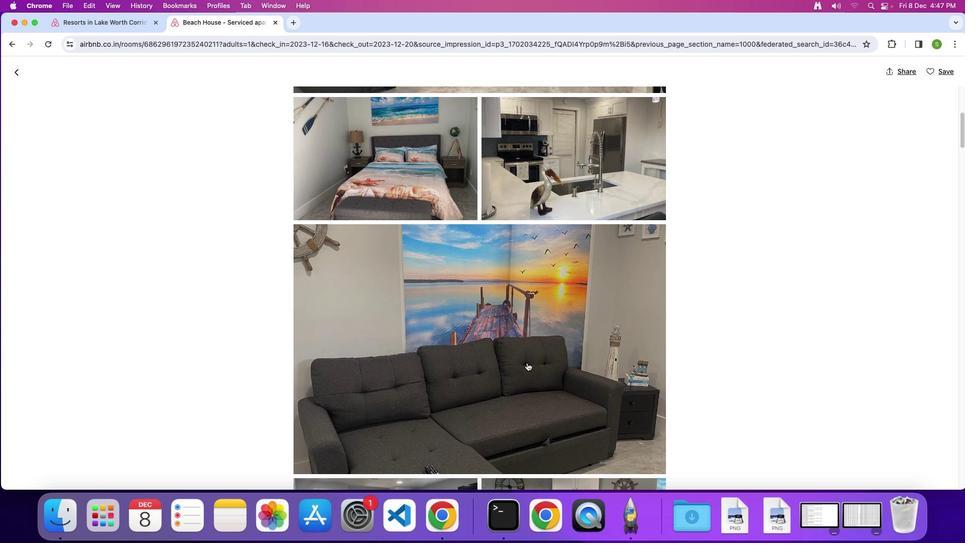 
Action: Mouse moved to (533, 357)
Screenshot: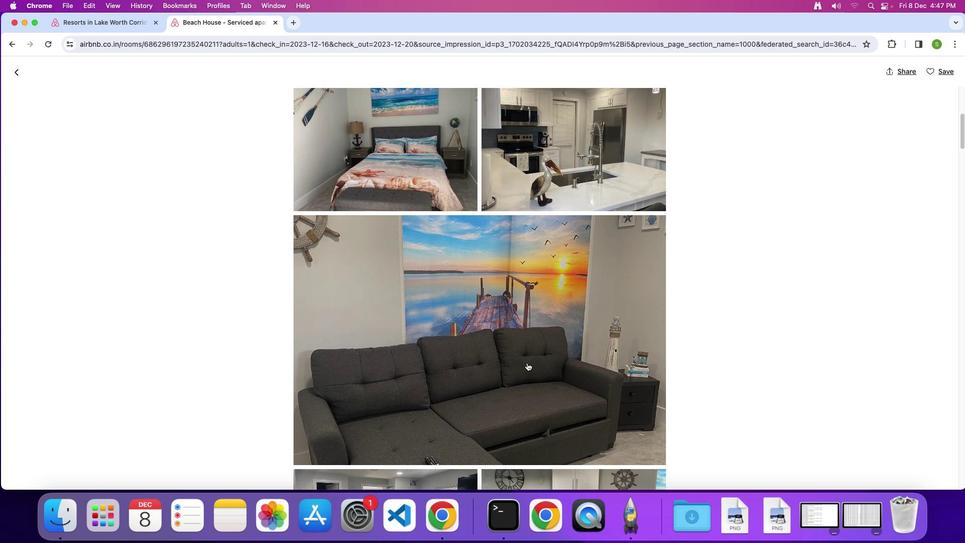
Action: Mouse scrolled (533, 357) with delta (0, 0)
Screenshot: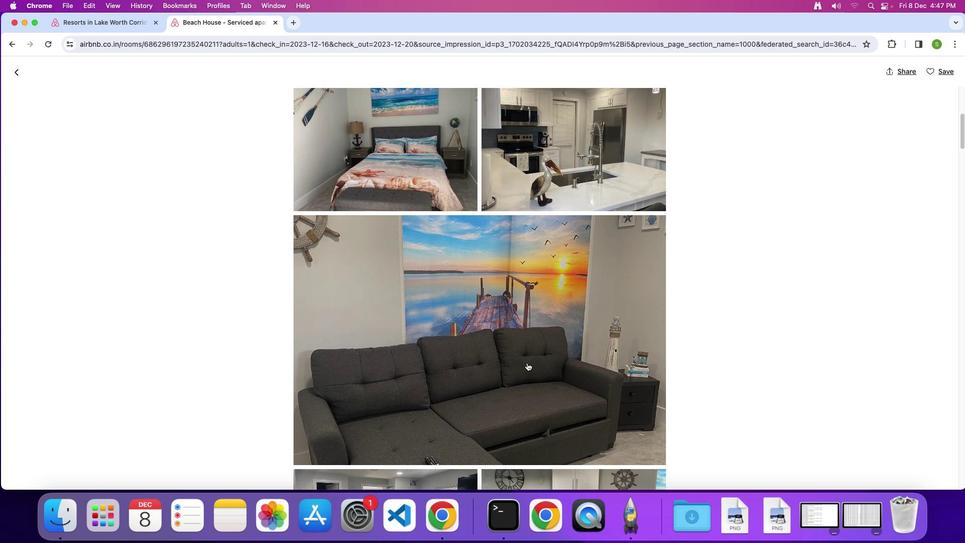 
Action: Mouse moved to (527, 362)
Screenshot: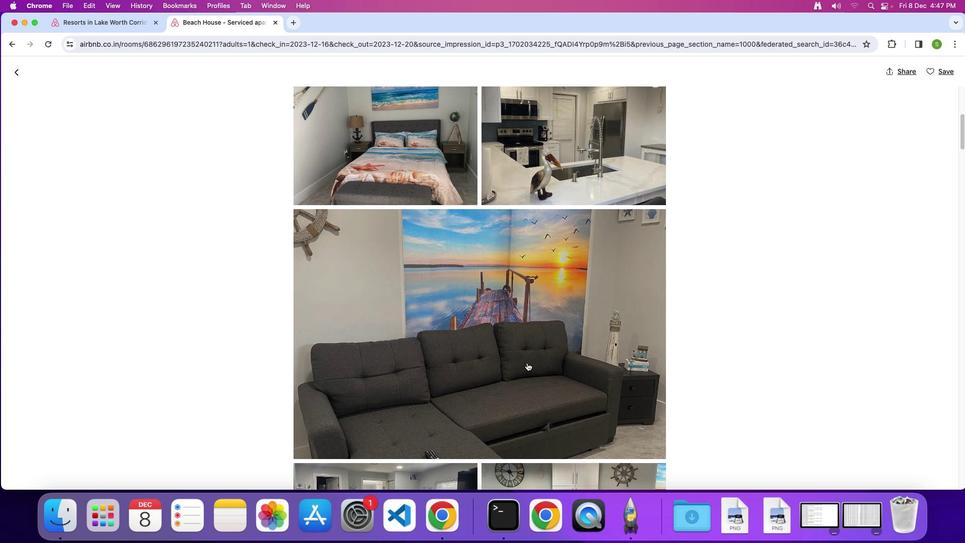 
Action: Mouse scrolled (527, 362) with delta (0, 0)
Screenshot: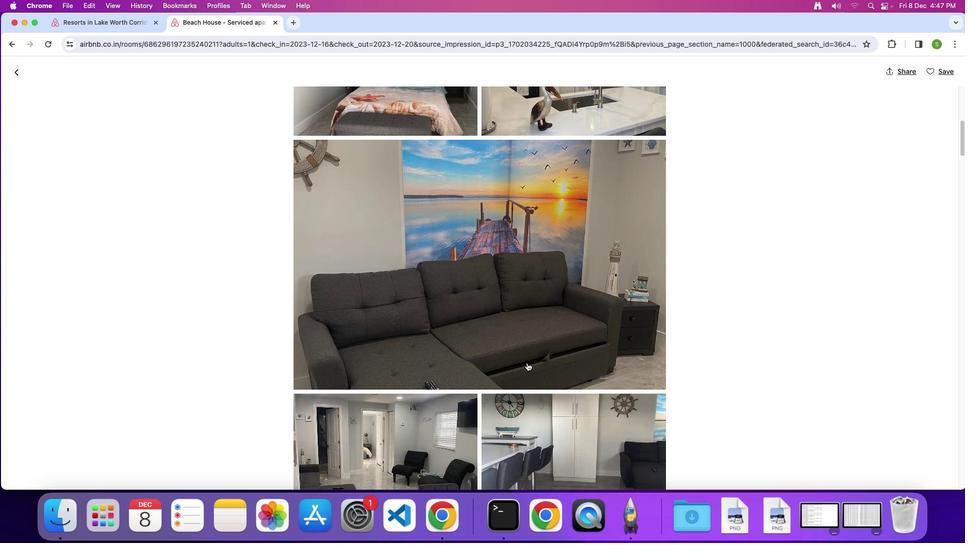 
Action: Mouse scrolled (527, 362) with delta (0, 0)
Screenshot: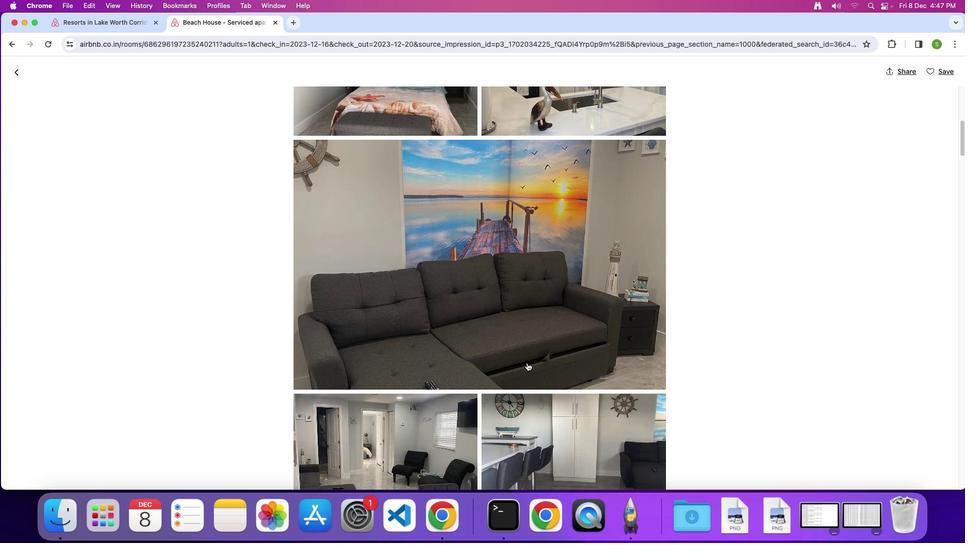 
Action: Mouse scrolled (527, 362) with delta (0, -2)
Screenshot: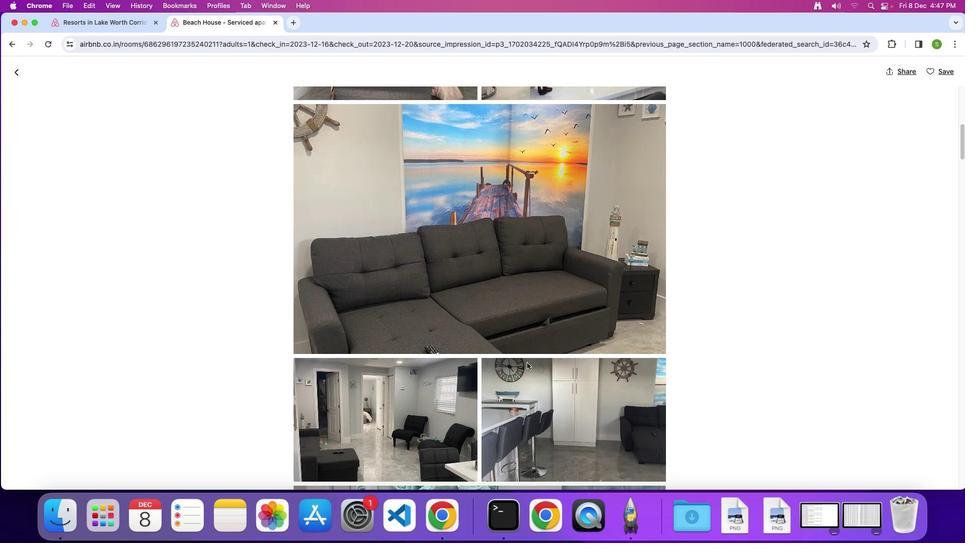 
Action: Mouse scrolled (527, 362) with delta (0, 0)
Screenshot: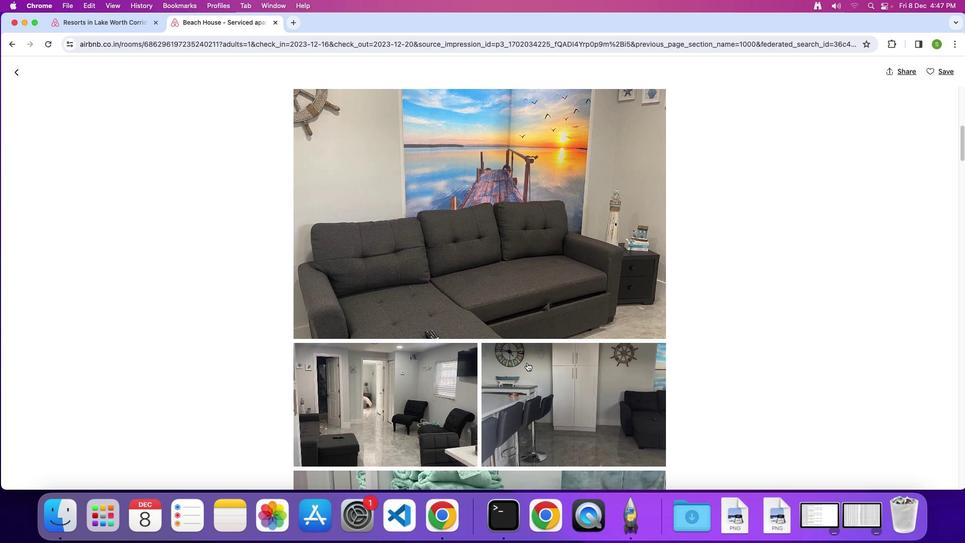 
Action: Mouse scrolled (527, 362) with delta (0, 0)
Screenshot: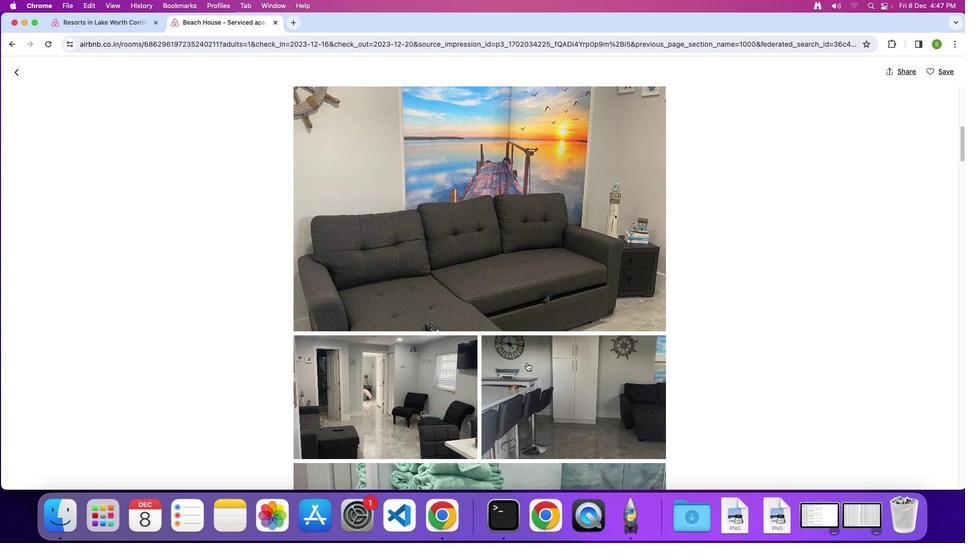 
Action: Mouse scrolled (527, 362) with delta (0, 0)
Screenshot: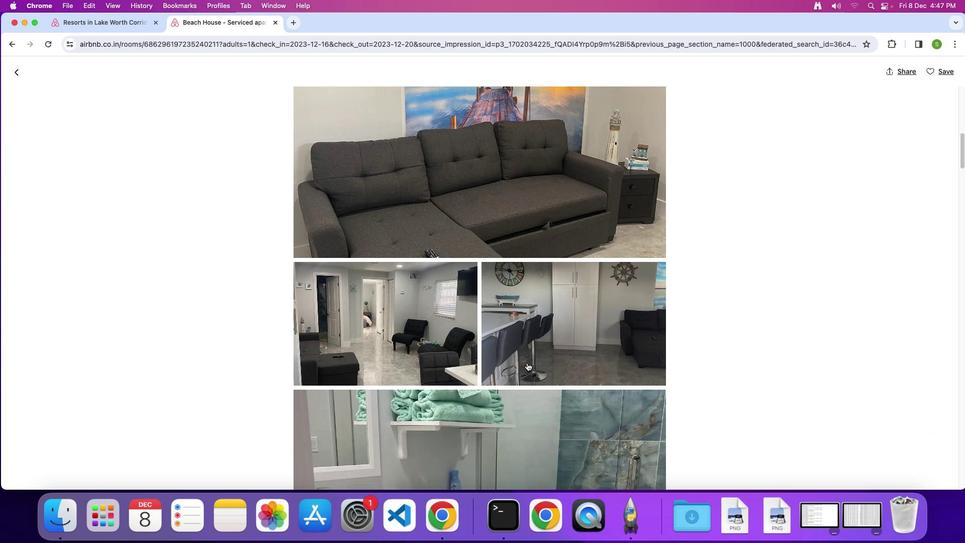
Action: Mouse scrolled (527, 362) with delta (0, 0)
Screenshot: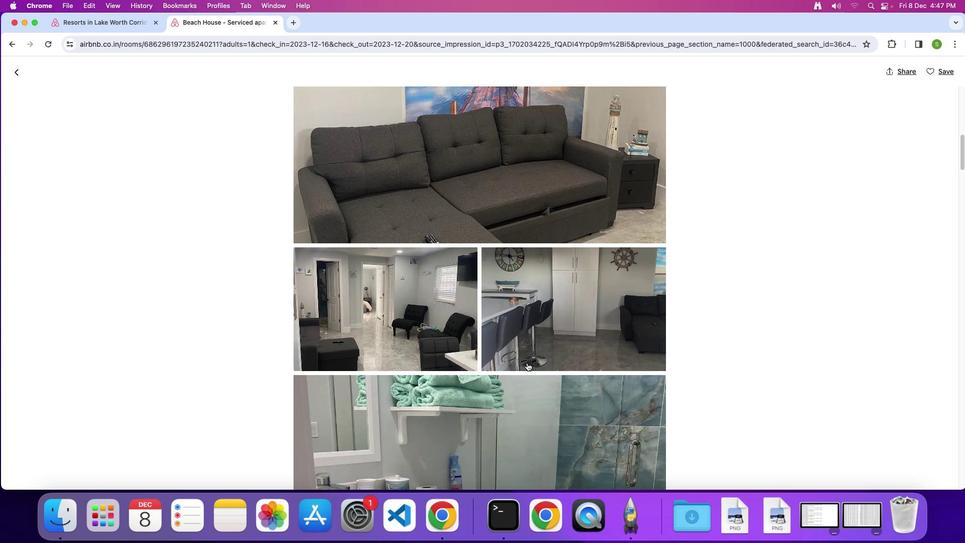 
Action: Mouse scrolled (527, 362) with delta (0, -2)
Screenshot: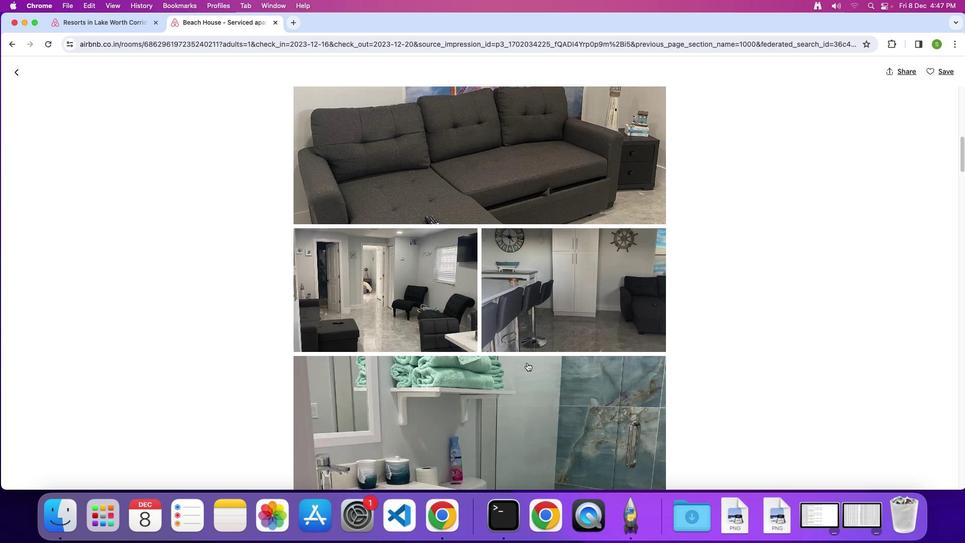 
Action: Mouse scrolled (527, 362) with delta (0, 0)
Screenshot: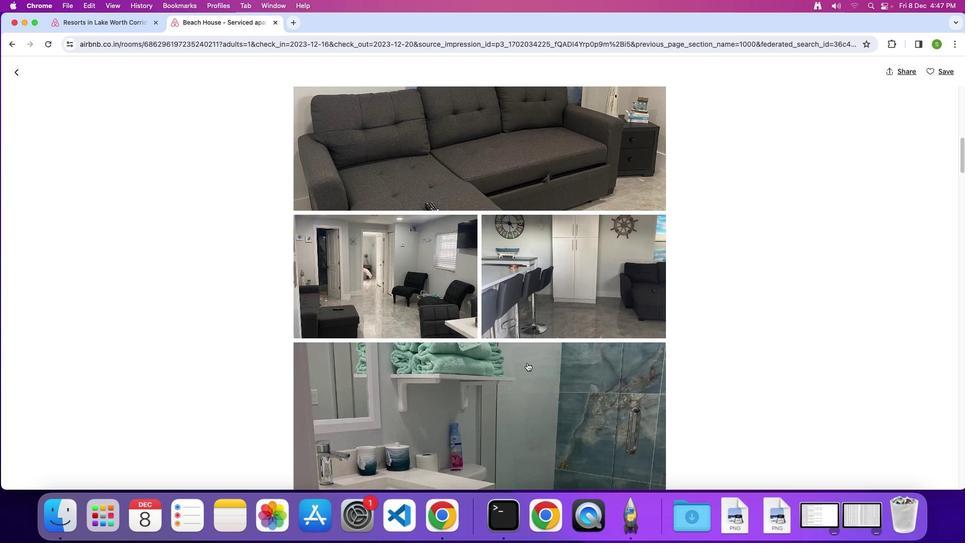 
Action: Mouse scrolled (527, 362) with delta (0, 0)
Screenshot: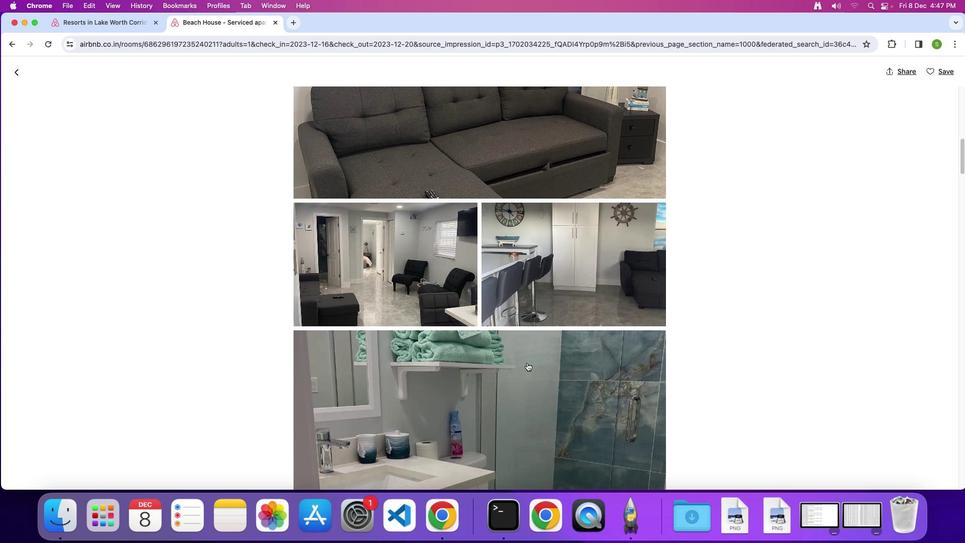 
Action: Mouse scrolled (527, 362) with delta (0, 0)
Screenshot: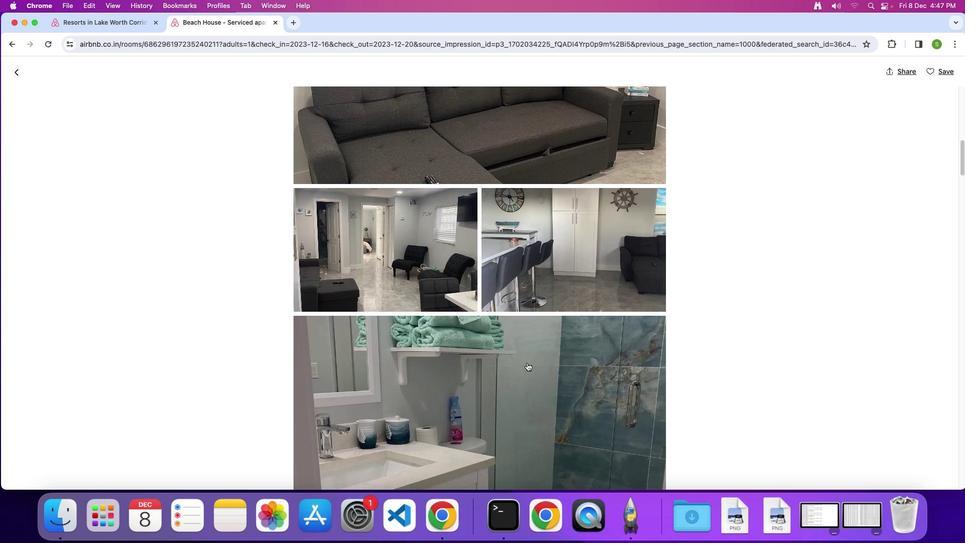
Action: Mouse scrolled (527, 362) with delta (0, 0)
Screenshot: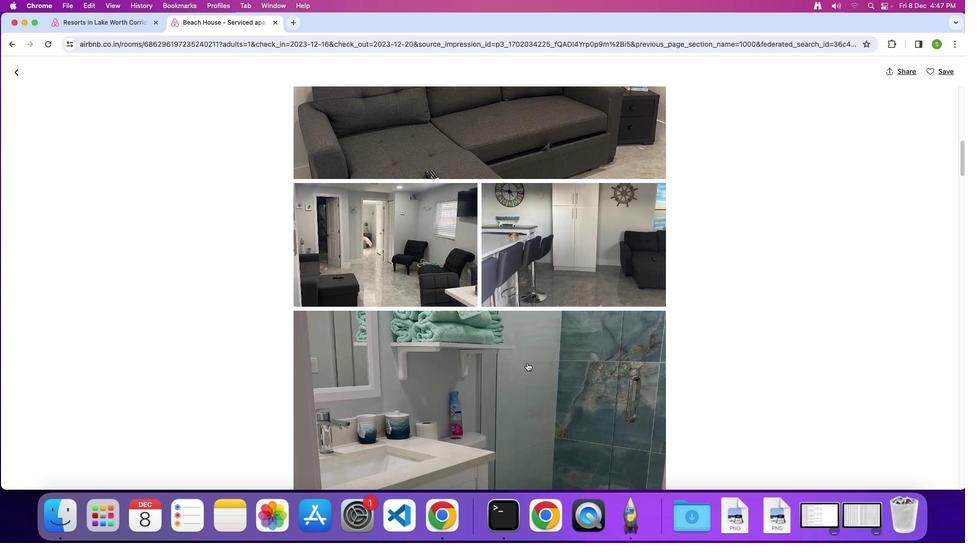 
Action: Mouse scrolled (527, 362) with delta (0, 0)
Screenshot: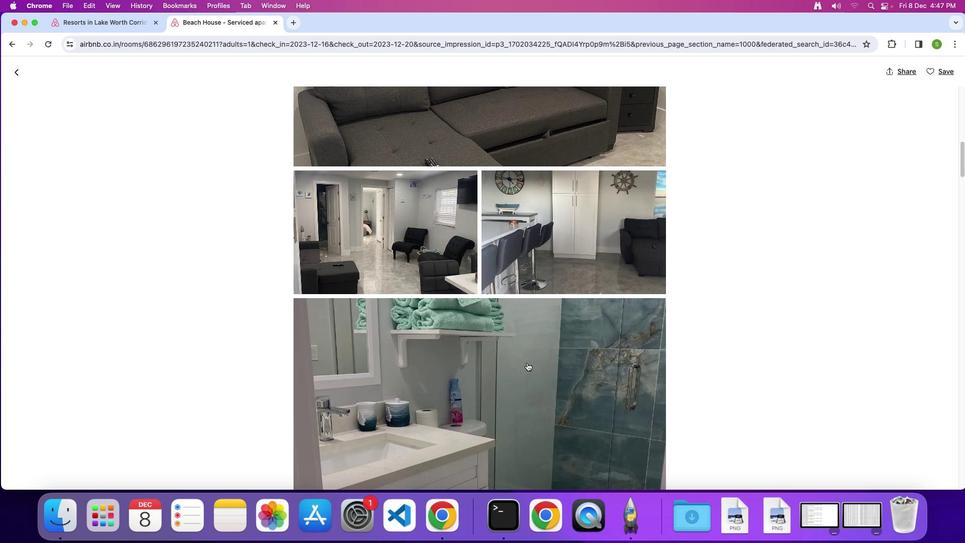 
Action: Mouse scrolled (527, 362) with delta (0, 0)
Screenshot: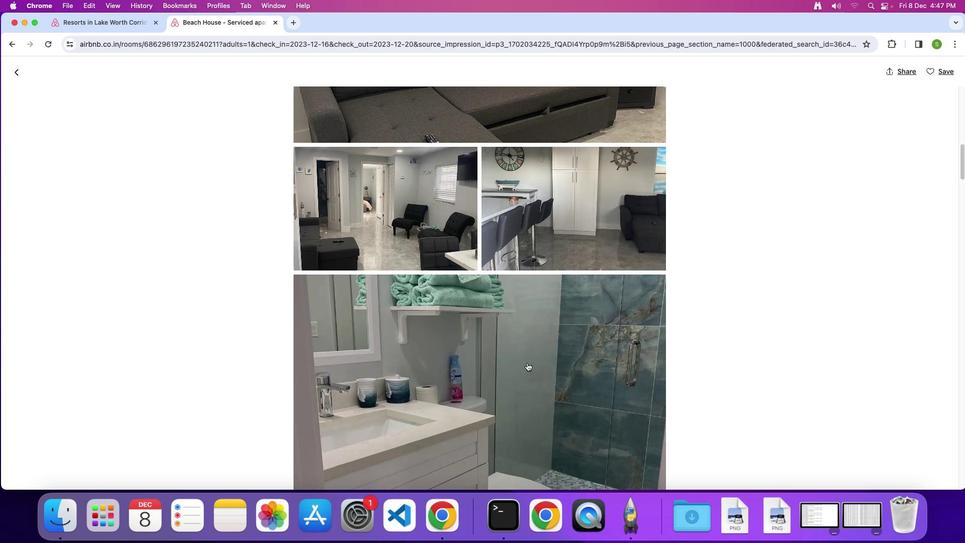 
Action: Mouse scrolled (527, 362) with delta (0, -1)
Screenshot: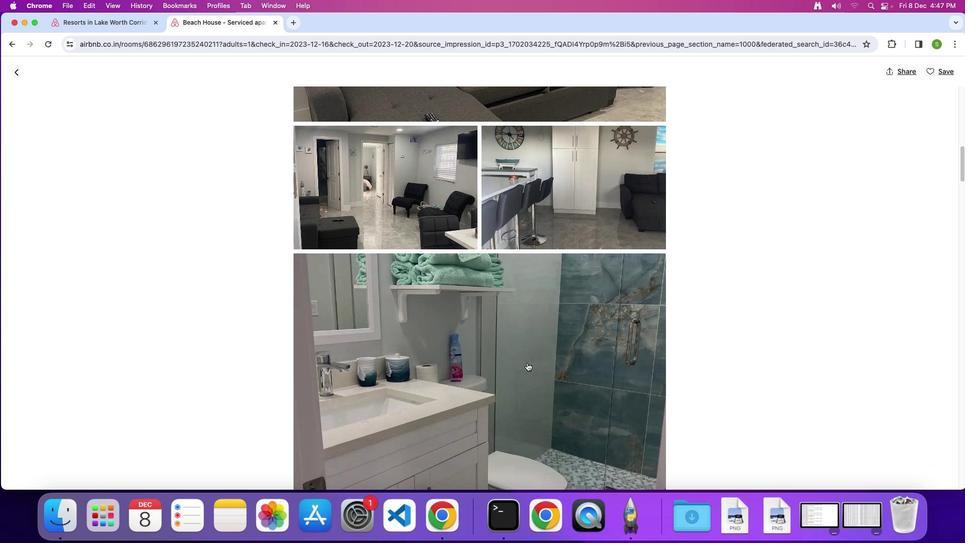 
Action: Mouse scrolled (527, 362) with delta (0, 0)
Screenshot: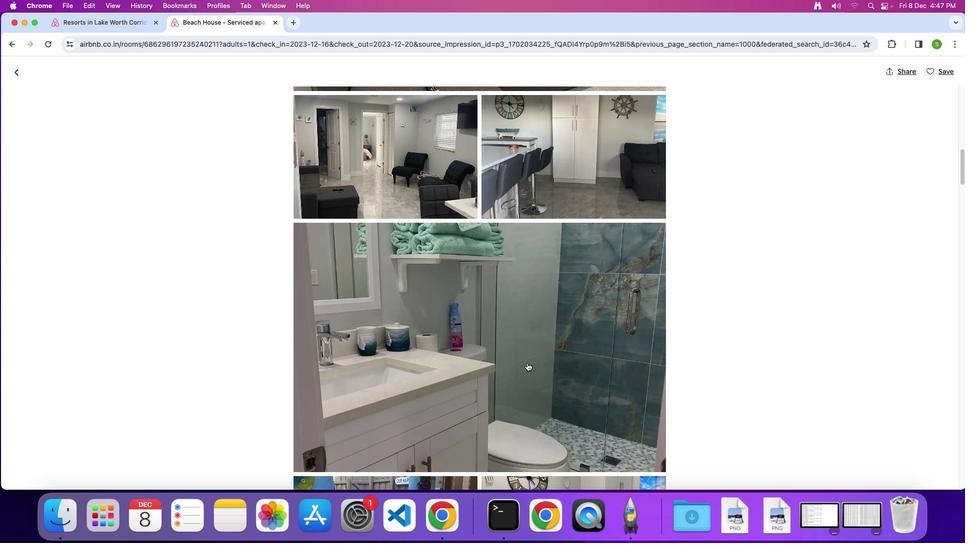 
Action: Mouse scrolled (527, 362) with delta (0, 0)
Screenshot: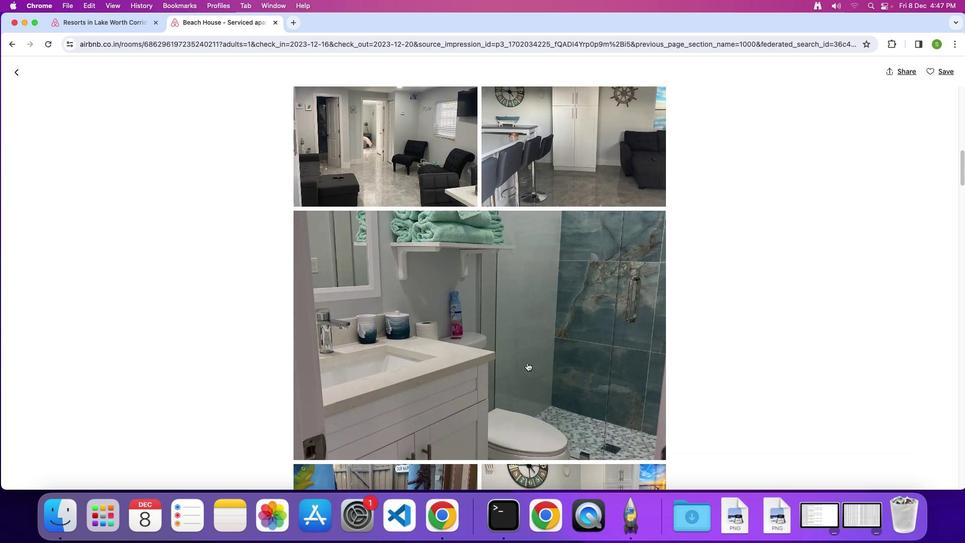
Action: Mouse scrolled (527, 362) with delta (0, -1)
Screenshot: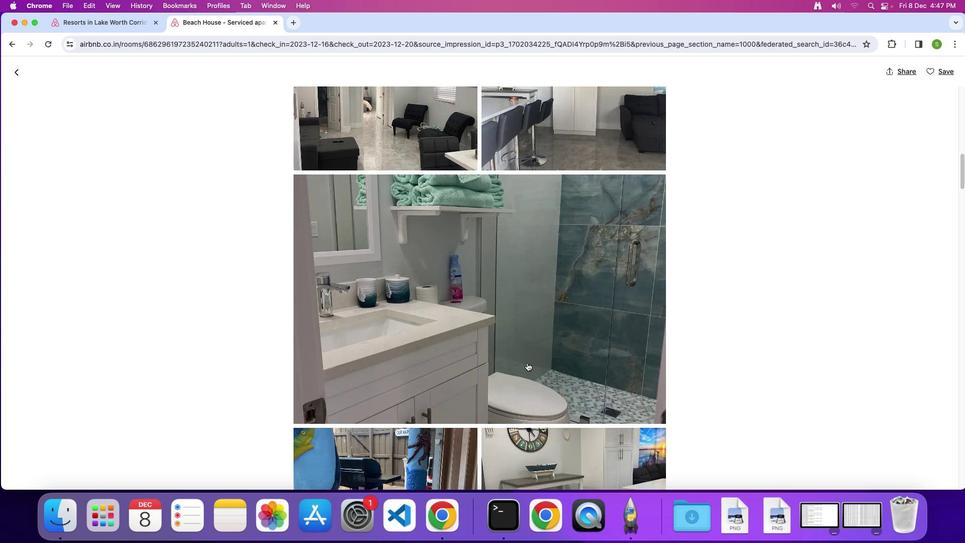 
Action: Mouse scrolled (527, 362) with delta (0, 0)
Screenshot: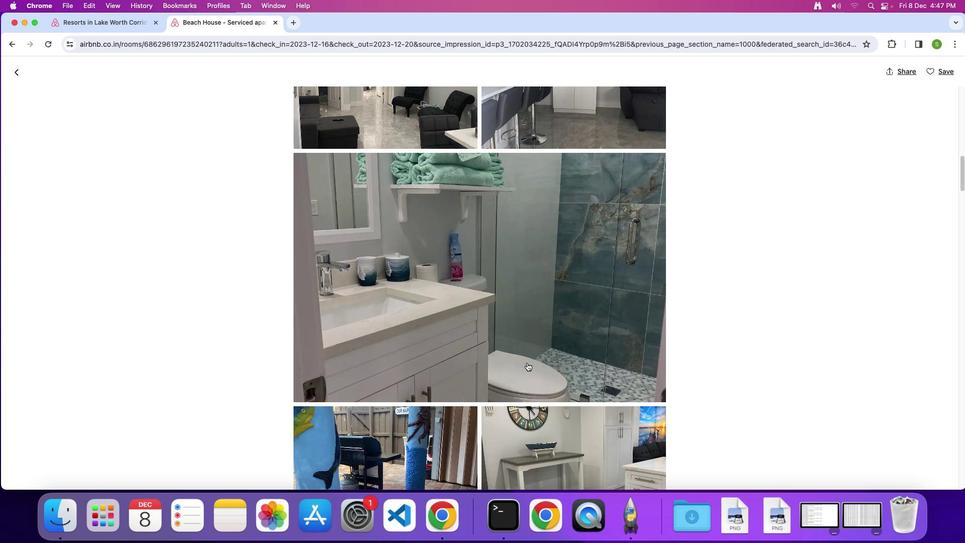 
Action: Mouse scrolled (527, 362) with delta (0, 0)
Screenshot: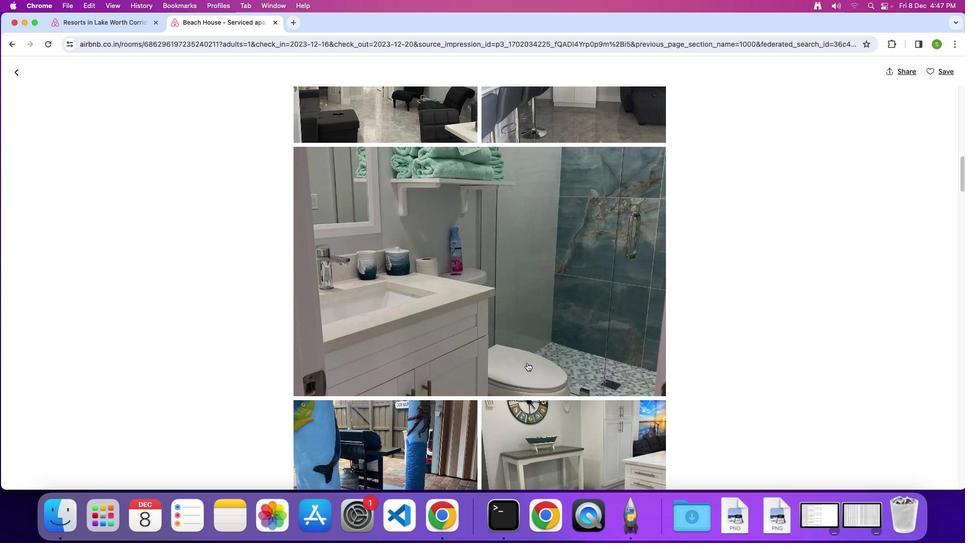 
Action: Mouse scrolled (527, 362) with delta (0, 0)
Screenshot: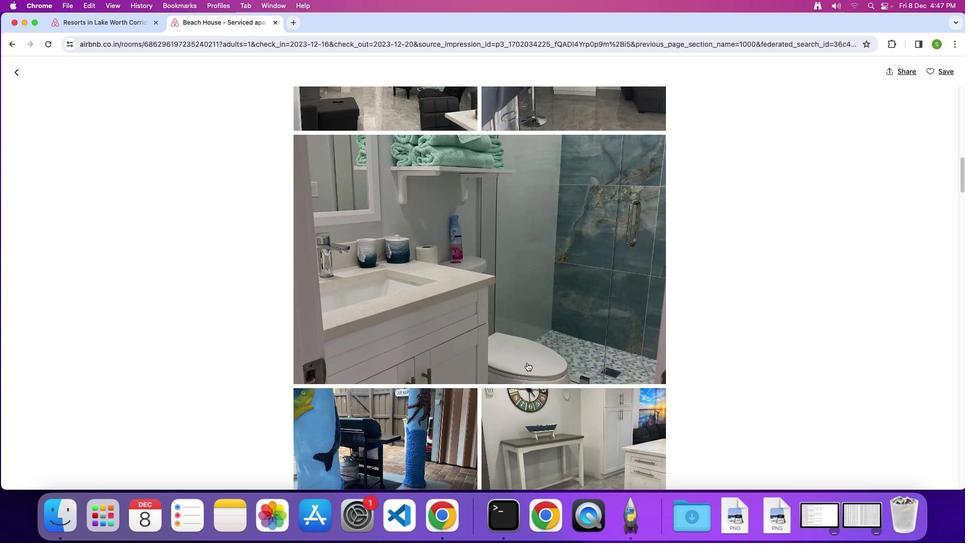 
Action: Mouse scrolled (527, 362) with delta (0, 0)
Screenshot: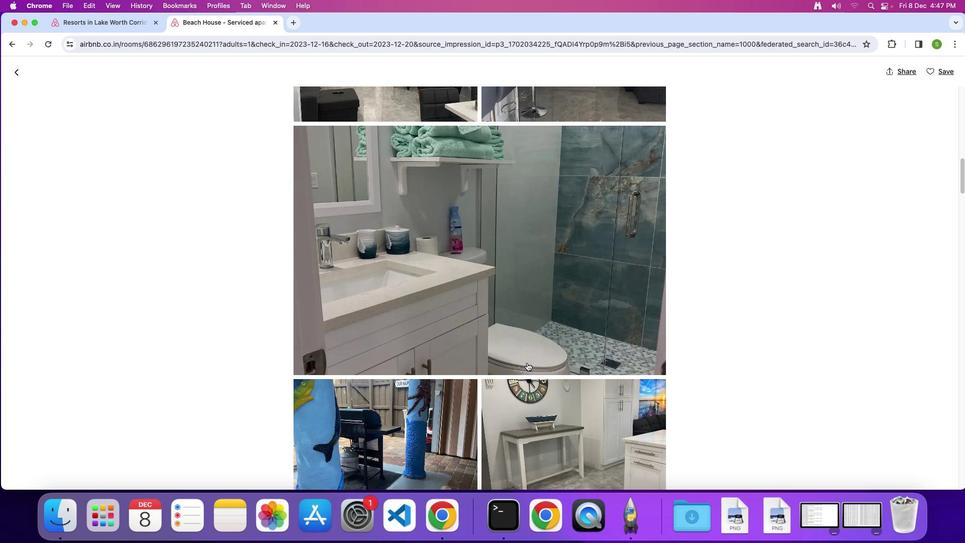 
Action: Mouse scrolled (527, 362) with delta (0, 0)
Screenshot: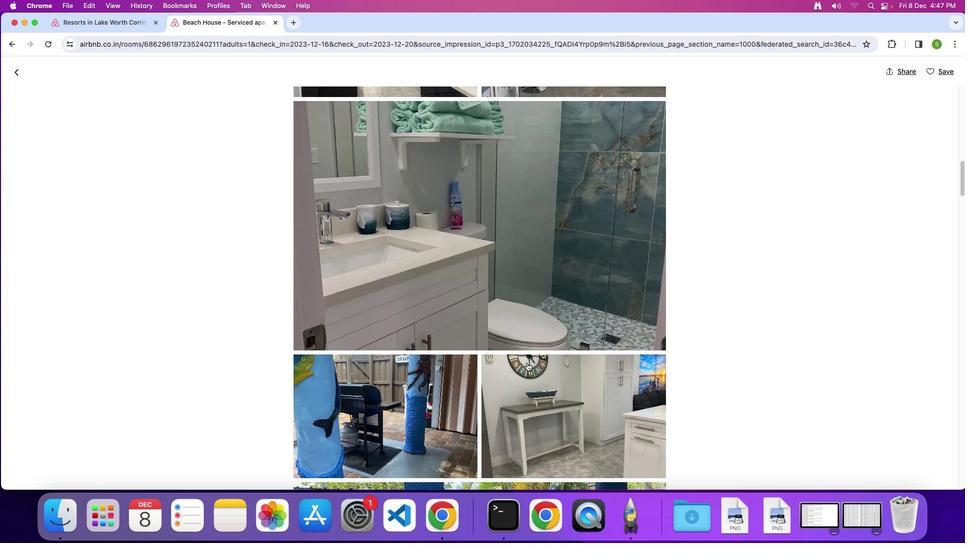 
Action: Mouse scrolled (527, 362) with delta (0, 0)
Screenshot: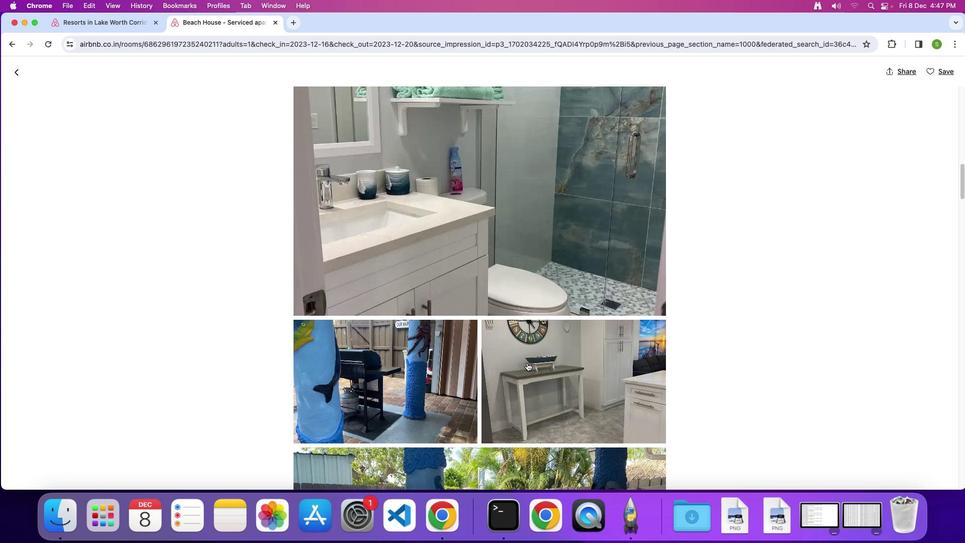 
Action: Mouse scrolled (527, 362) with delta (0, -1)
Screenshot: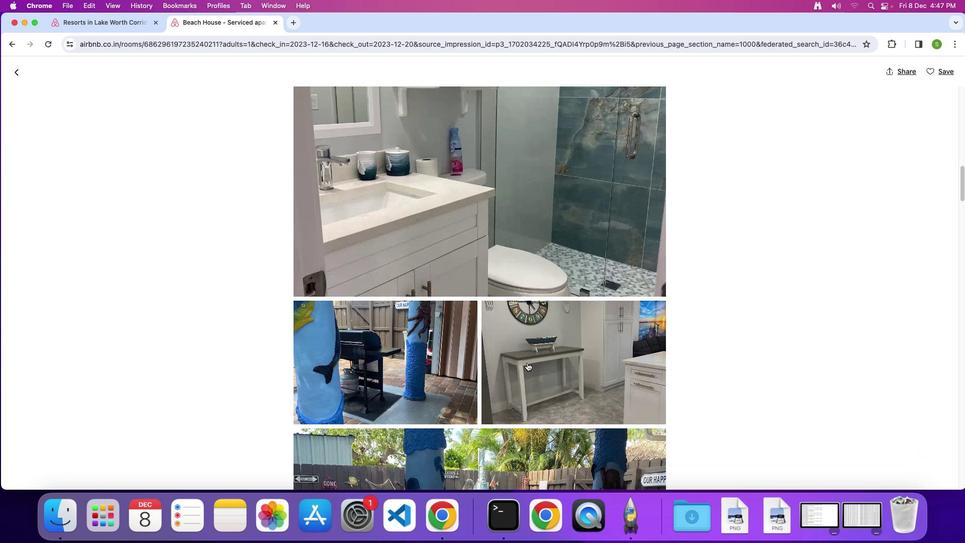 
Action: Mouse scrolled (527, 362) with delta (0, 0)
Screenshot: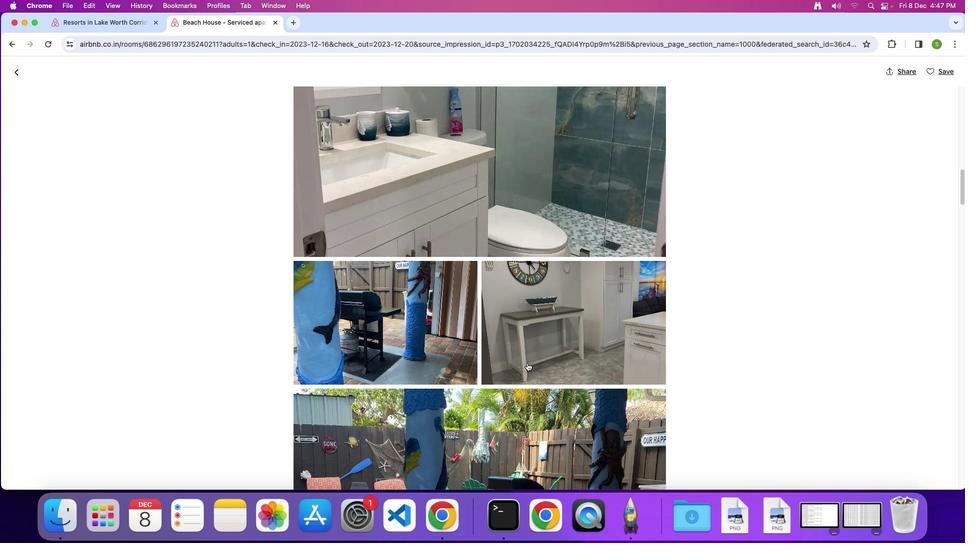 
Action: Mouse scrolled (527, 362) with delta (0, 0)
Screenshot: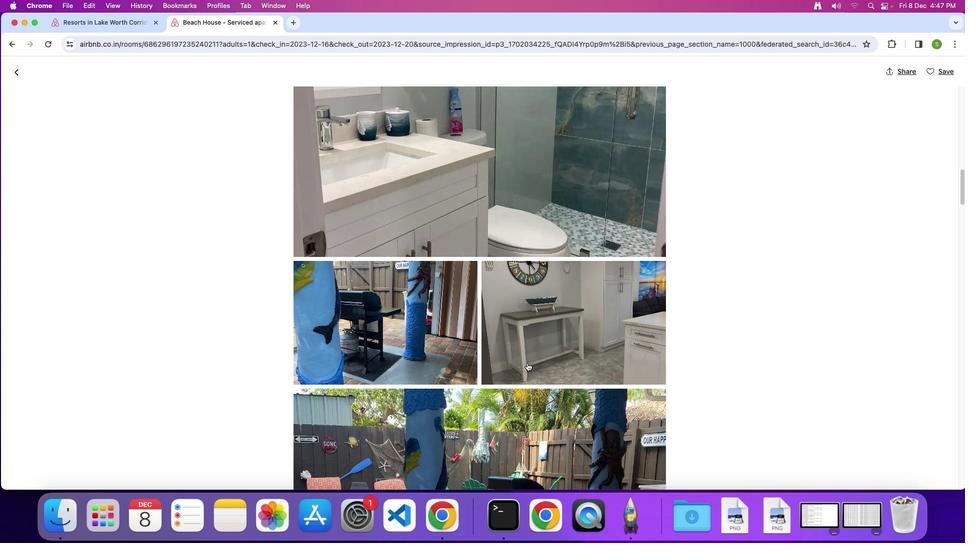
Action: Mouse scrolled (527, 362) with delta (0, -1)
Screenshot: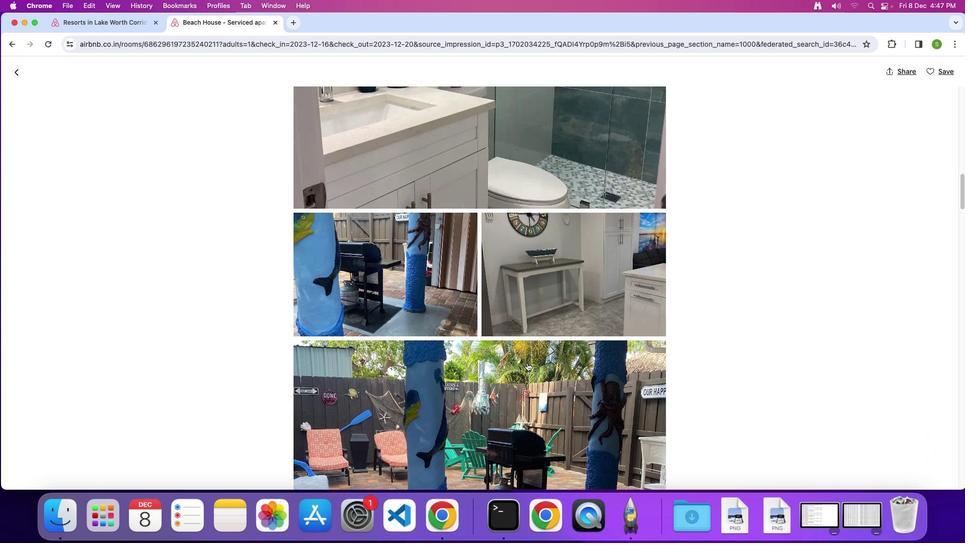 
Action: Mouse scrolled (527, 362) with delta (0, 0)
Screenshot: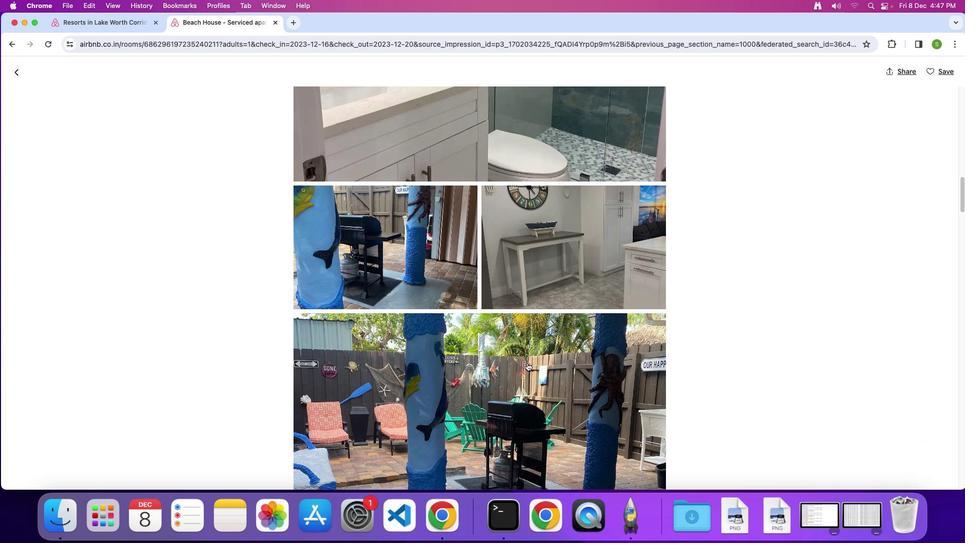 
Action: Mouse scrolled (527, 362) with delta (0, 0)
Screenshot: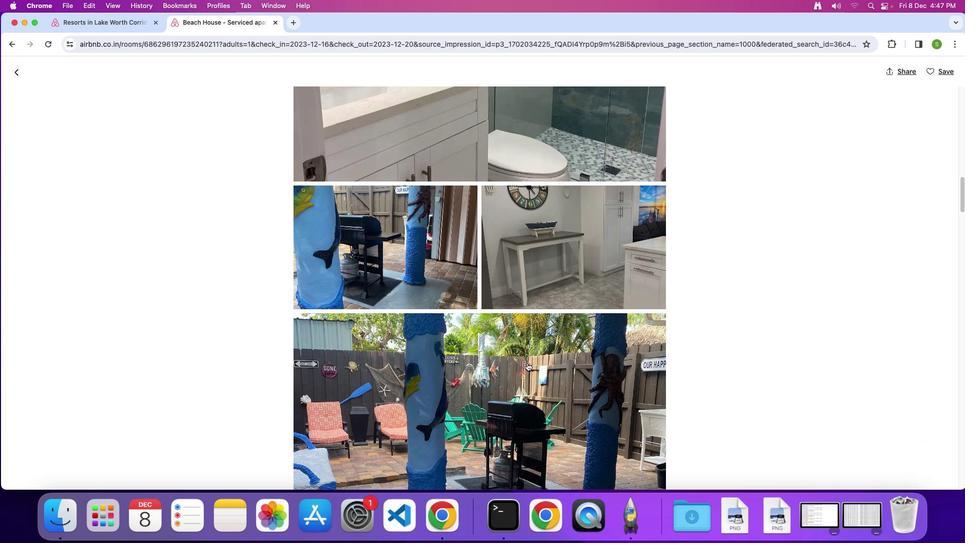 
Action: Mouse scrolled (527, 362) with delta (0, 0)
Screenshot: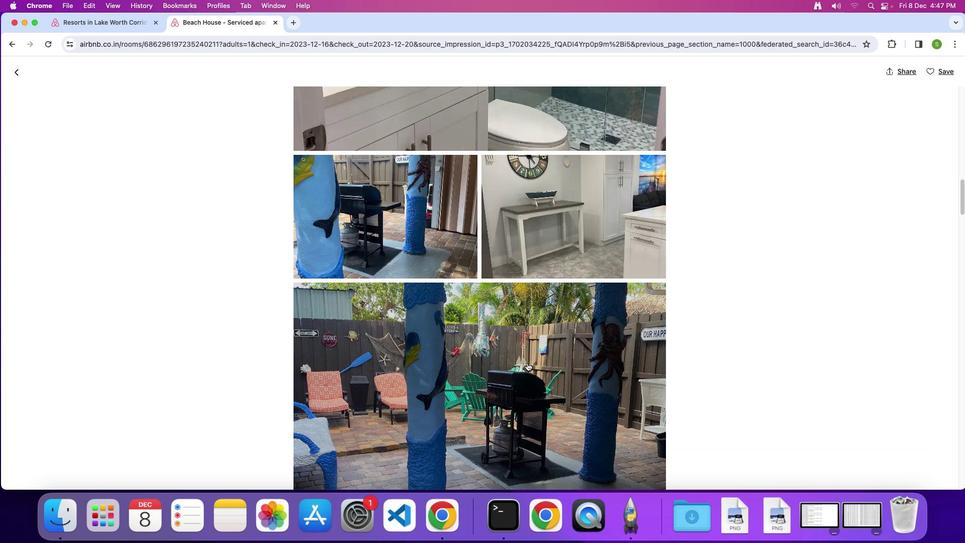 
Action: Mouse scrolled (527, 362) with delta (0, 0)
Screenshot: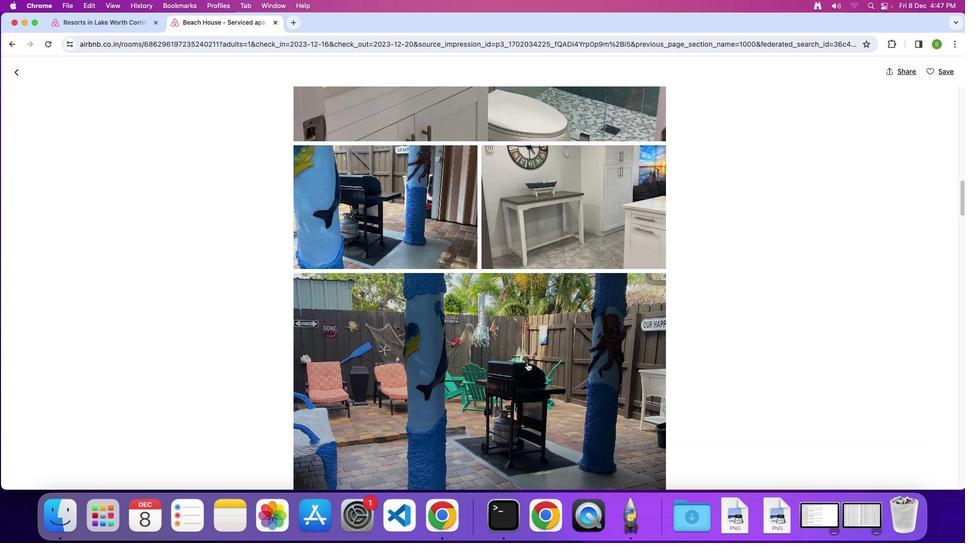 
Action: Mouse scrolled (527, 362) with delta (0, -1)
Screenshot: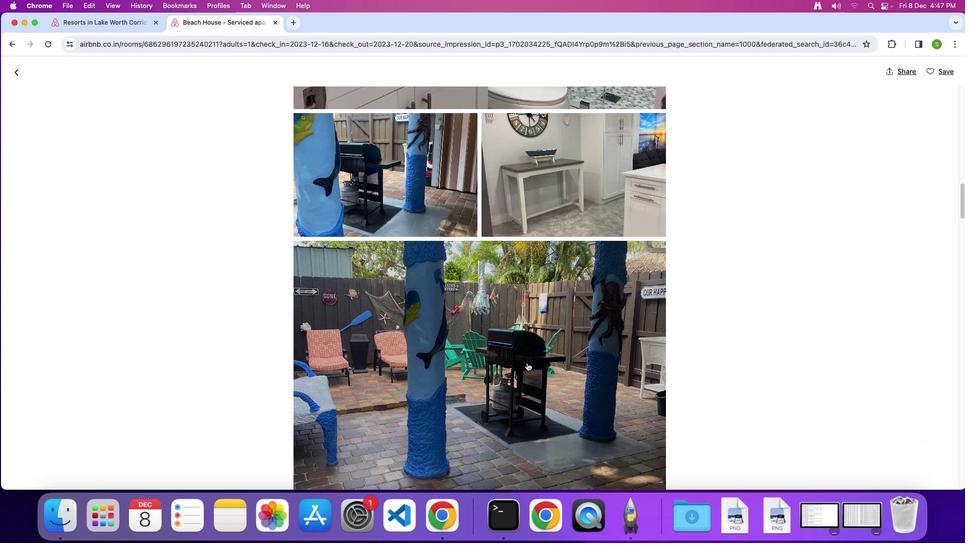 
Action: Mouse scrolled (527, 362) with delta (0, 0)
Screenshot: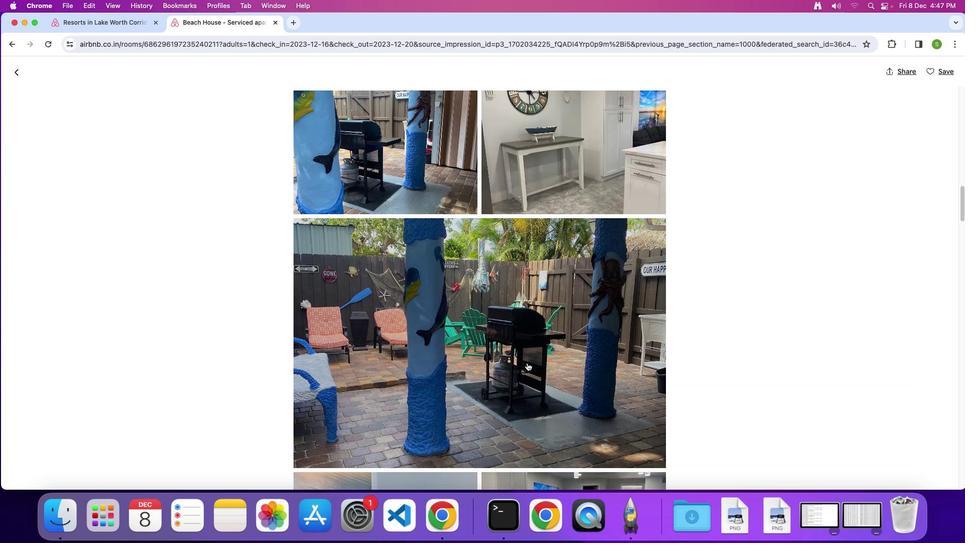 
Action: Mouse scrolled (527, 362) with delta (0, 0)
Screenshot: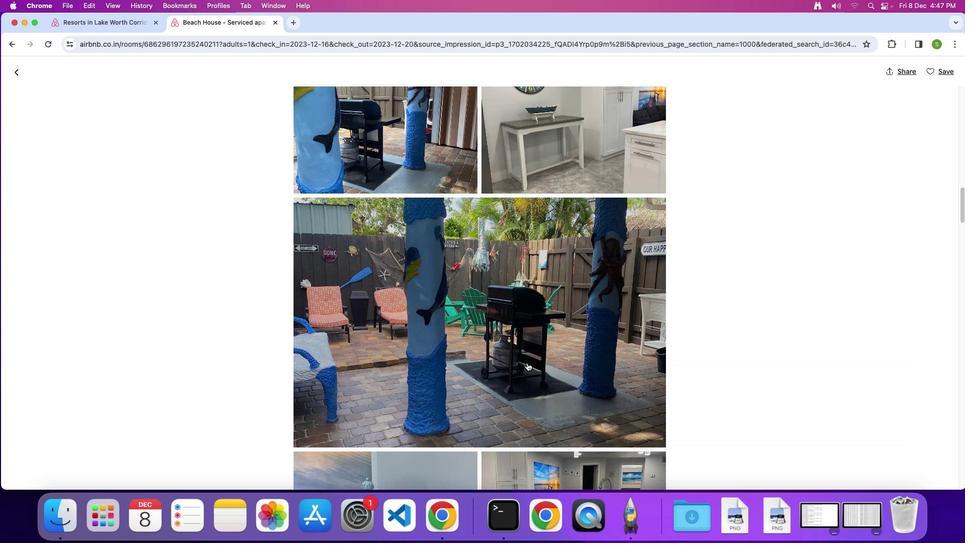 
Action: Mouse scrolled (527, 362) with delta (0, -1)
Screenshot: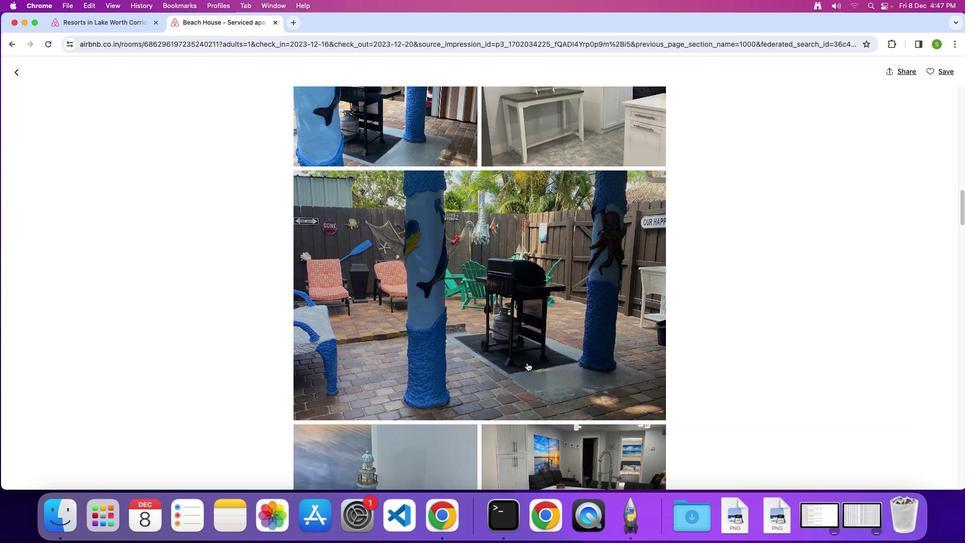 
Action: Mouse scrolled (527, 362) with delta (0, 0)
Screenshot: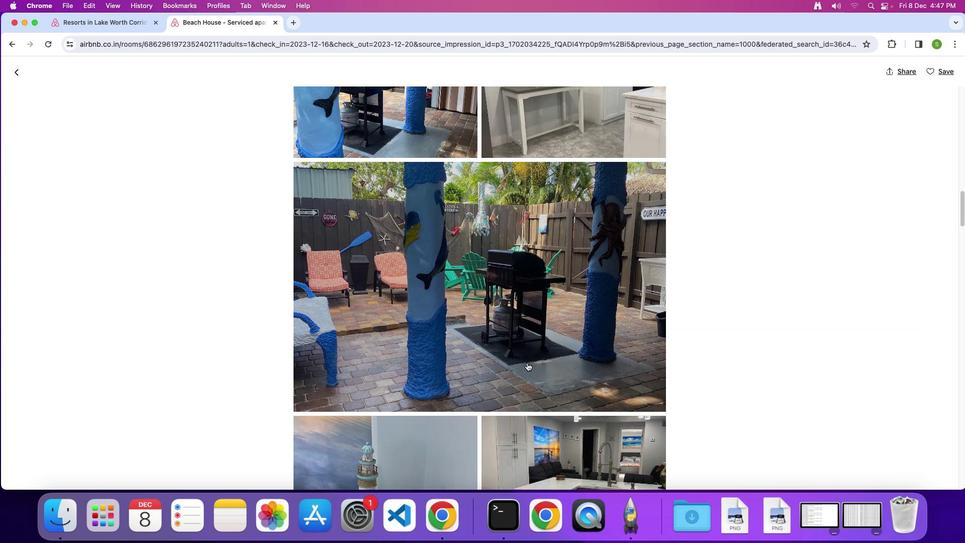 
Action: Mouse scrolled (527, 362) with delta (0, 0)
Screenshot: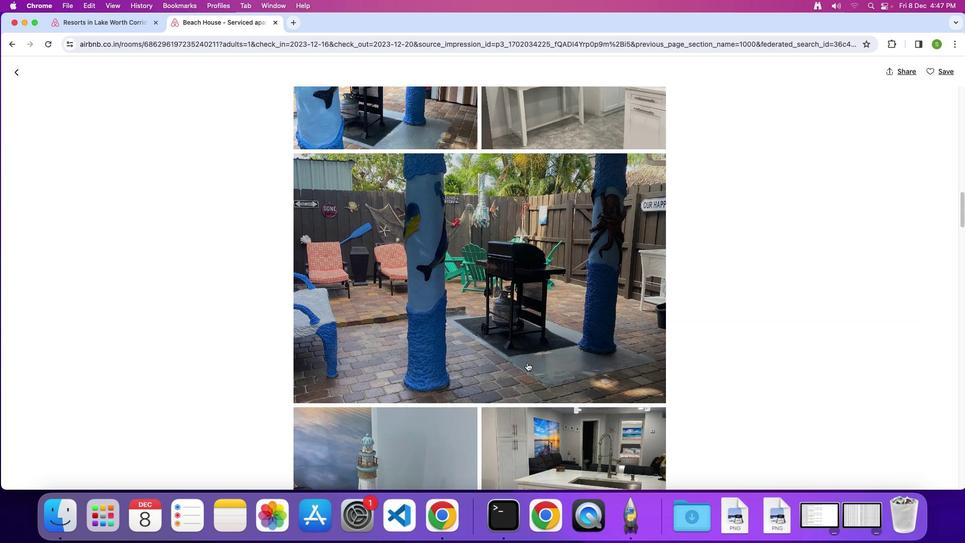 
Action: Mouse scrolled (527, 362) with delta (0, 0)
Screenshot: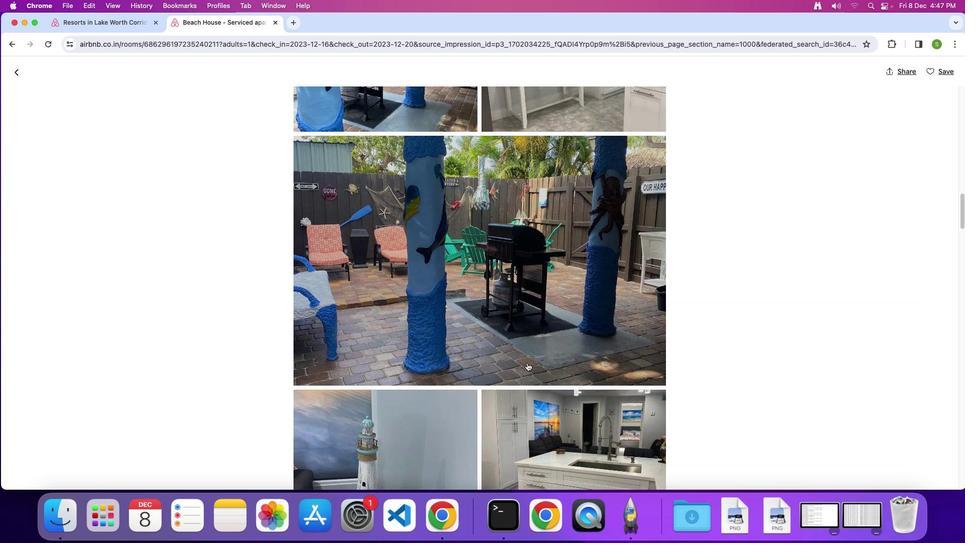 
Action: Mouse scrolled (527, 362) with delta (0, 0)
Screenshot: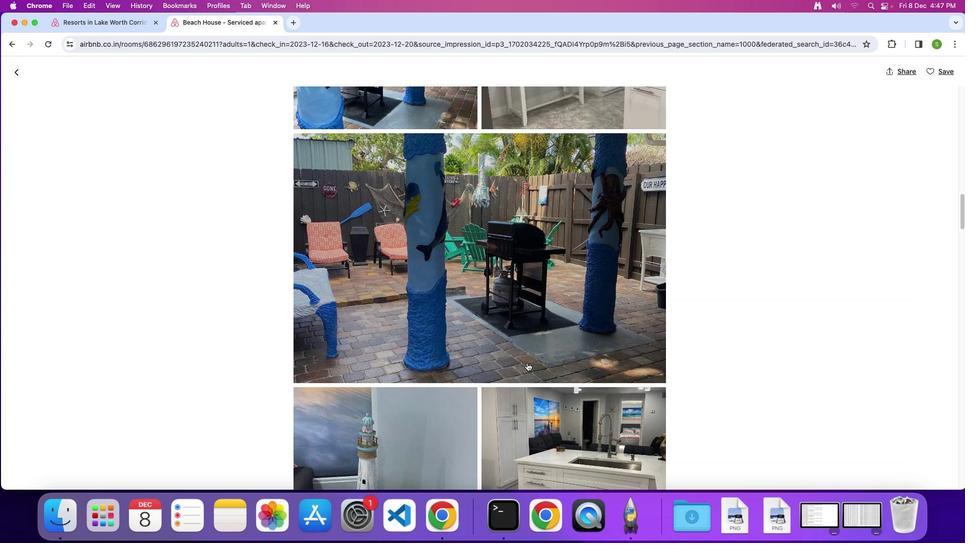 
Action: Mouse scrolled (527, 362) with delta (0, 0)
Screenshot: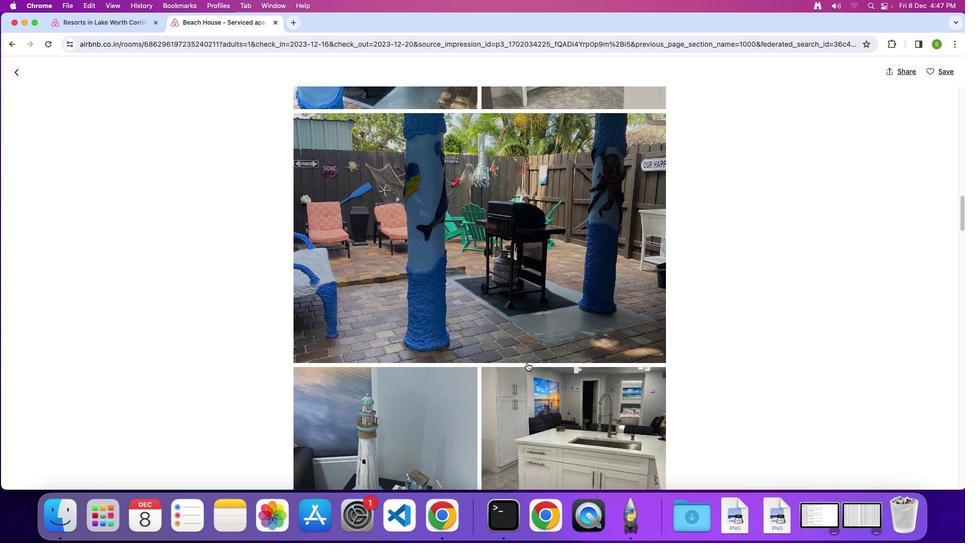 
Action: Mouse scrolled (527, 362) with delta (0, 0)
Screenshot: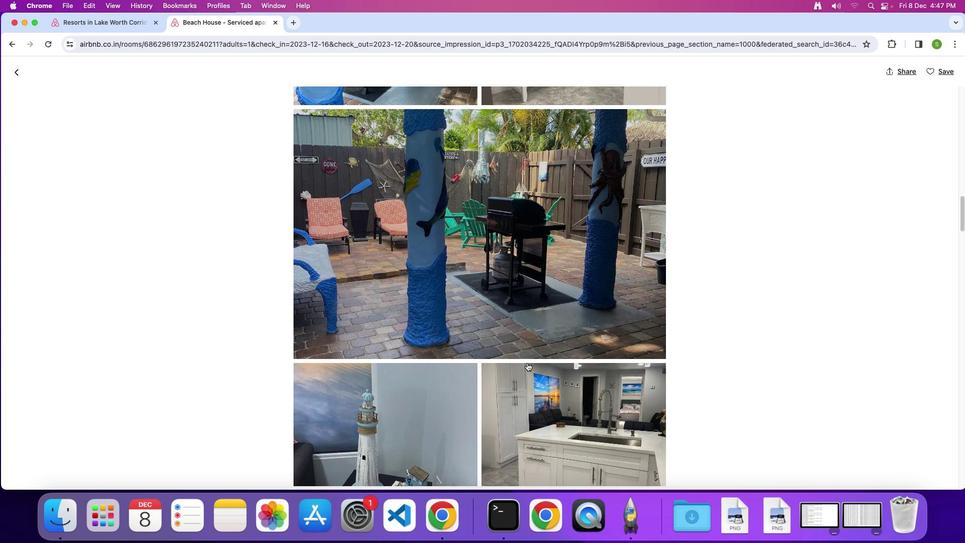 
Action: Mouse scrolled (527, 362) with delta (0, 0)
Screenshot: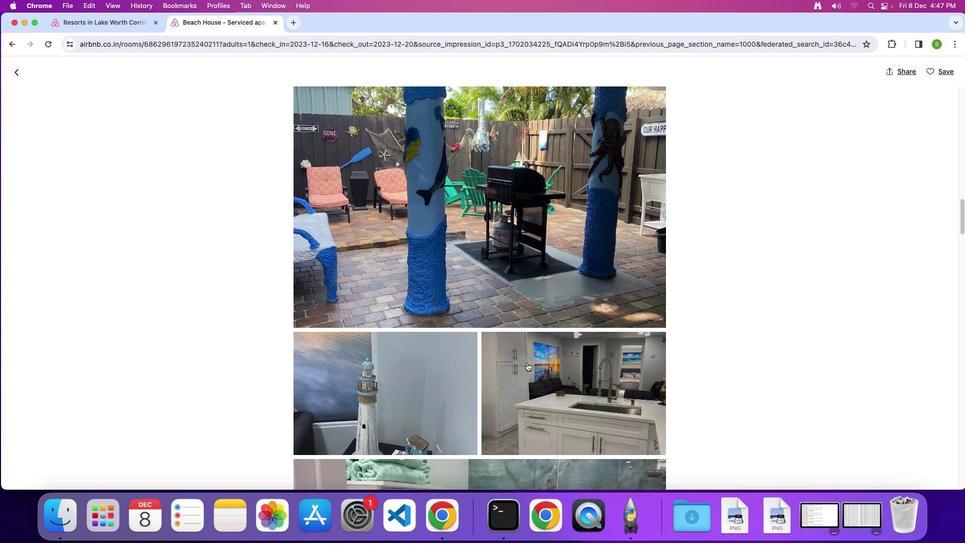 
Action: Mouse scrolled (527, 362) with delta (0, 0)
Screenshot: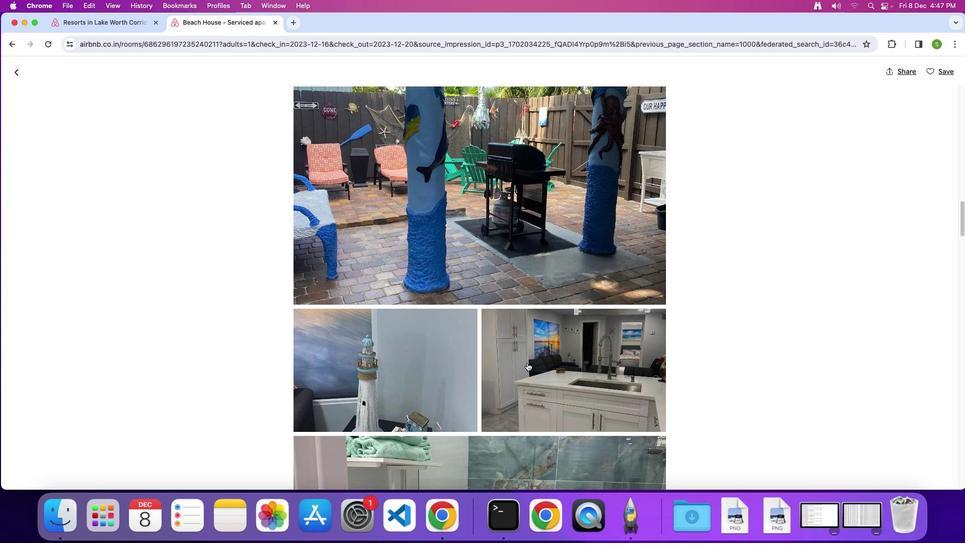 
Action: Mouse scrolled (527, 362) with delta (0, 0)
Screenshot: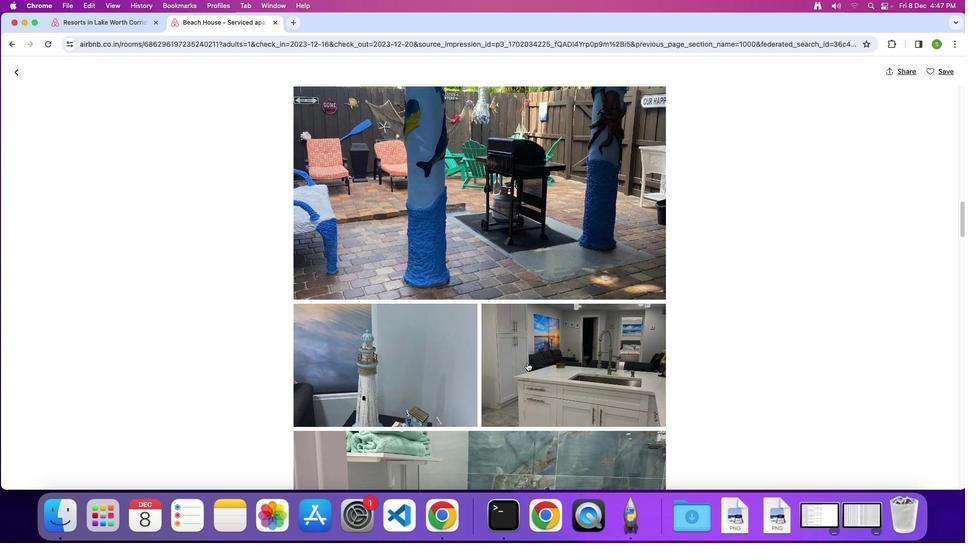 
Action: Mouse scrolled (527, 362) with delta (0, 0)
Screenshot: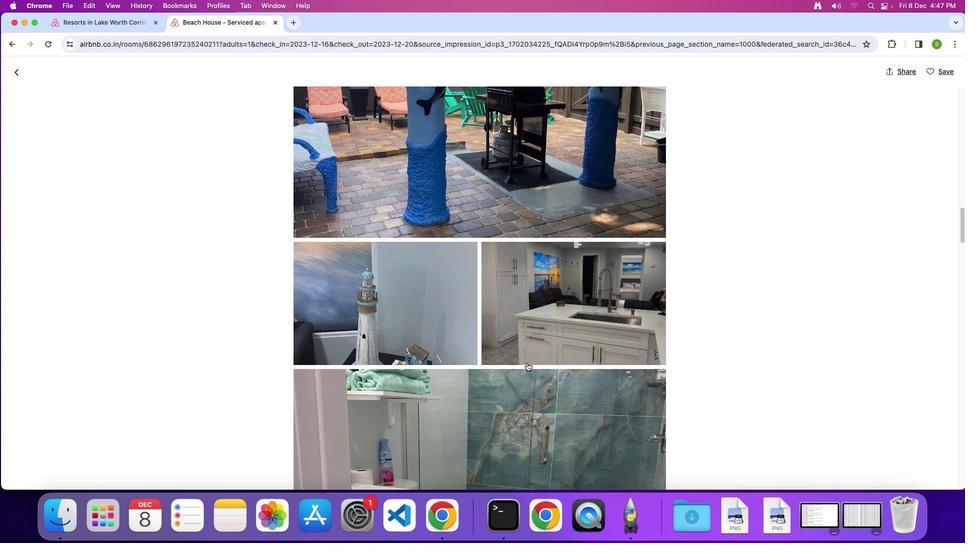 
Action: Mouse scrolled (527, 362) with delta (0, 0)
Screenshot: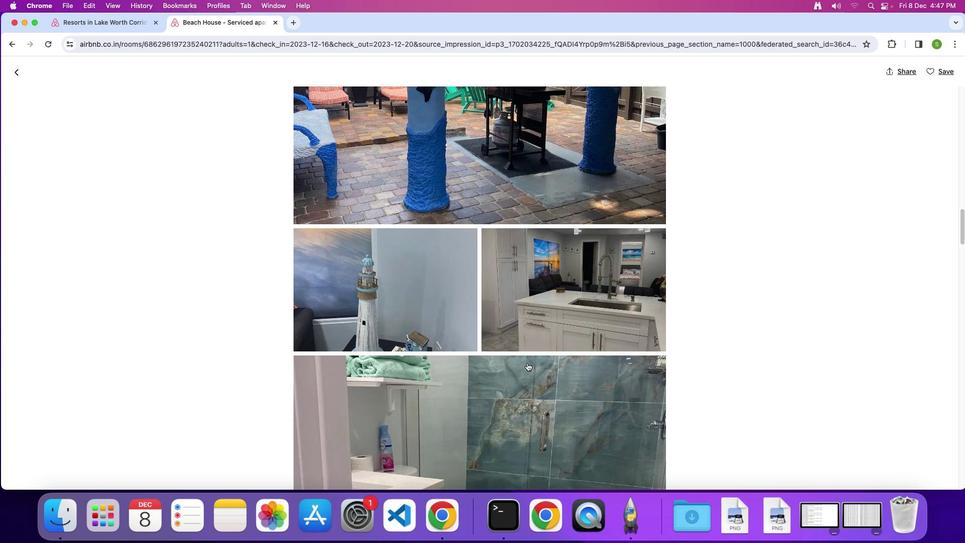 
Action: Mouse scrolled (527, 362) with delta (0, -1)
Screenshot: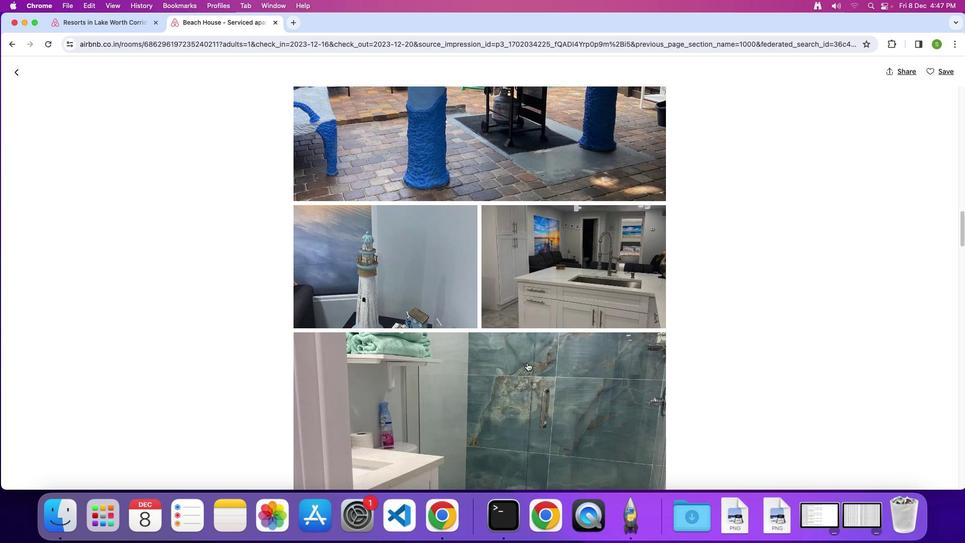 
Action: Mouse scrolled (527, 362) with delta (0, 0)
Screenshot: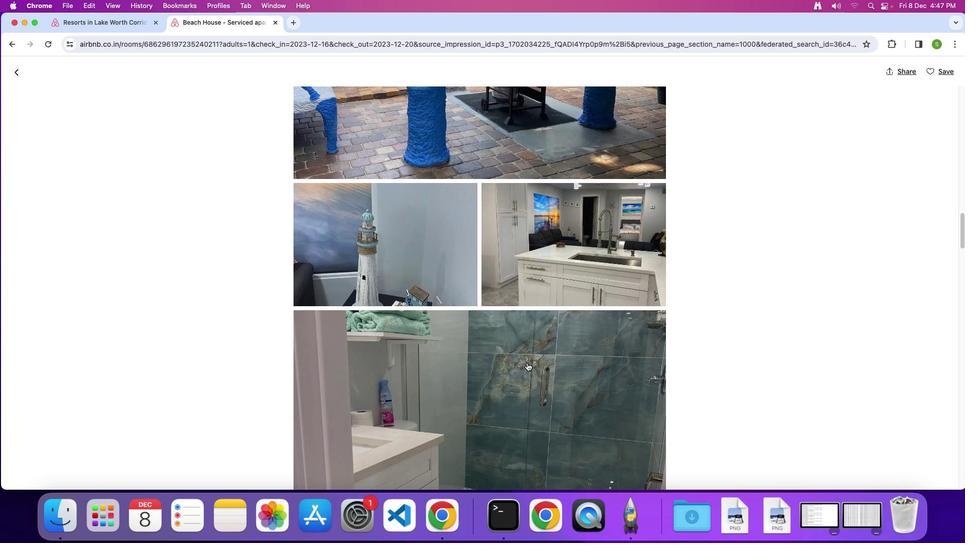 
Action: Mouse scrolled (527, 362) with delta (0, 0)
Screenshot: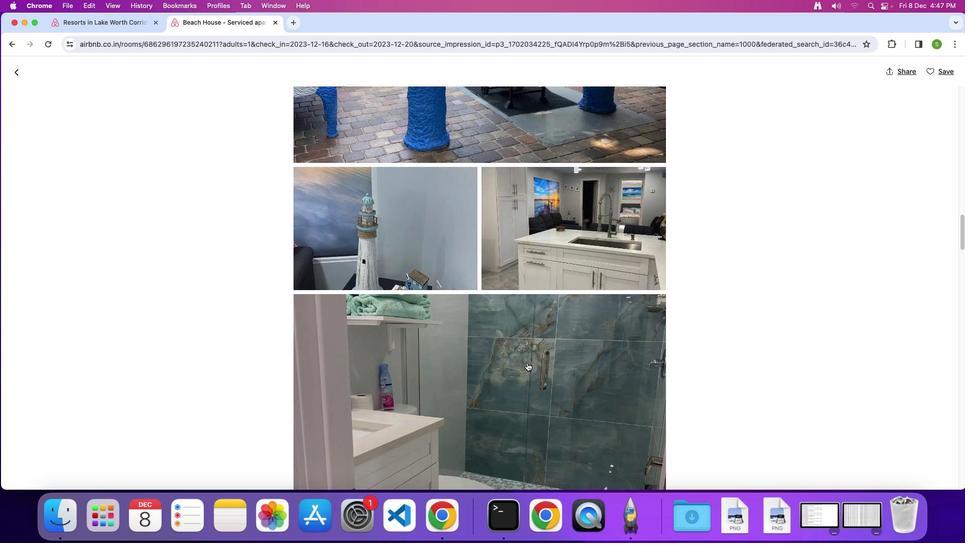 
Action: Mouse scrolled (527, 362) with delta (0, -1)
Screenshot: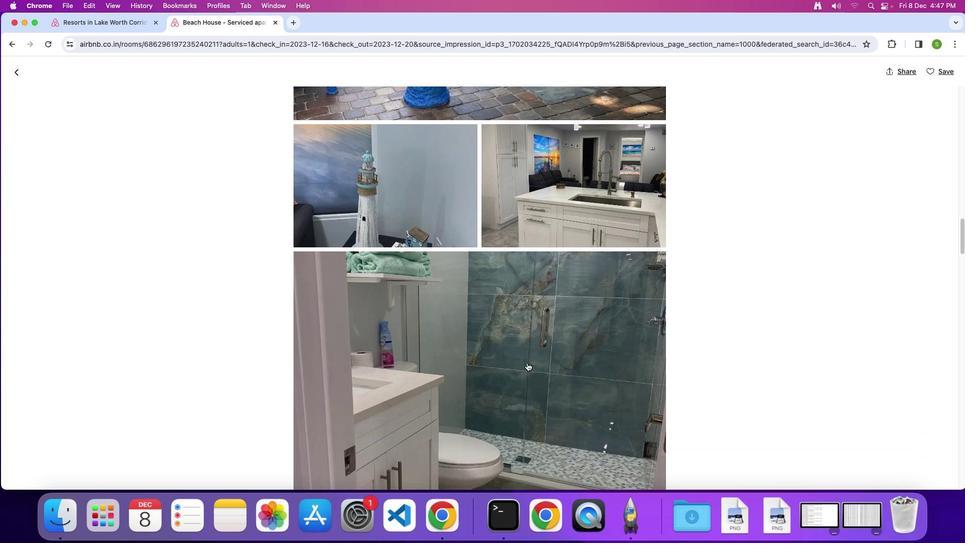 
Action: Mouse scrolled (527, 362) with delta (0, 0)
Screenshot: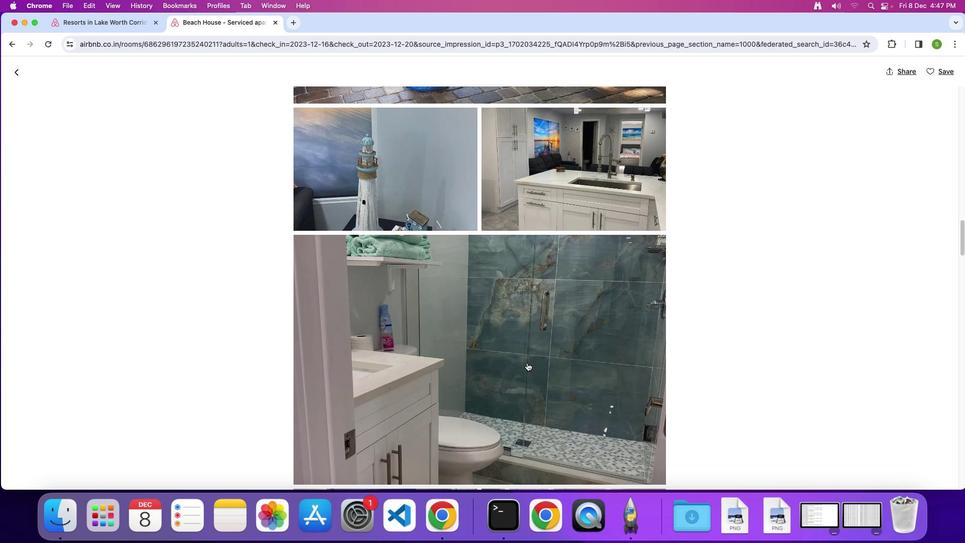 
Action: Mouse scrolled (527, 362) with delta (0, 0)
Screenshot: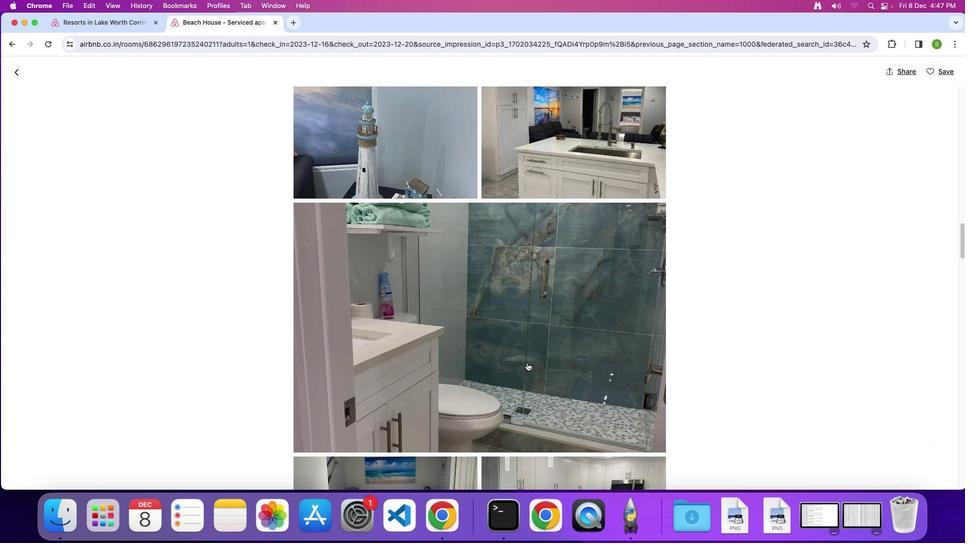 
Action: Mouse scrolled (527, 362) with delta (0, -1)
Screenshot: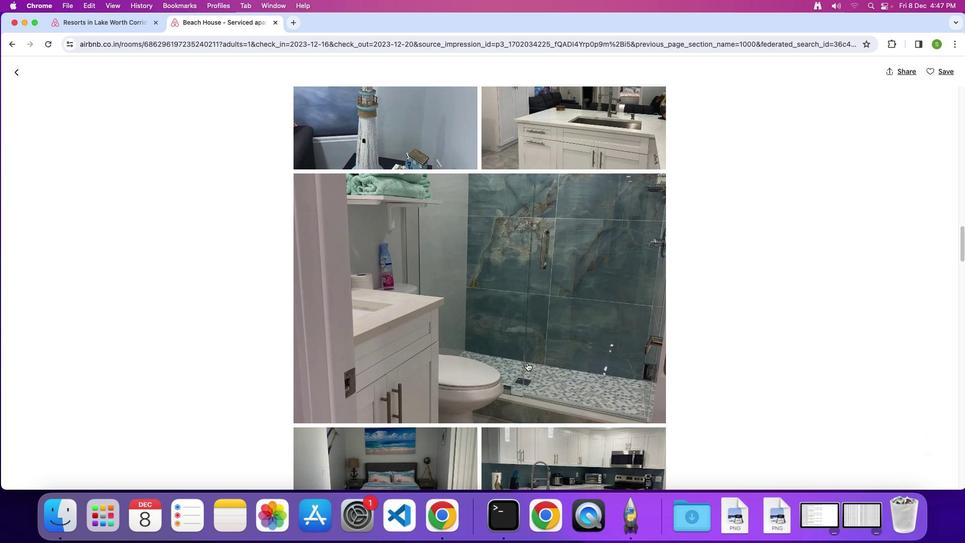 
Action: Mouse scrolled (527, 362) with delta (0, 0)
Screenshot: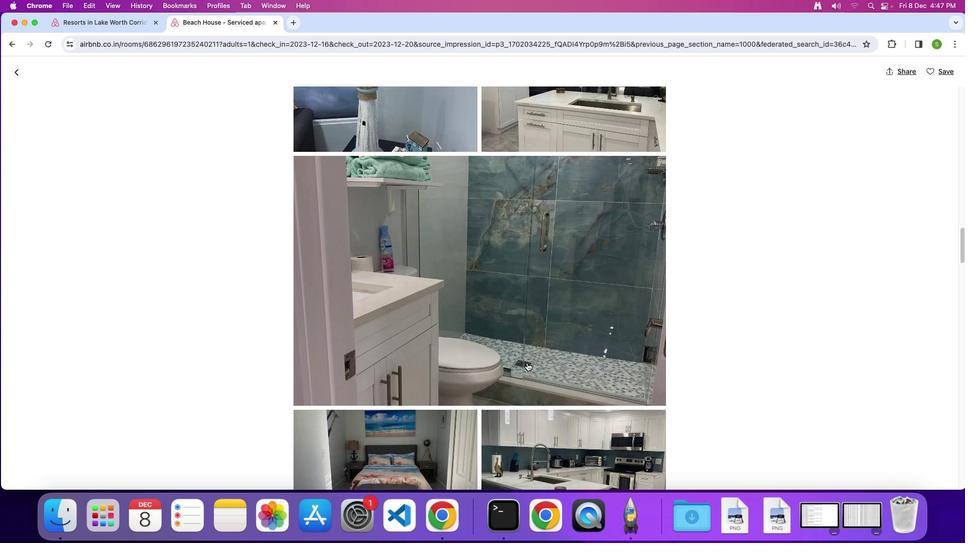 
Action: Mouse scrolled (527, 362) with delta (0, 0)
Screenshot: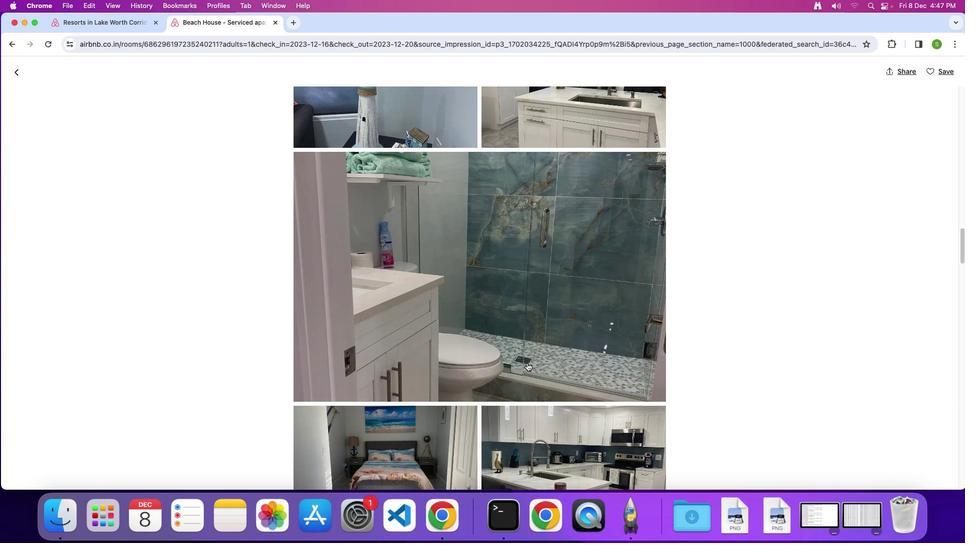 
Action: Mouse scrolled (527, 362) with delta (0, 0)
Screenshot: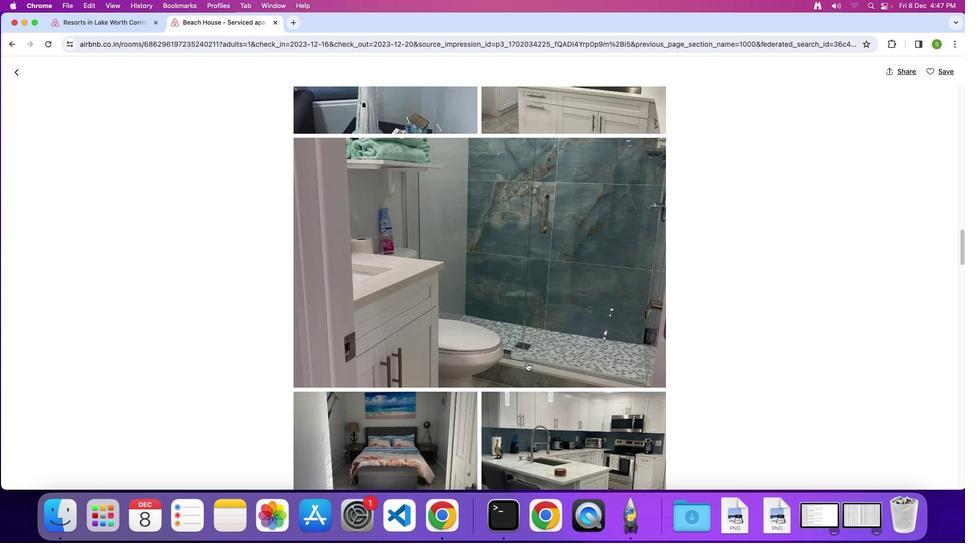 
Action: Mouse scrolled (527, 362) with delta (0, 0)
Screenshot: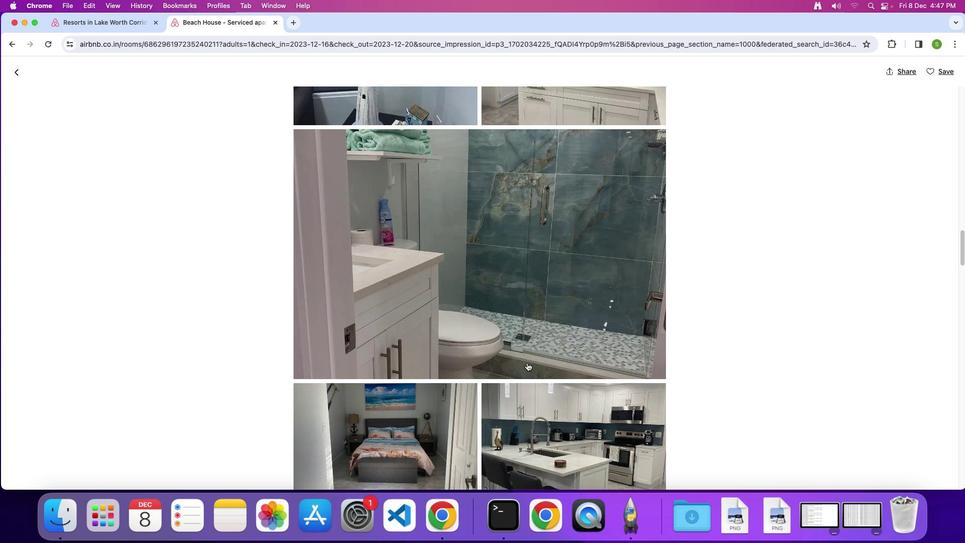 
Action: Mouse scrolled (527, 362) with delta (0, 0)
Screenshot: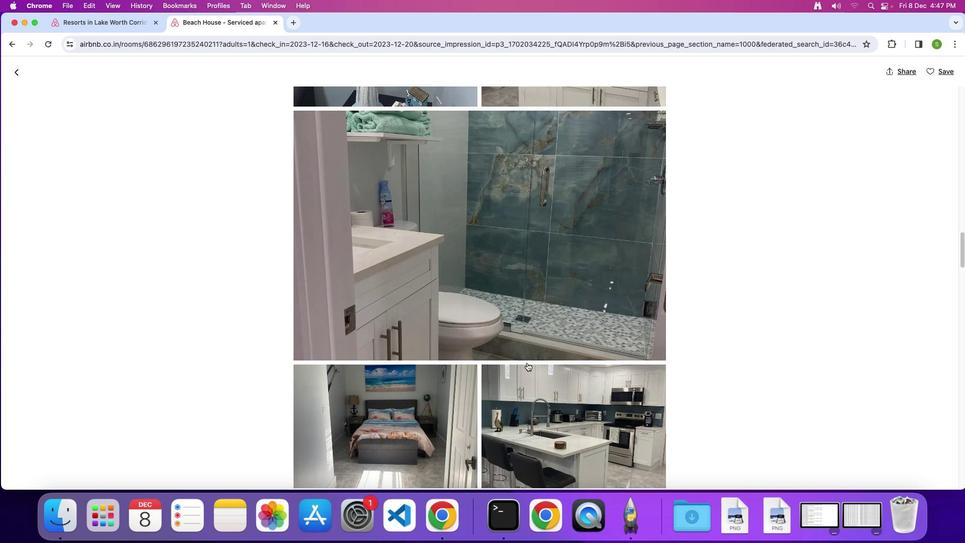 
Action: Mouse scrolled (527, 362) with delta (0, 0)
Screenshot: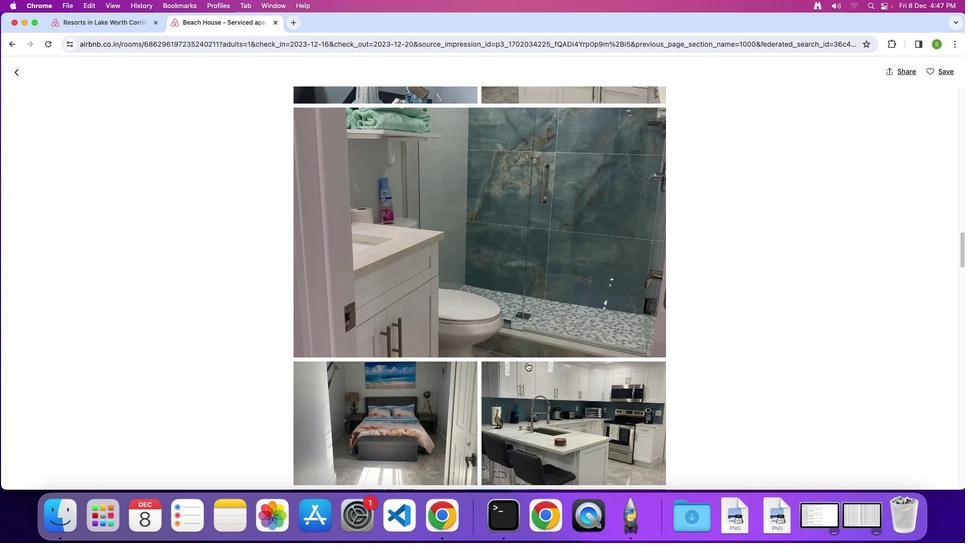 
Action: Mouse scrolled (527, 362) with delta (0, 0)
Screenshot: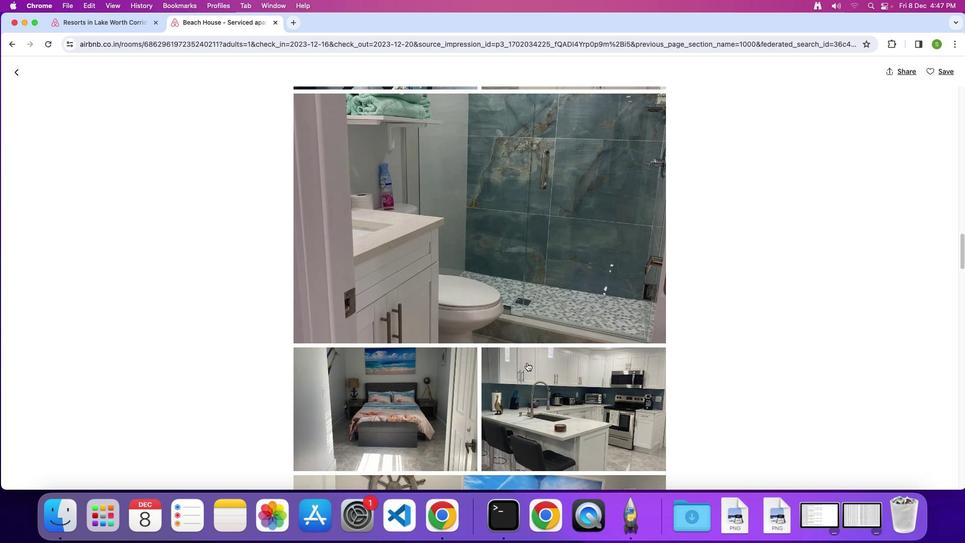
Action: Mouse scrolled (527, 362) with delta (0, 0)
Screenshot: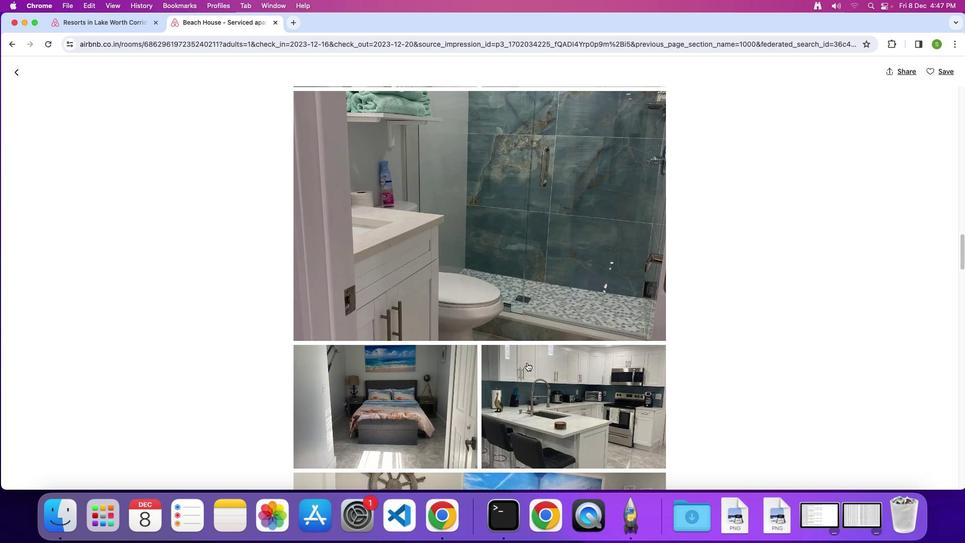 
Action: Mouse scrolled (527, 362) with delta (0, 0)
Screenshot: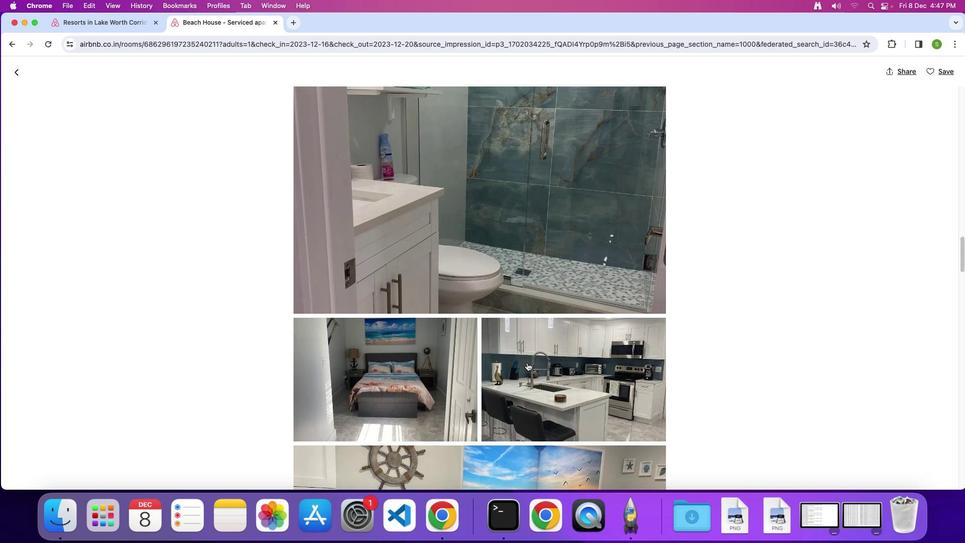 
Action: Mouse scrolled (527, 362) with delta (0, 0)
Screenshot: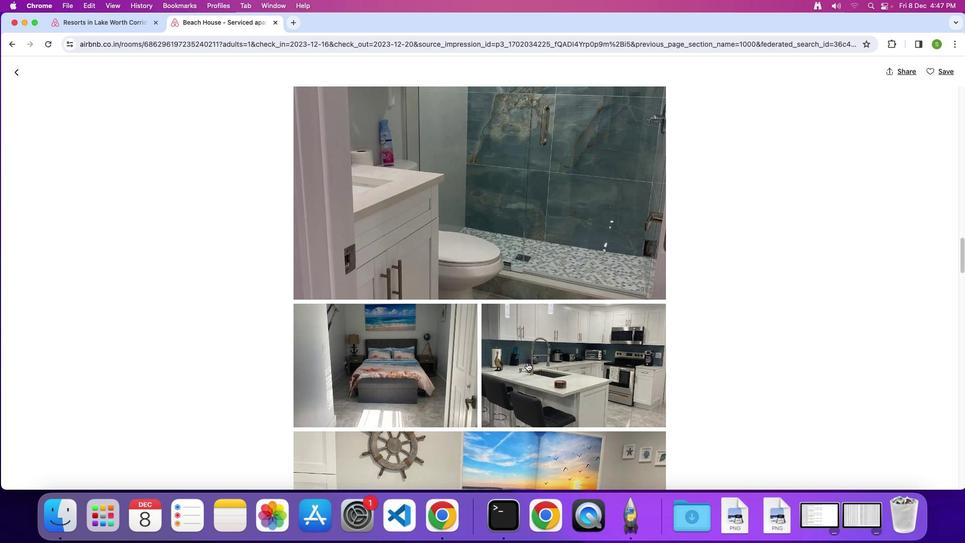 
Action: Mouse scrolled (527, 362) with delta (0, 0)
Screenshot: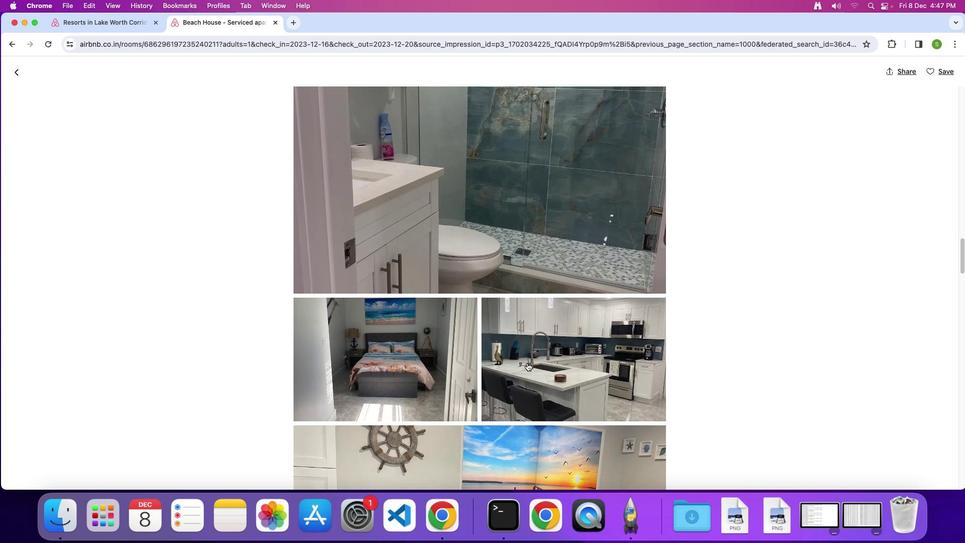 
Action: Mouse scrolled (527, 362) with delta (0, 0)
Screenshot: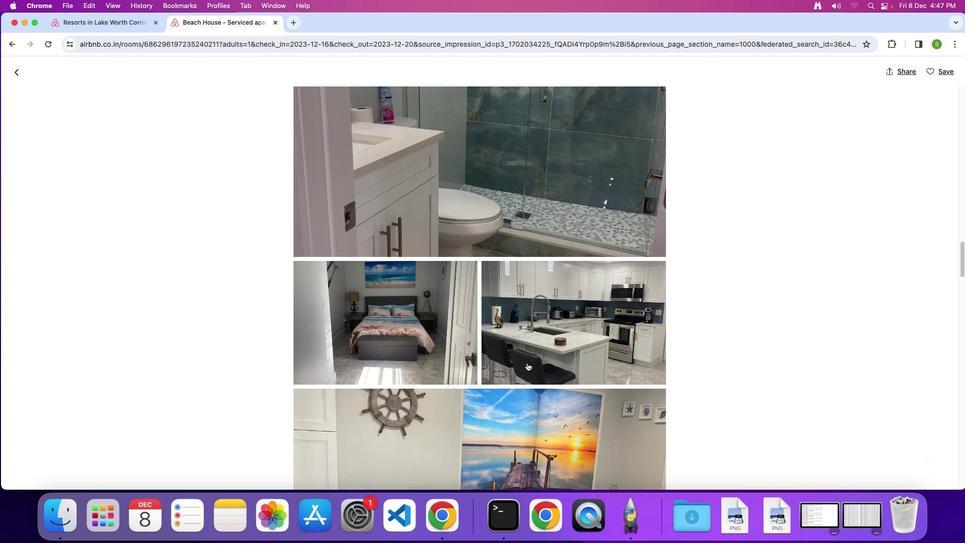 
Action: Mouse scrolled (527, 362) with delta (0, 0)
Screenshot: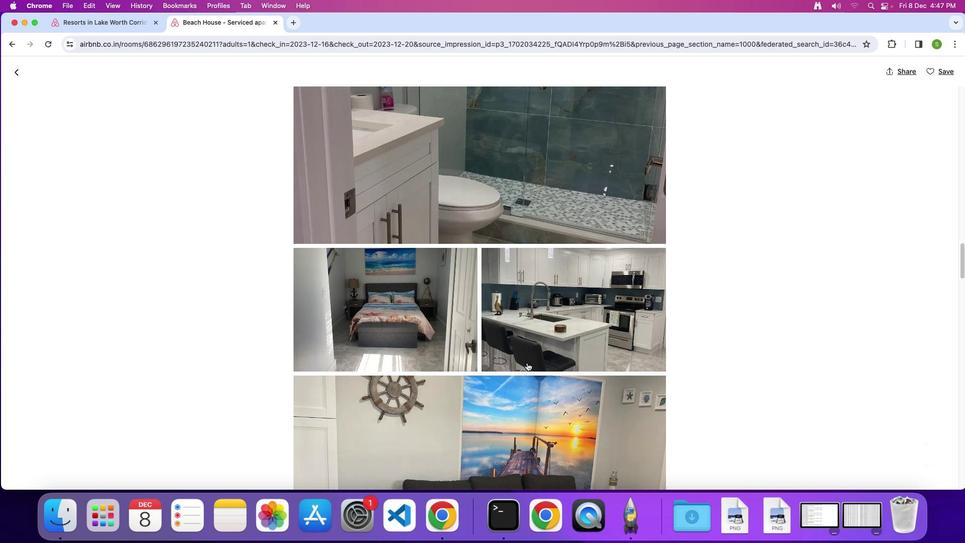 
Action: Mouse scrolled (527, 362) with delta (0, -1)
Screenshot: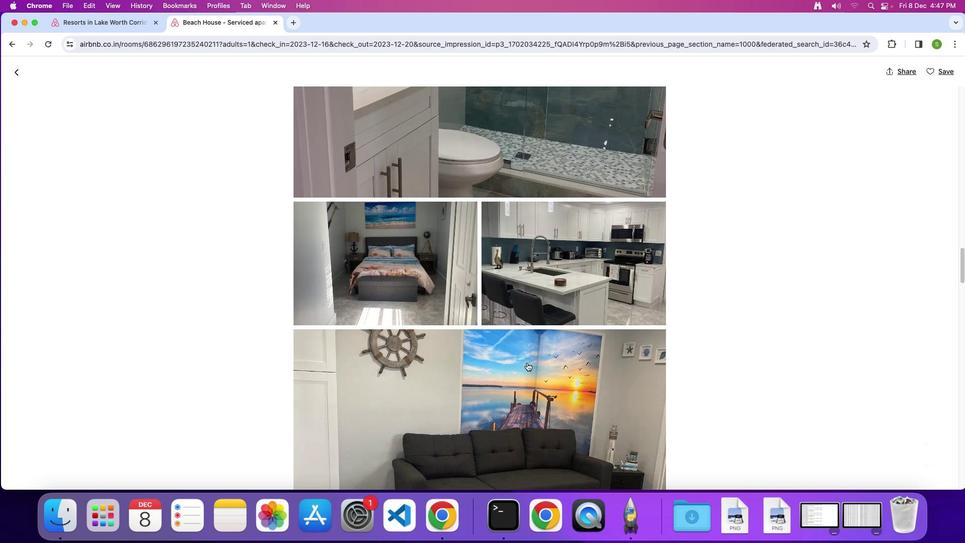 
Action: Mouse scrolled (527, 362) with delta (0, 0)
Screenshot: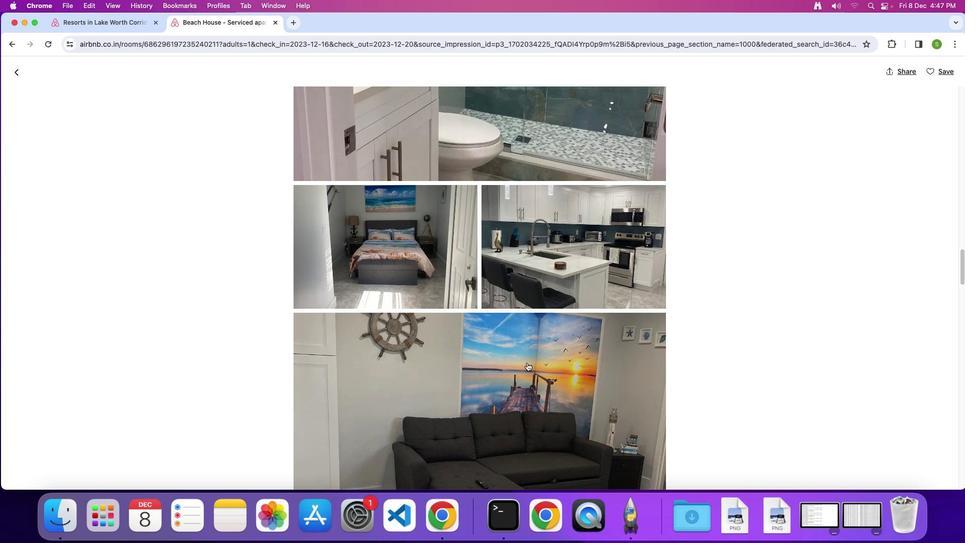 
Action: Mouse scrolled (527, 362) with delta (0, 0)
Screenshot: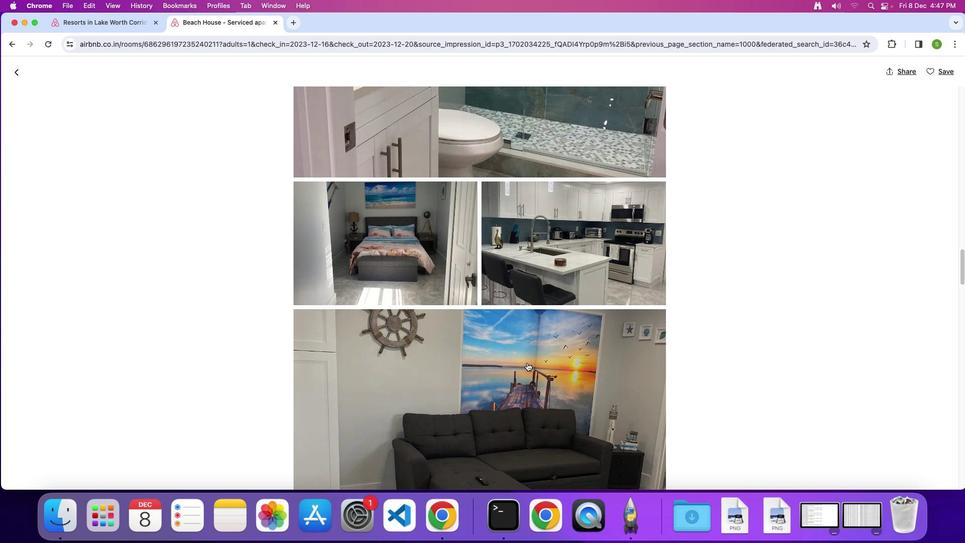 
Action: Mouse scrolled (527, 362) with delta (0, 0)
Screenshot: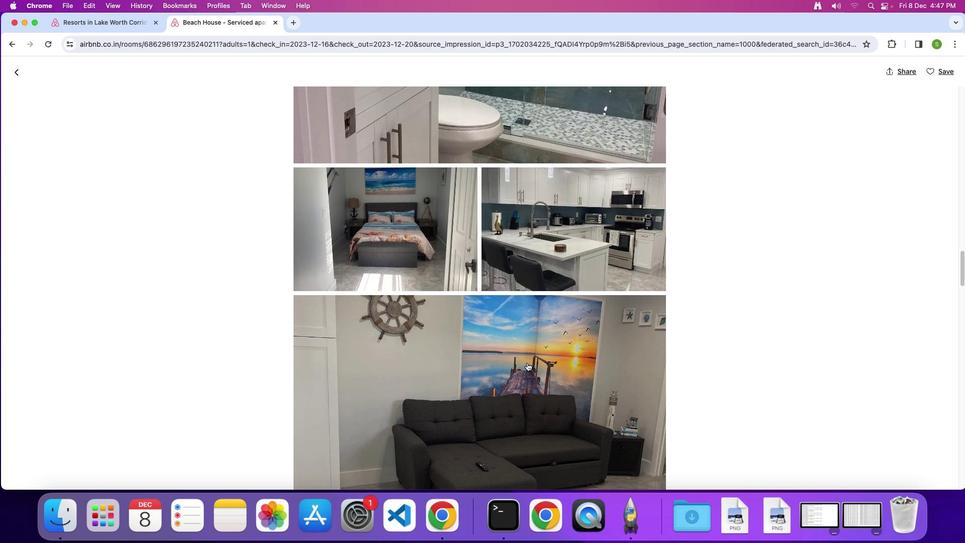 
Action: Mouse scrolled (527, 362) with delta (0, 0)
Screenshot: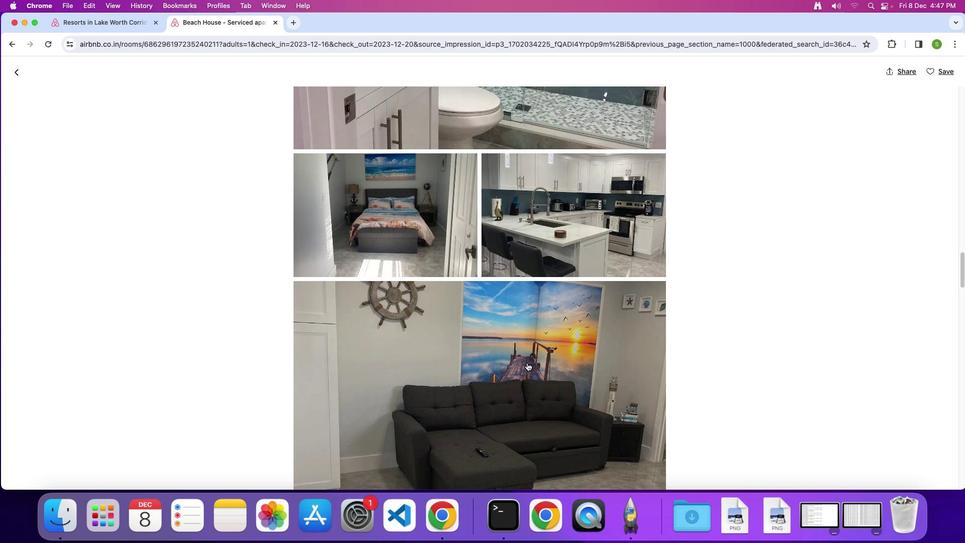 
Action: Mouse scrolled (527, 362) with delta (0, 0)
Screenshot: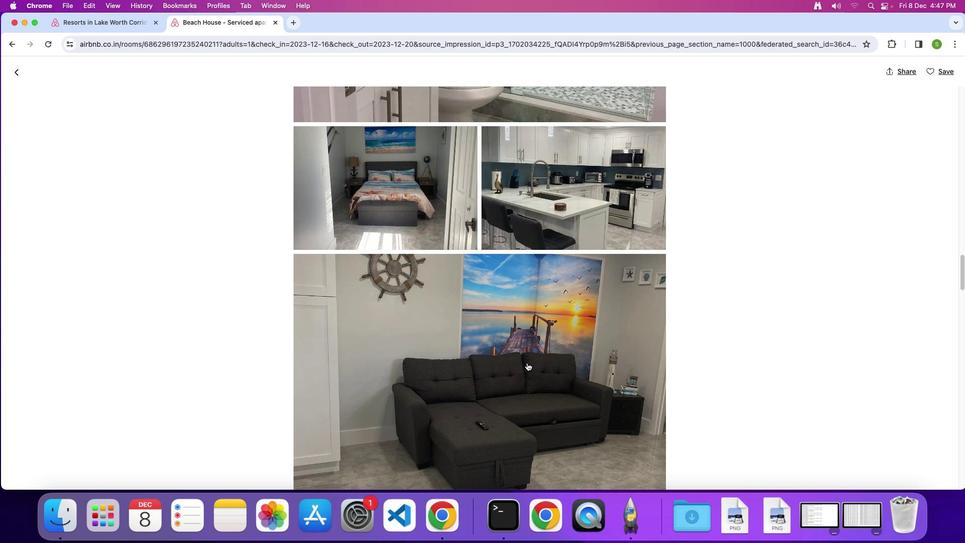 
Action: Mouse scrolled (527, 362) with delta (0, 0)
Screenshot: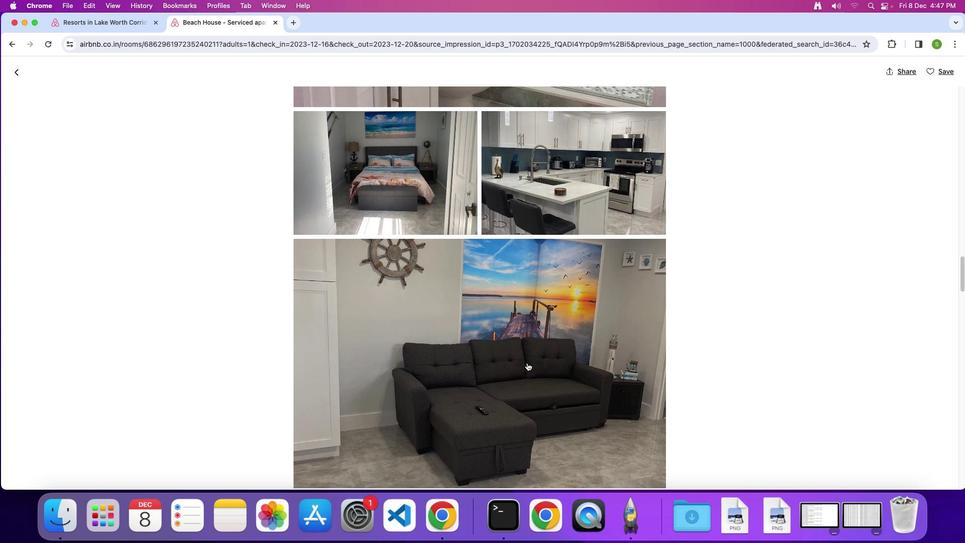 
Action: Mouse scrolled (527, 362) with delta (0, 0)
Screenshot: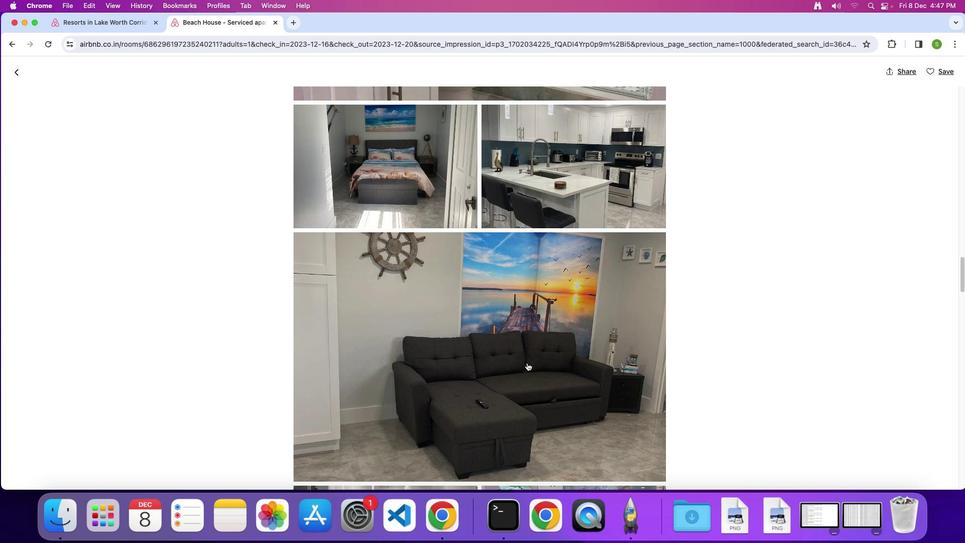 
Action: Mouse scrolled (527, 362) with delta (0, 0)
Screenshot: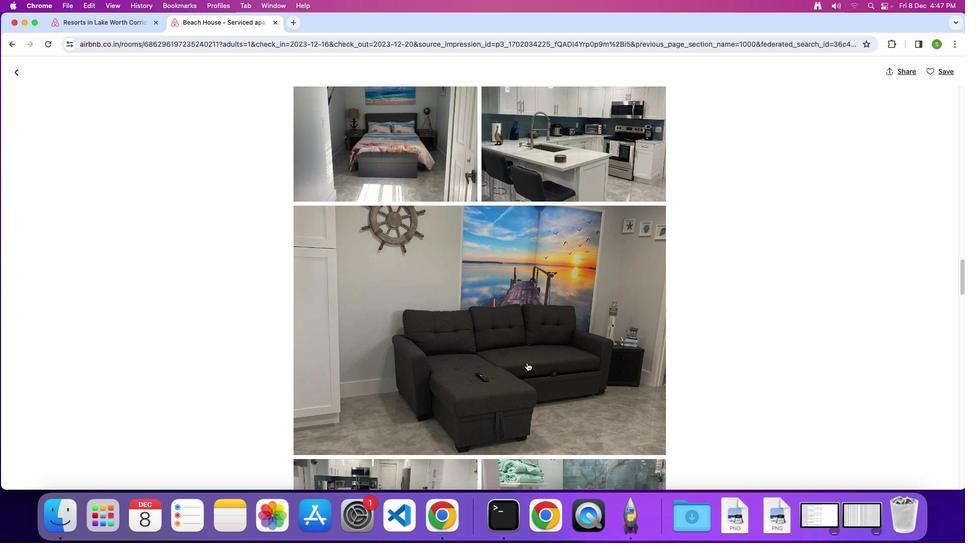 
Action: Mouse scrolled (527, 362) with delta (0, 0)
Screenshot: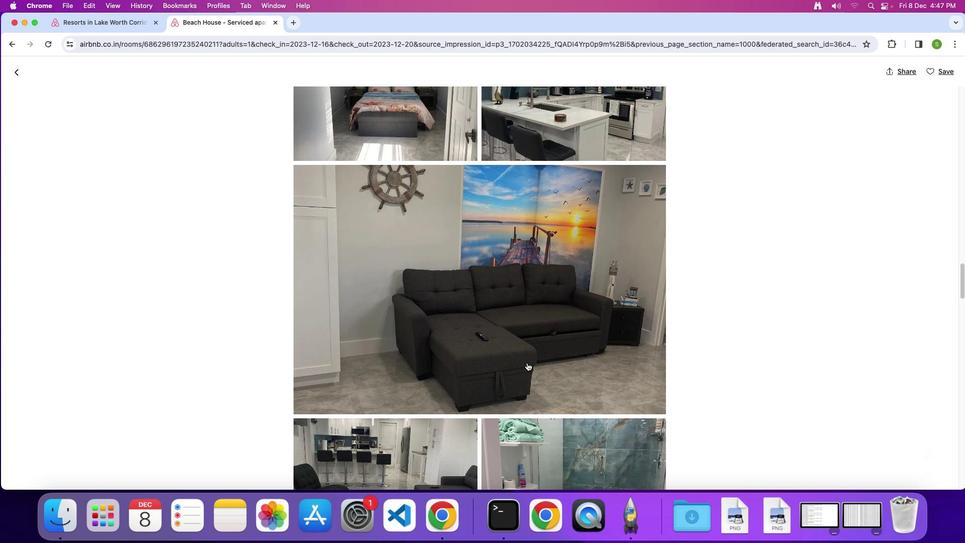 
Action: Mouse scrolled (527, 362) with delta (0, -1)
Screenshot: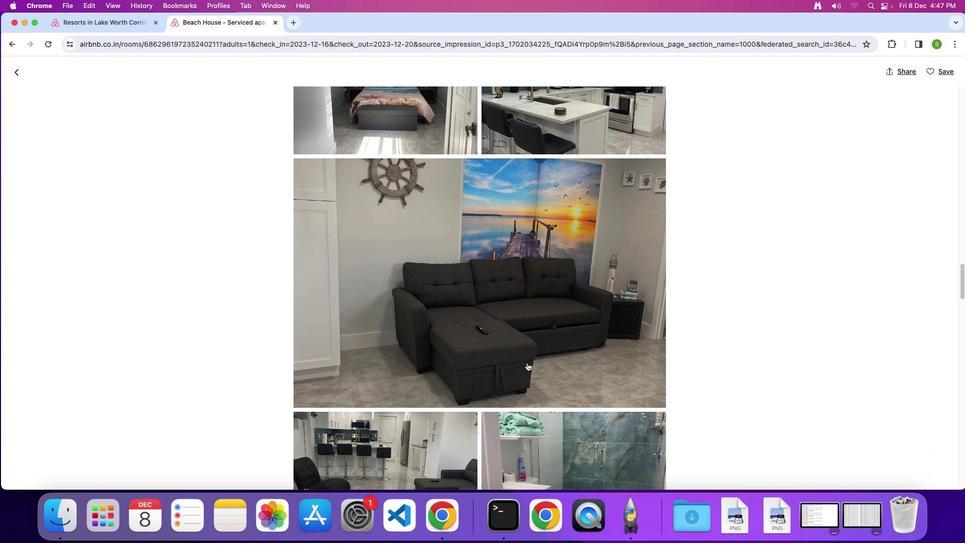 
Action: Mouse scrolled (527, 362) with delta (0, 0)
Screenshot: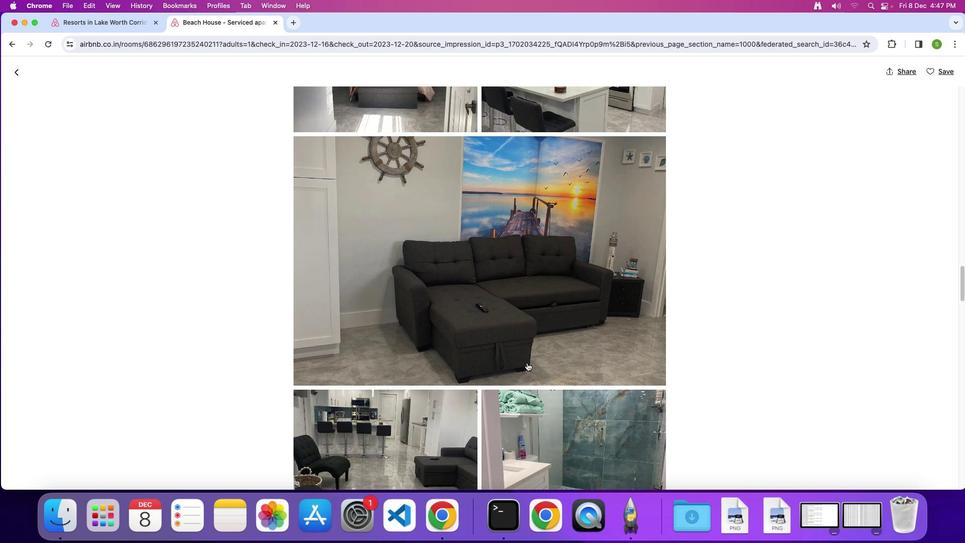 
Action: Mouse scrolled (527, 362) with delta (0, 0)
Screenshot: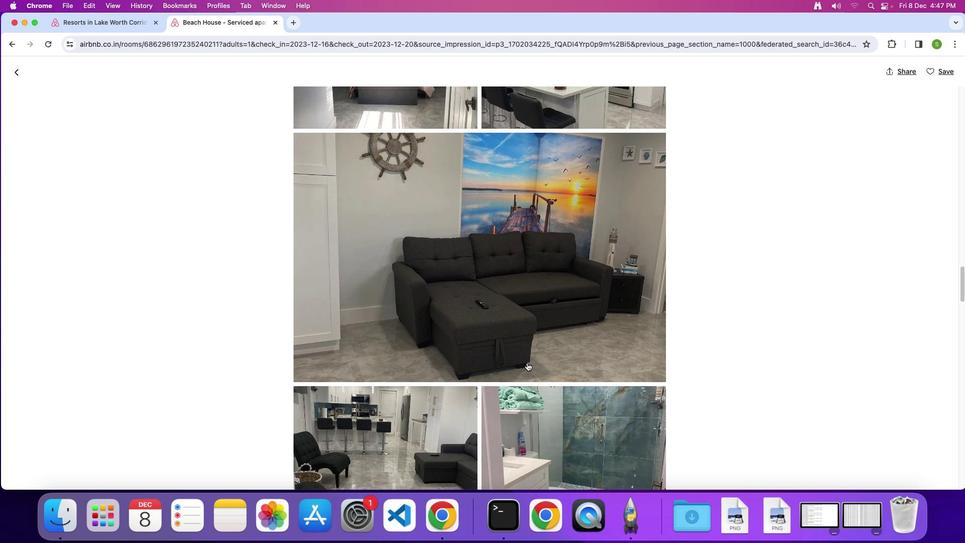 
Action: Mouse scrolled (527, 362) with delta (0, 0)
Screenshot: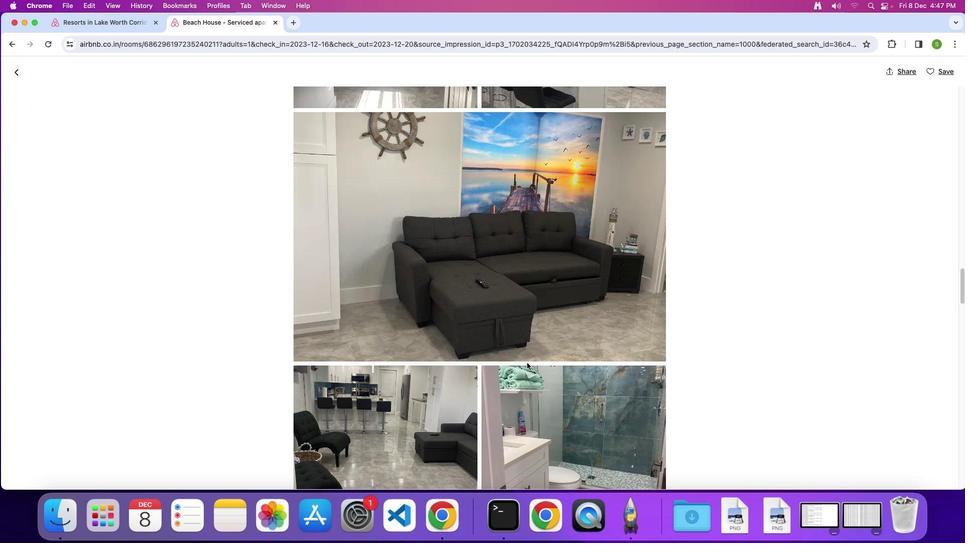 
Action: Mouse scrolled (527, 362) with delta (0, 0)
Screenshot: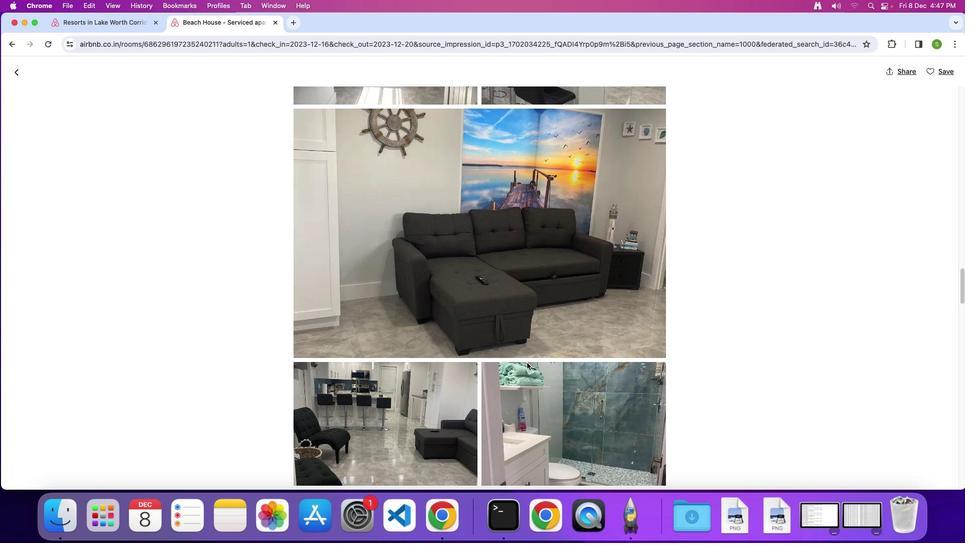 
Action: Mouse scrolled (527, 362) with delta (0, 0)
Screenshot: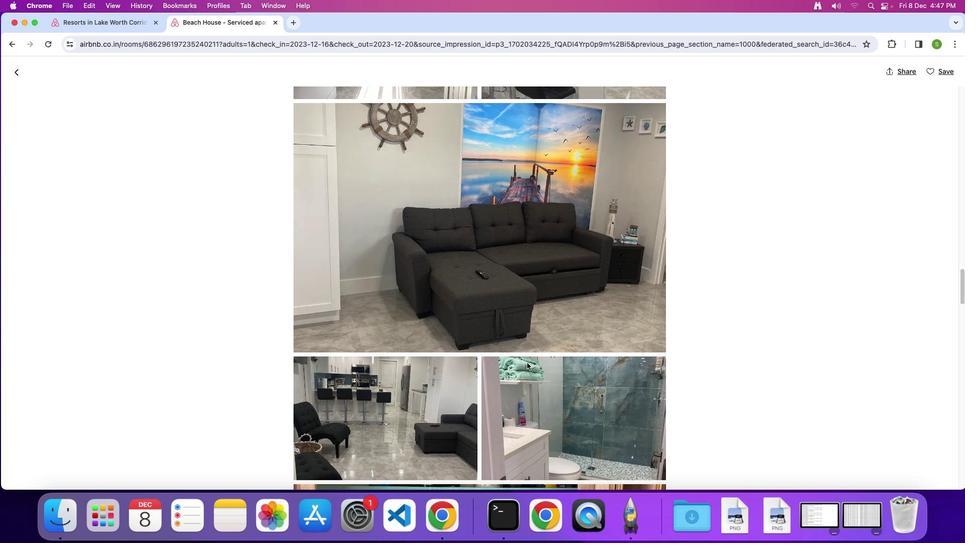 
Action: Mouse scrolled (527, 362) with delta (0, 0)
Screenshot: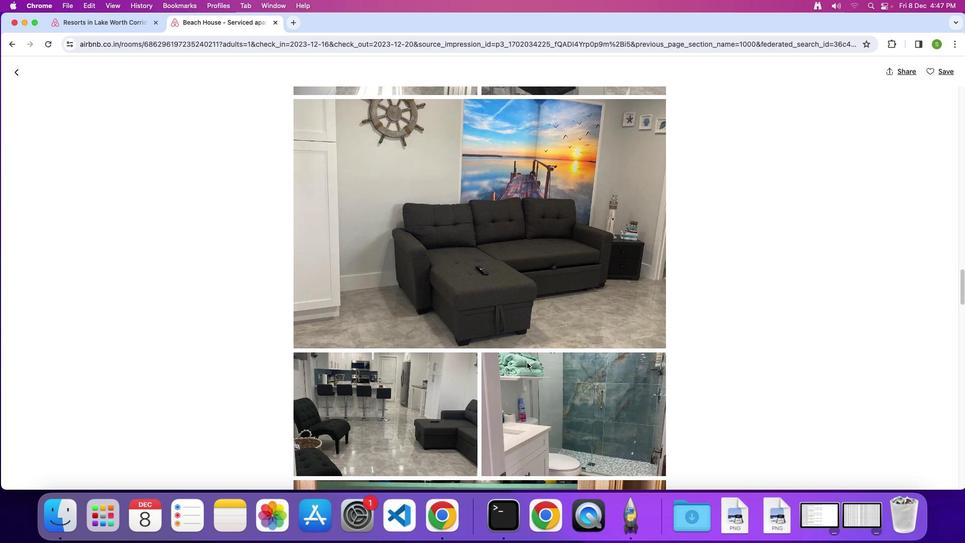 
Action: Mouse scrolled (527, 362) with delta (0, 0)
Screenshot: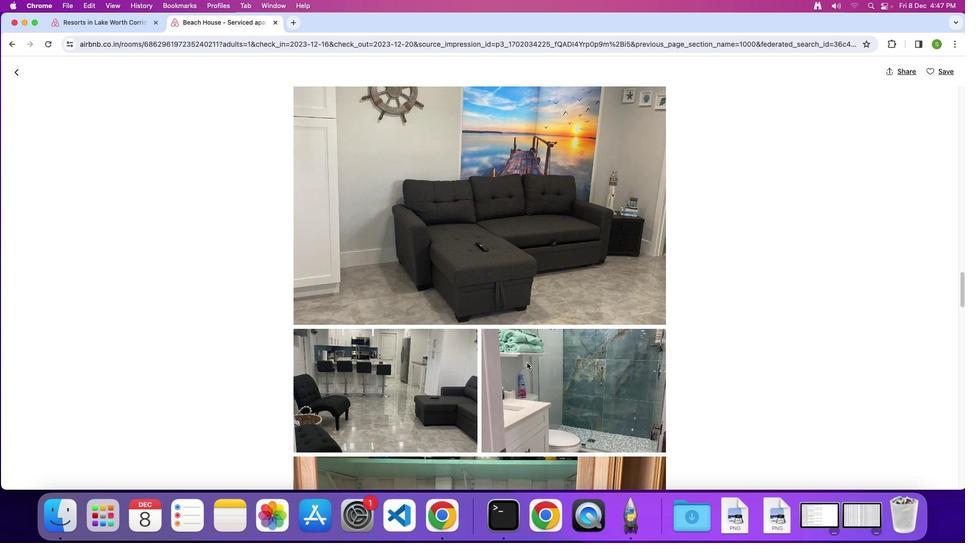 
Action: Mouse scrolled (527, 362) with delta (0, 0)
Screenshot: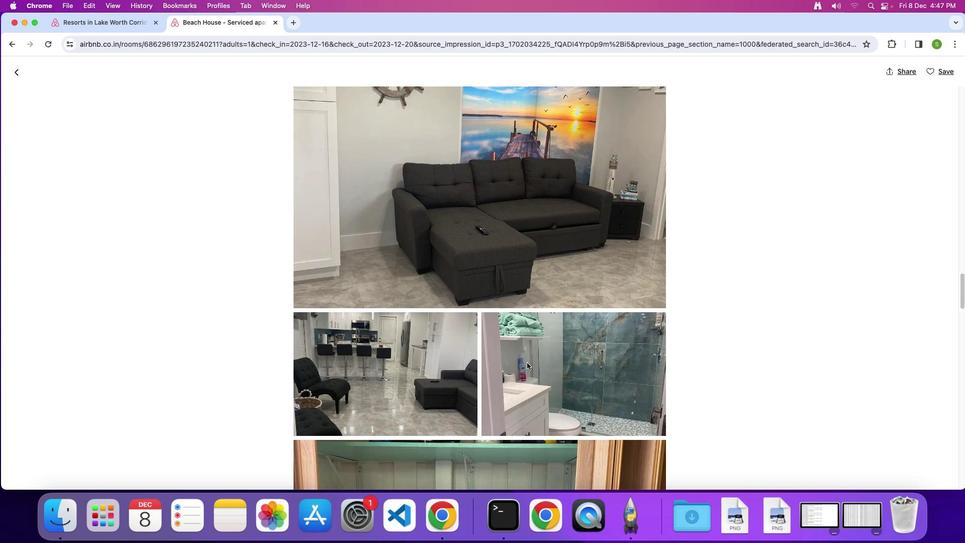 
Action: Mouse scrolled (527, 362) with delta (0, -1)
Screenshot: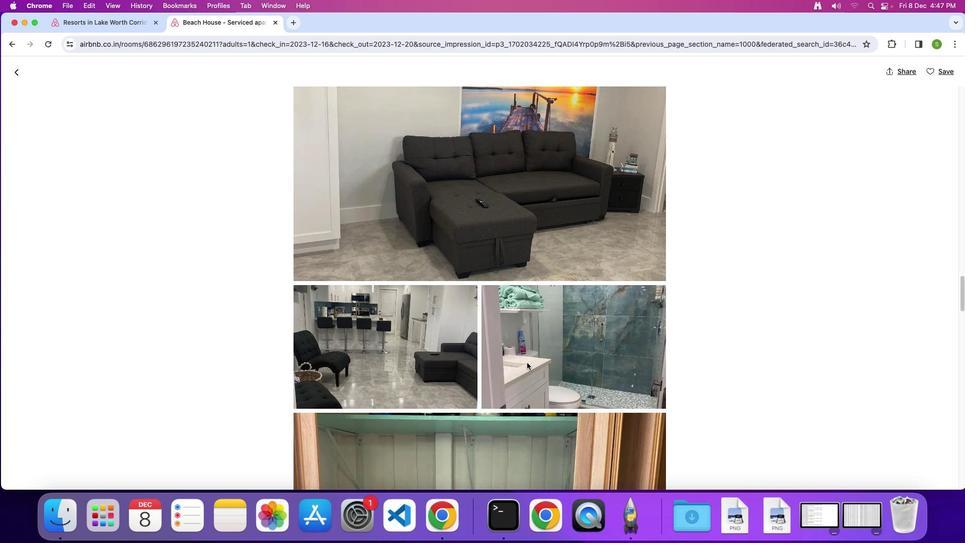 
Action: Mouse scrolled (527, 362) with delta (0, 0)
Screenshot: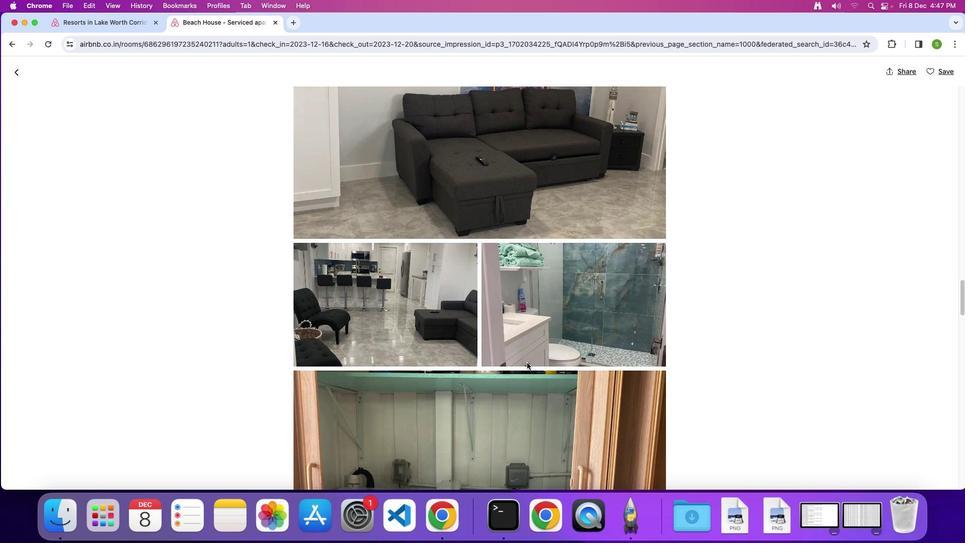 
Action: Mouse scrolled (527, 362) with delta (0, 0)
Screenshot: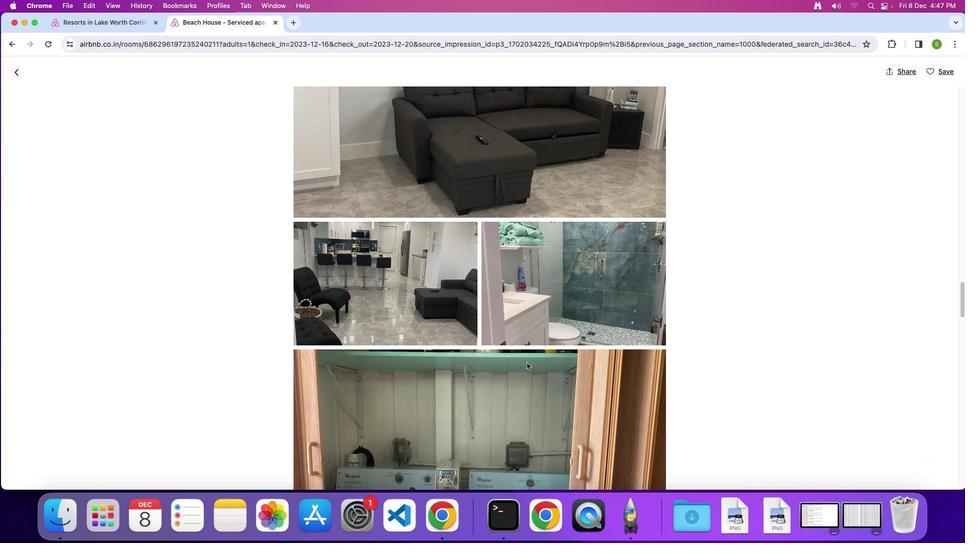 
Action: Mouse scrolled (527, 362) with delta (0, -1)
Screenshot: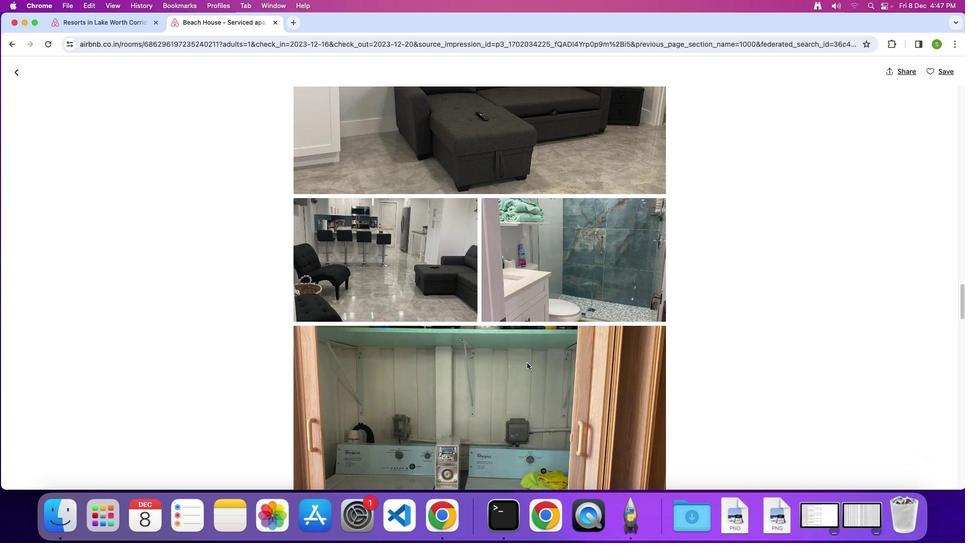 
Action: Mouse scrolled (527, 362) with delta (0, 0)
Screenshot: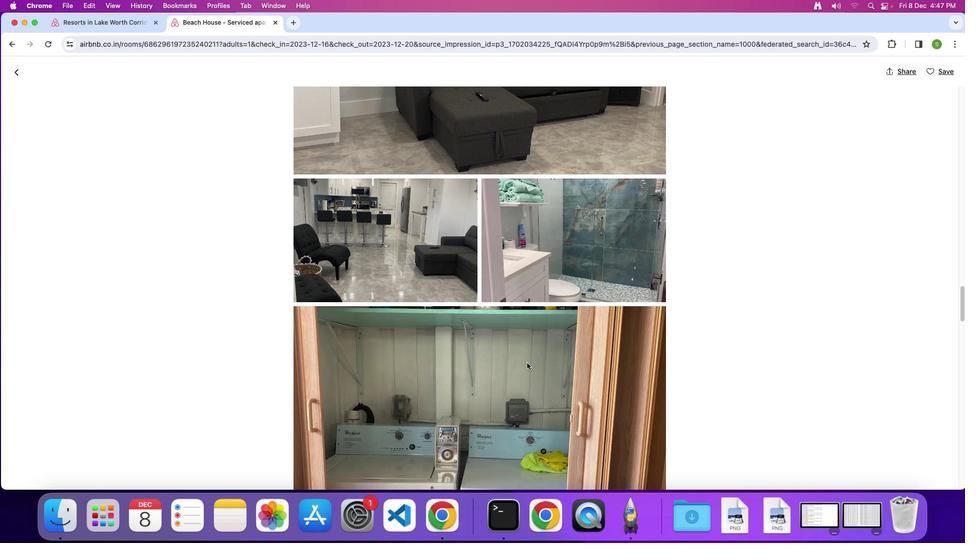 
Action: Mouse scrolled (527, 362) with delta (0, 0)
Screenshot: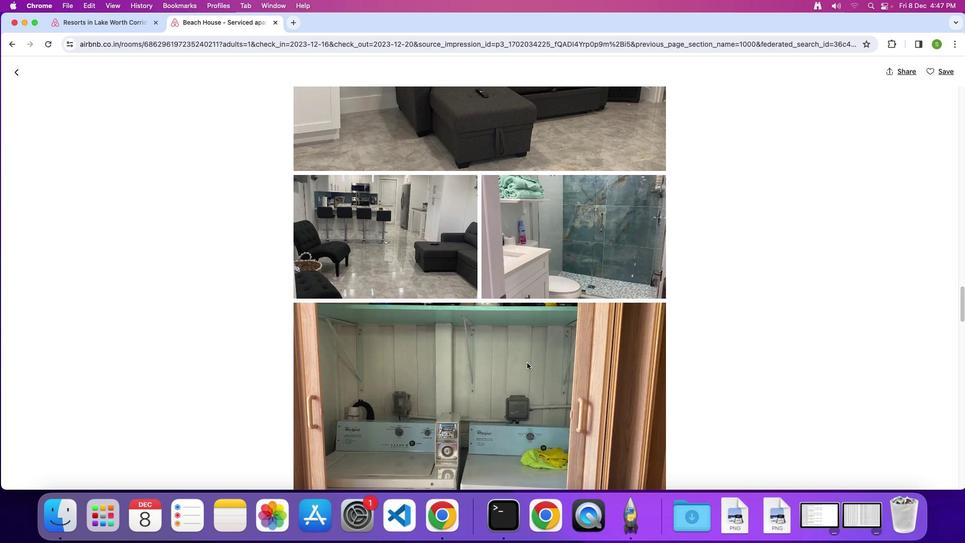 
Action: Mouse scrolled (527, 362) with delta (0, 0)
Screenshot: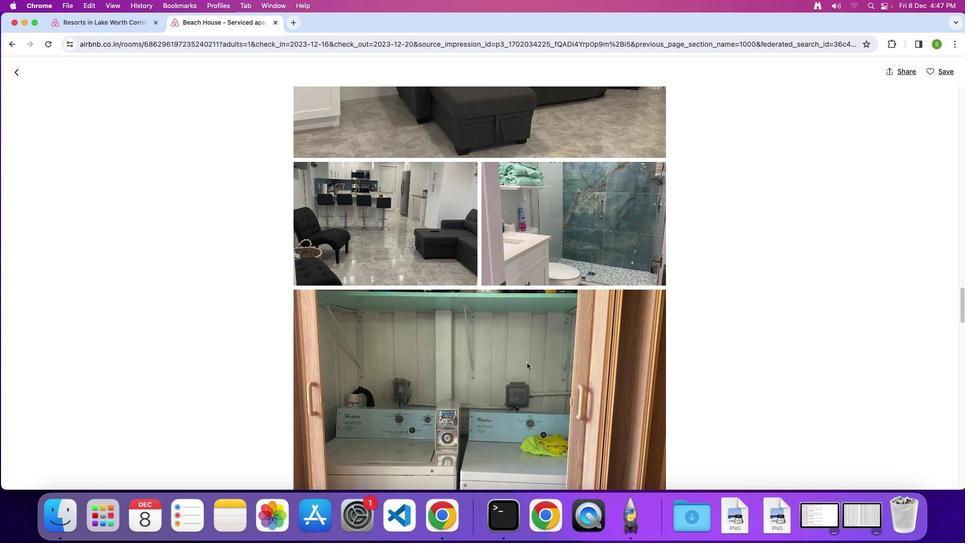
Action: Mouse scrolled (527, 362) with delta (0, 0)
Screenshot: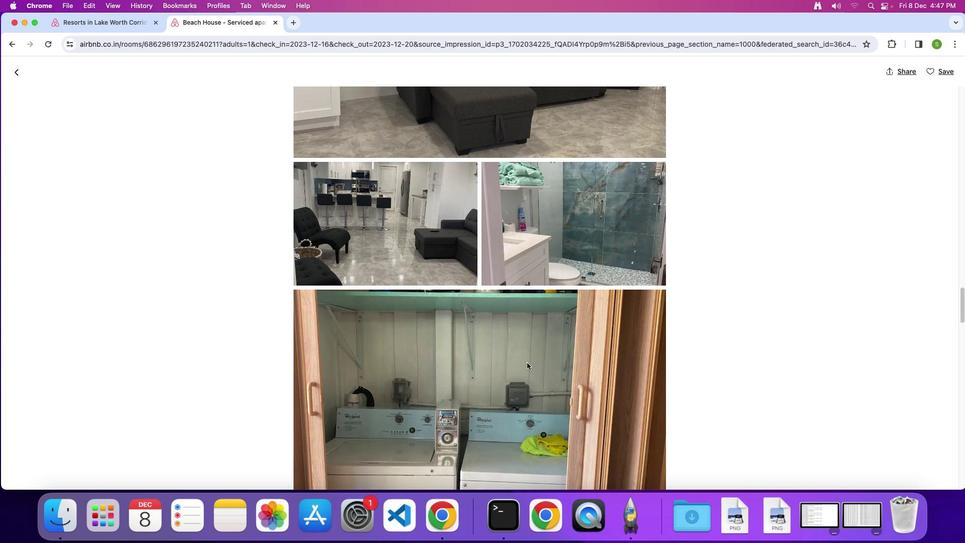 
Action: Mouse scrolled (527, 362) with delta (0, -1)
Screenshot: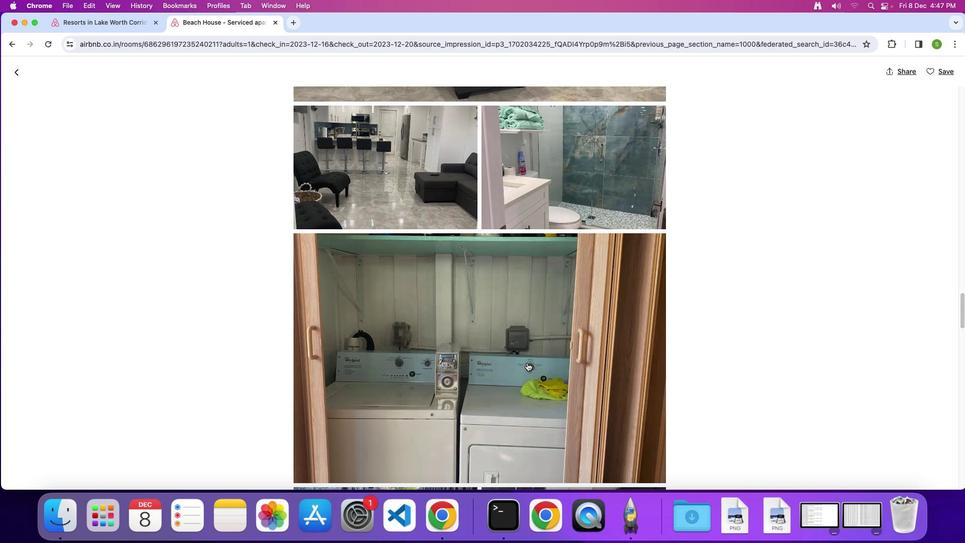 
Action: Mouse scrolled (527, 362) with delta (0, 0)
Screenshot: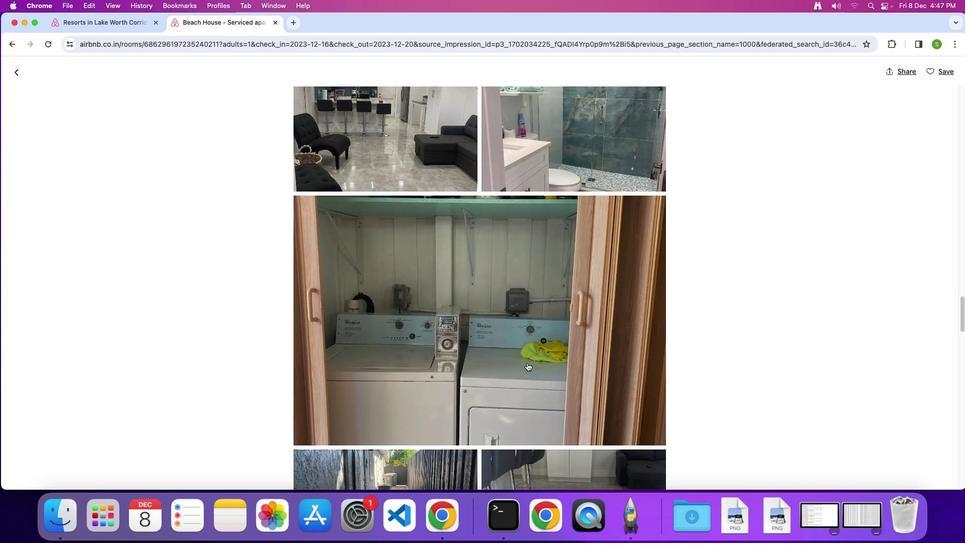
Action: Mouse scrolled (527, 362) with delta (0, 0)
Screenshot: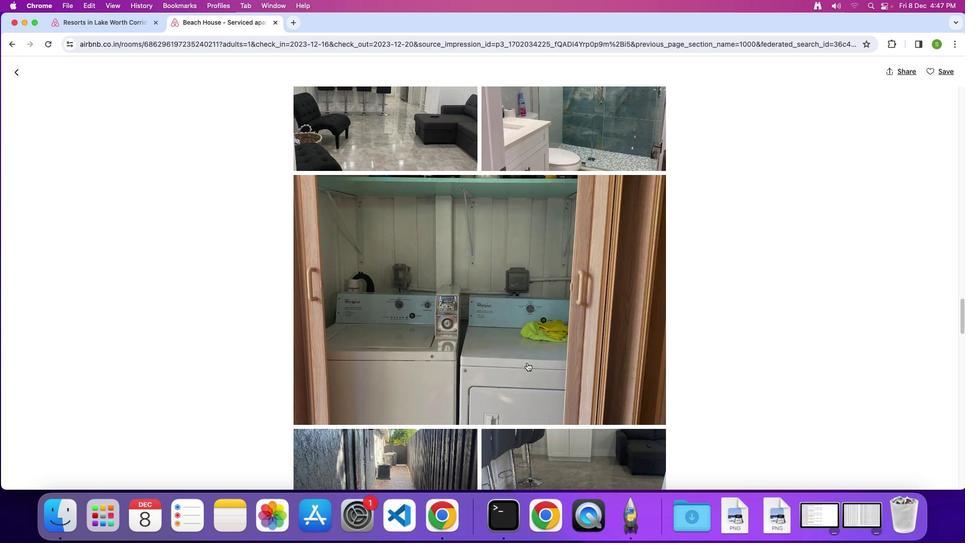 
Action: Mouse scrolled (527, 362) with delta (0, -1)
Screenshot: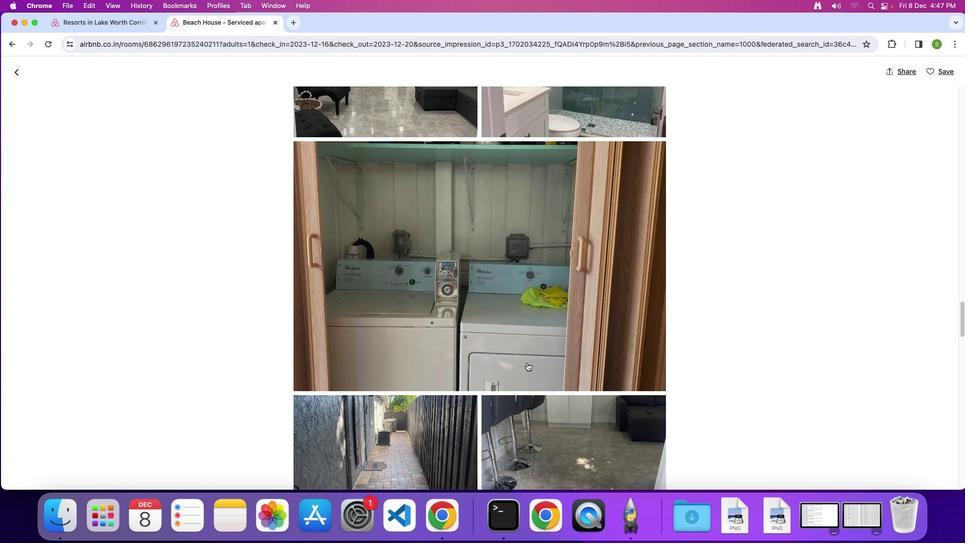 
Action: Mouse scrolled (527, 362) with delta (0, 0)
Screenshot: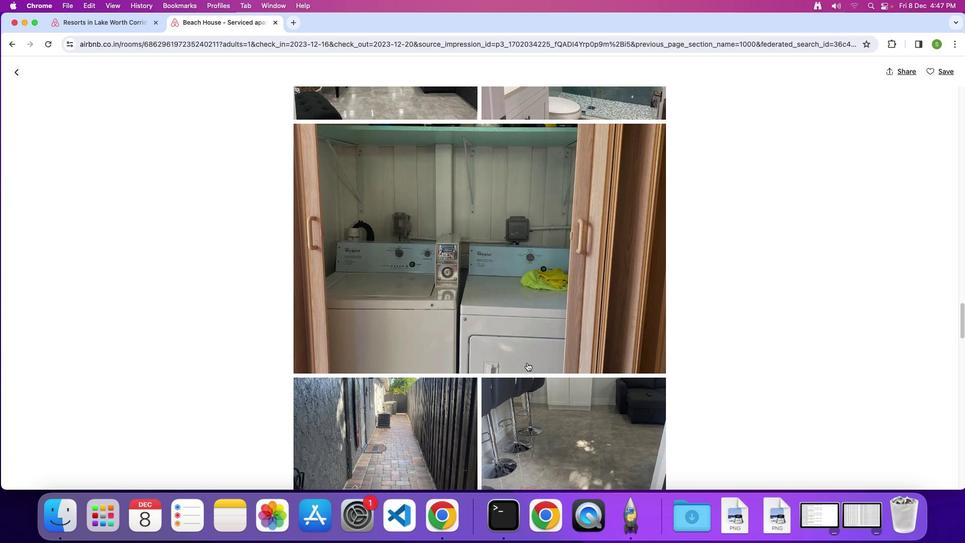 
Action: Mouse scrolled (527, 362) with delta (0, 0)
Screenshot: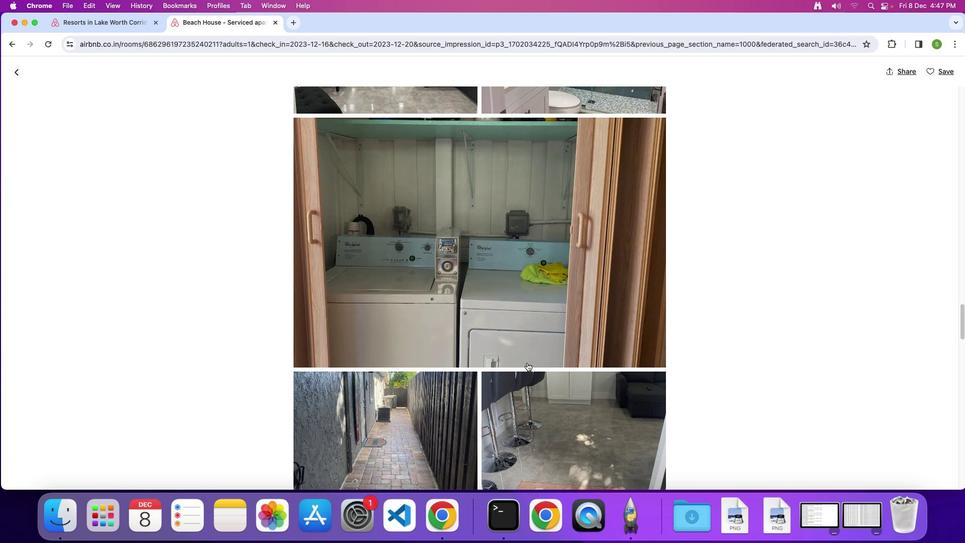 
Action: Mouse scrolled (527, 362) with delta (0, 0)
Screenshot: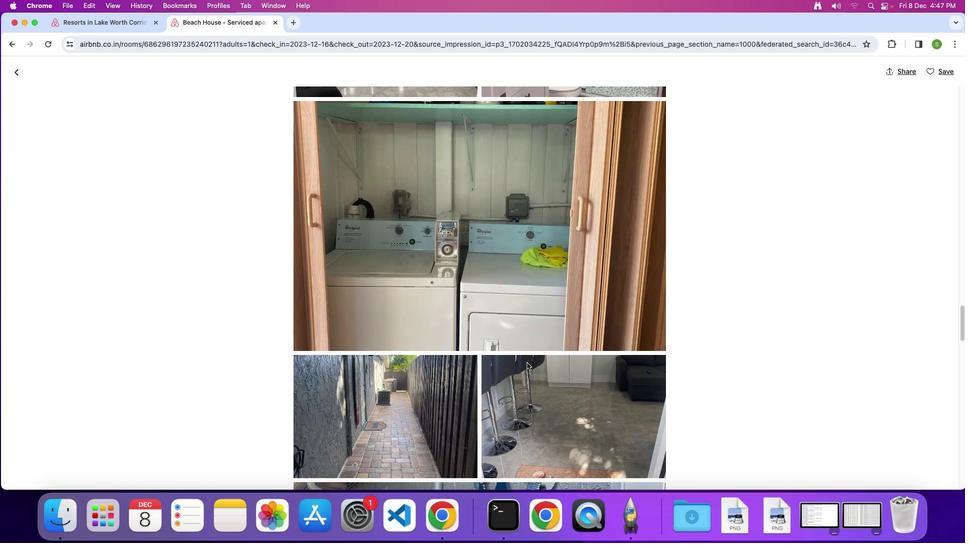 
Action: Mouse scrolled (527, 362) with delta (0, 0)
Screenshot: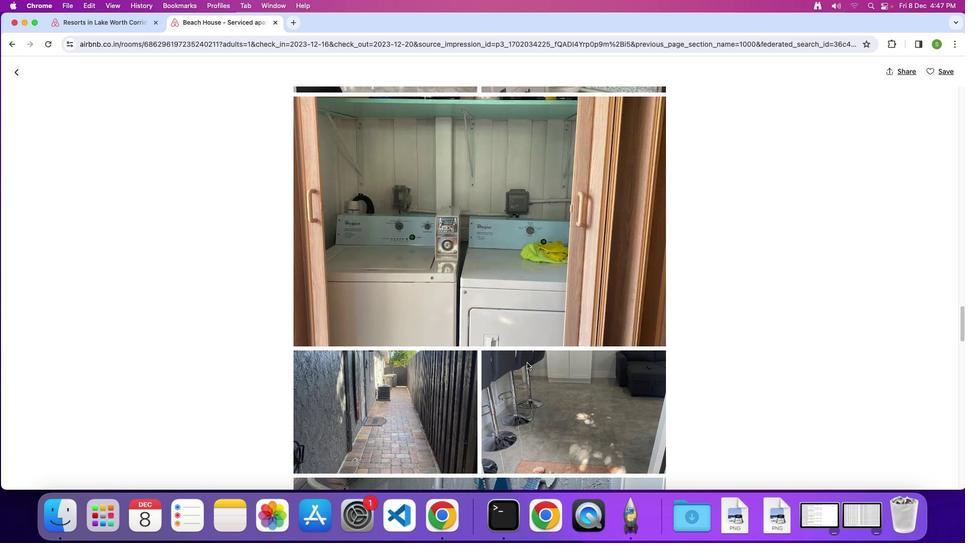 
Action: Mouse scrolled (527, 362) with delta (0, 0)
Screenshot: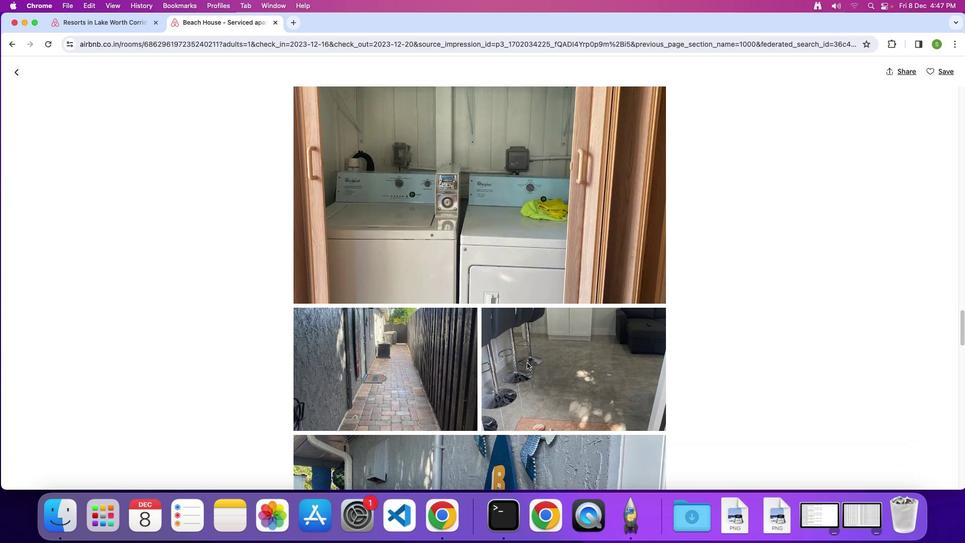 
Action: Mouse scrolled (527, 362) with delta (0, 0)
Screenshot: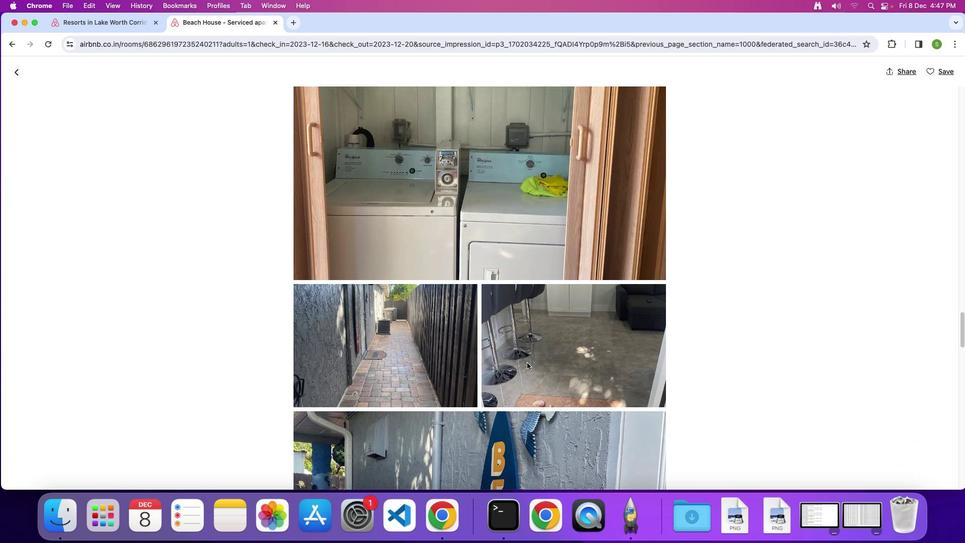 
Action: Mouse scrolled (527, 362) with delta (0, -1)
Screenshot: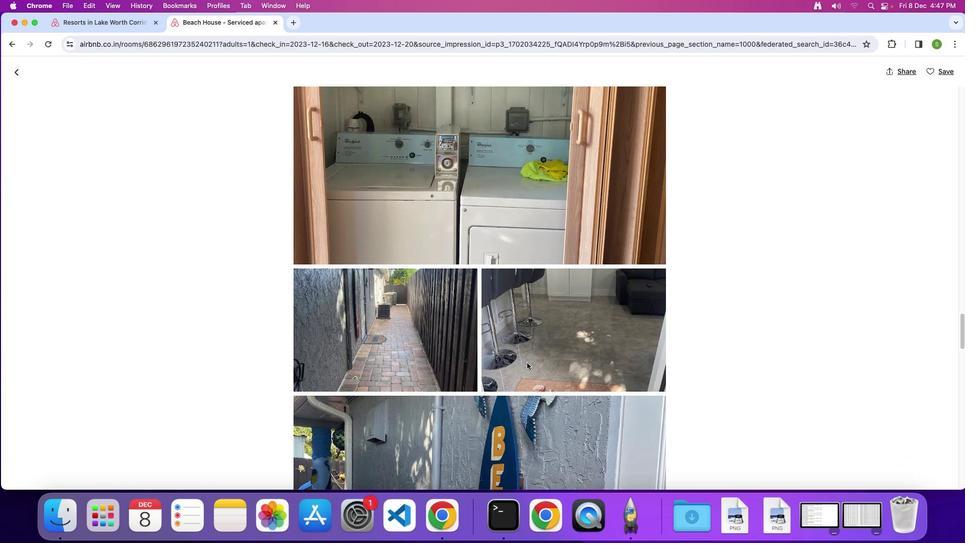 
Action: Mouse scrolled (527, 362) with delta (0, 0)
Screenshot: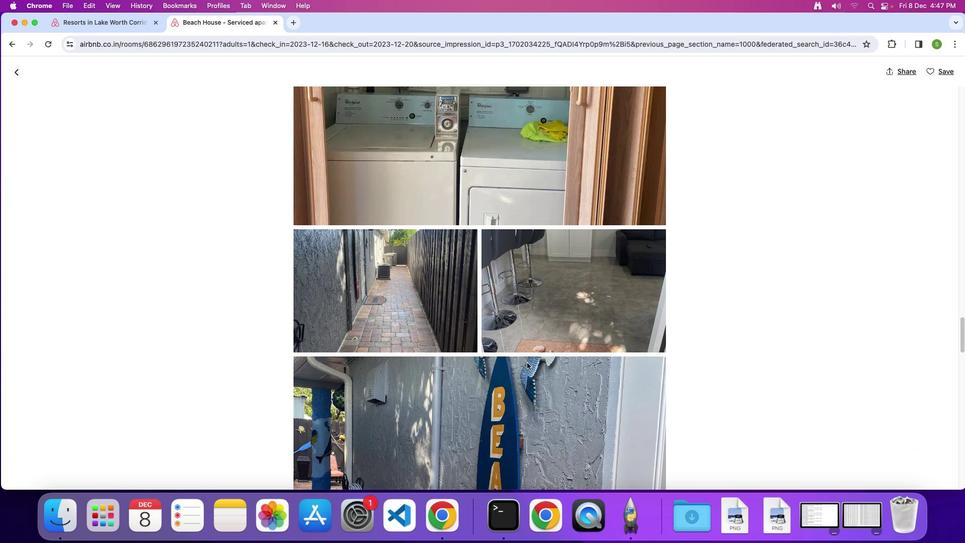 
Action: Mouse scrolled (527, 362) with delta (0, 0)
Screenshot: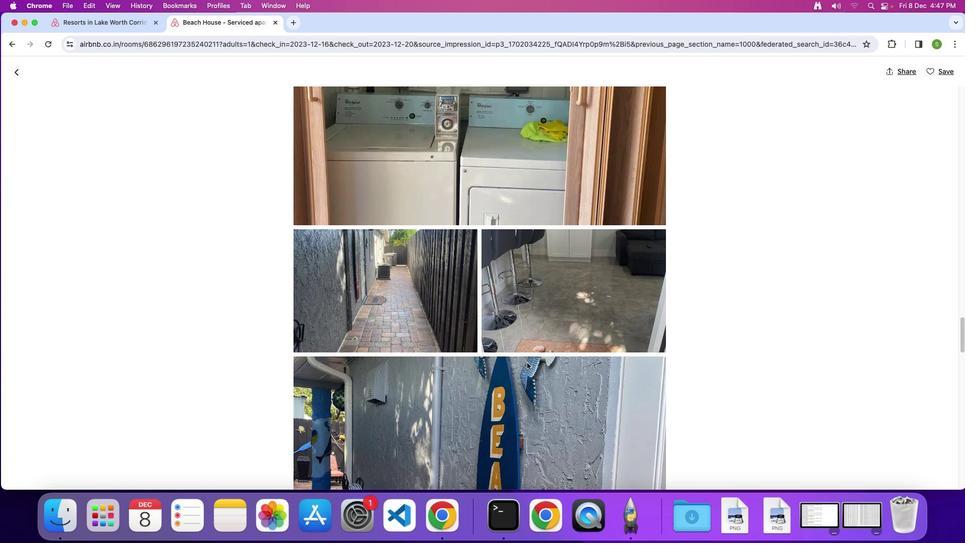 
Action: Mouse scrolled (527, 362) with delta (0, -1)
Screenshot: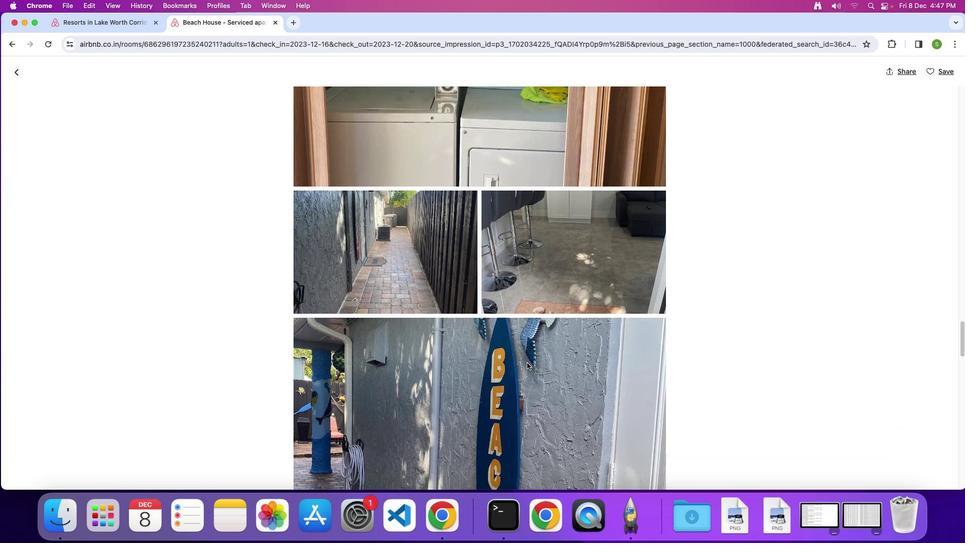 
Action: Mouse scrolled (527, 362) with delta (0, 0)
Screenshot: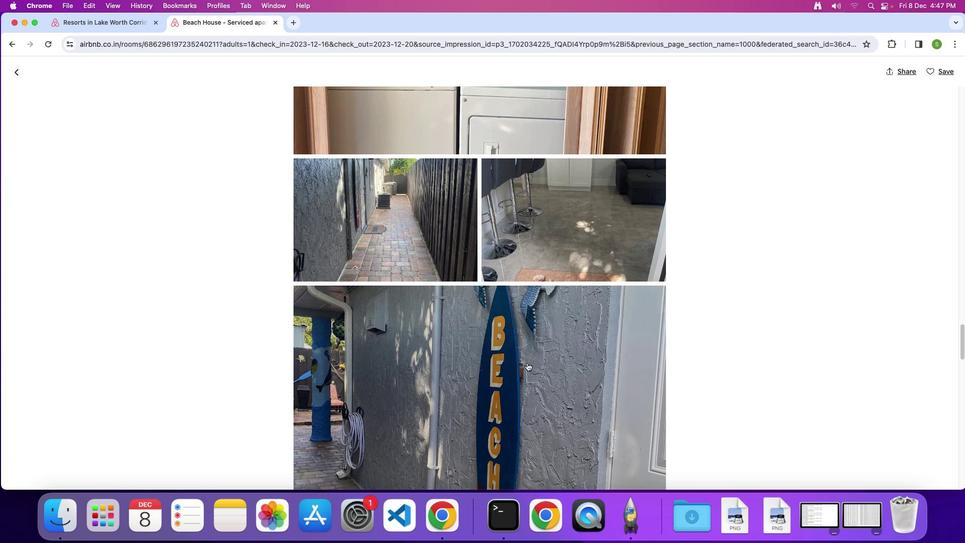
Action: Mouse scrolled (527, 362) with delta (0, 0)
Screenshot: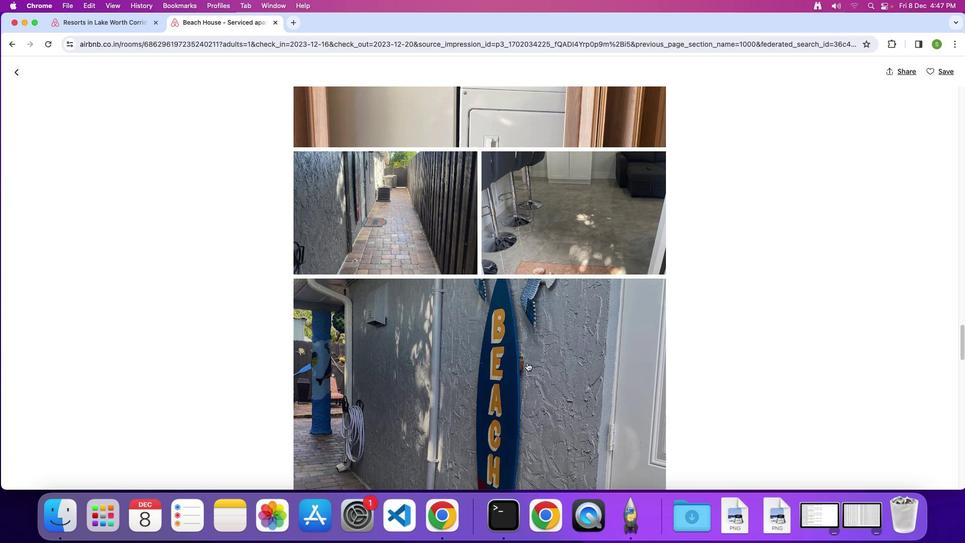 
Action: Mouse scrolled (527, 362) with delta (0, -1)
Screenshot: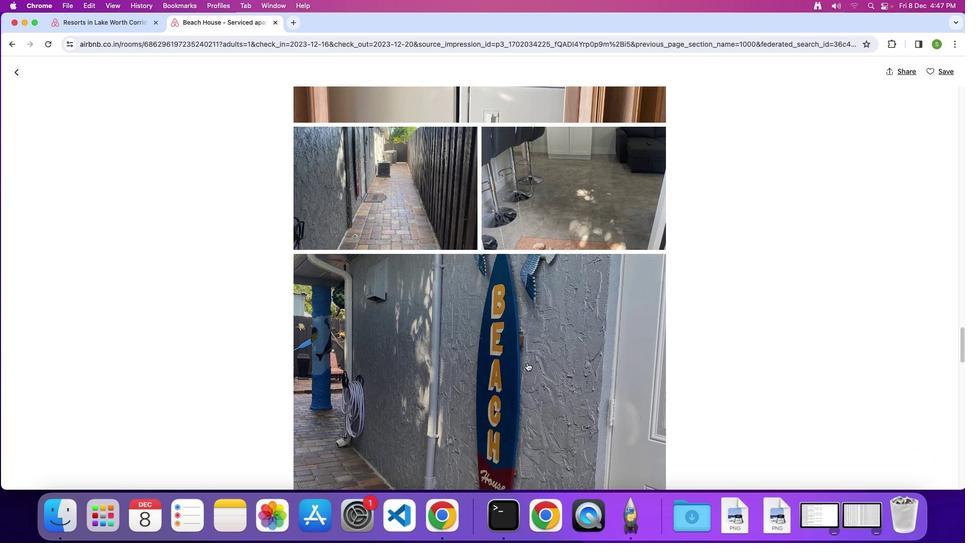 
Action: Mouse scrolled (527, 362) with delta (0, 0)
Screenshot: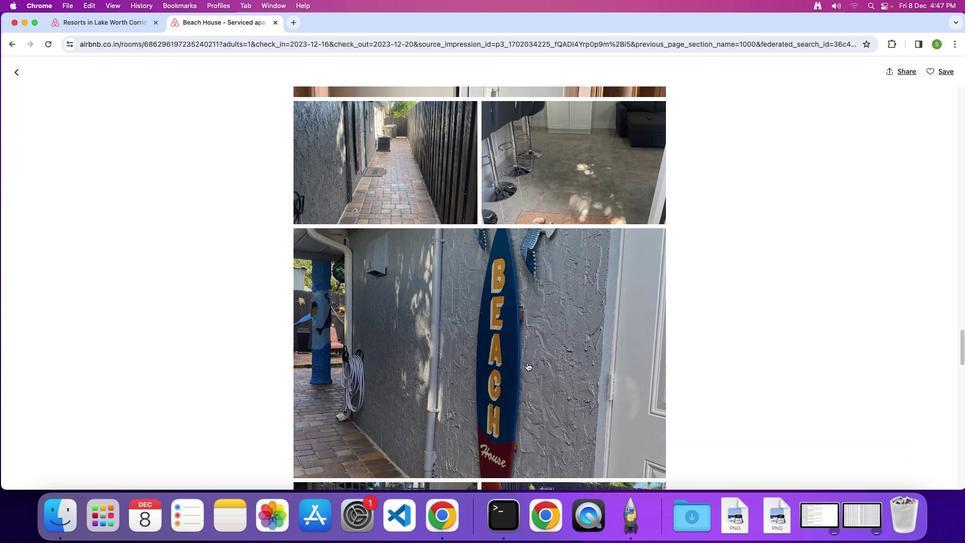 
Action: Mouse scrolled (527, 362) with delta (0, 0)
Screenshot: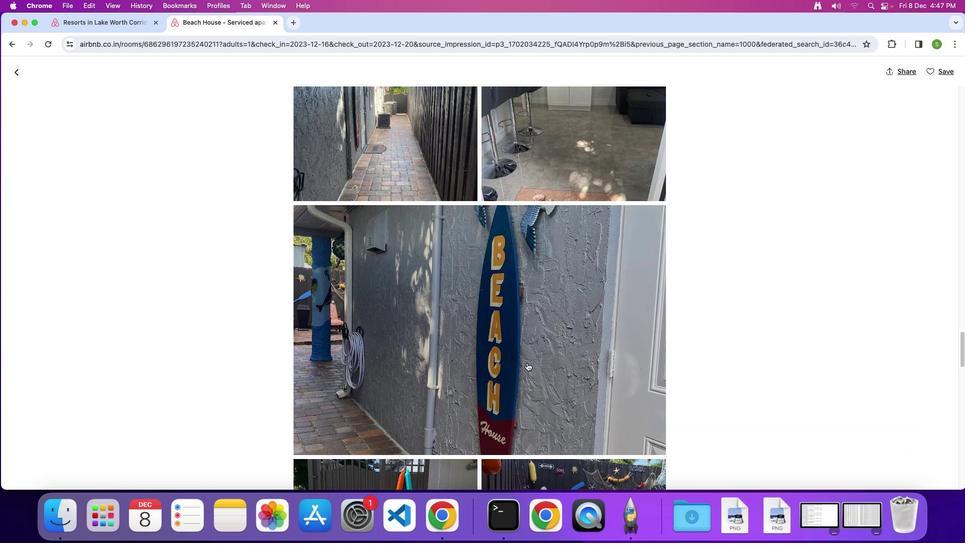 
Action: Mouse scrolled (527, 362) with delta (0, -1)
Screenshot: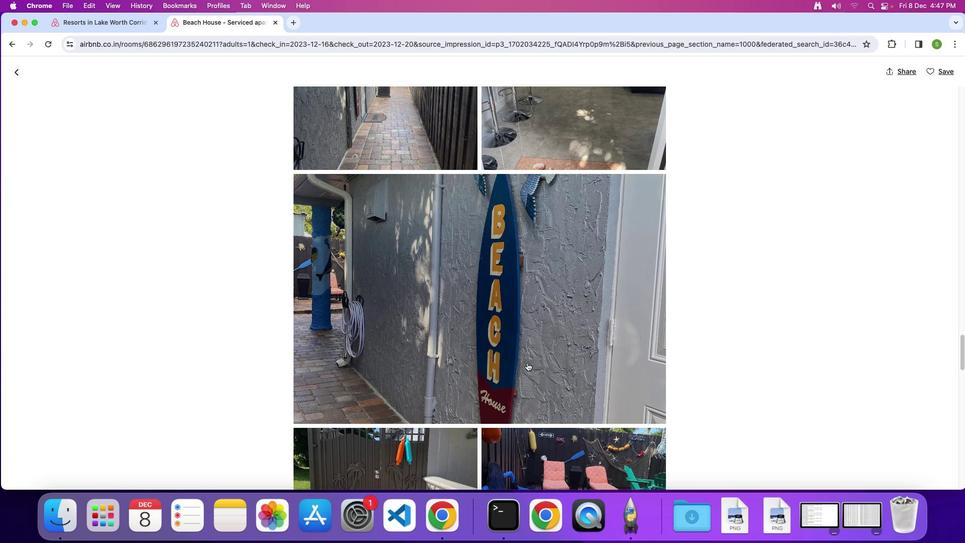 
Action: Mouse scrolled (527, 362) with delta (0, 0)
Screenshot: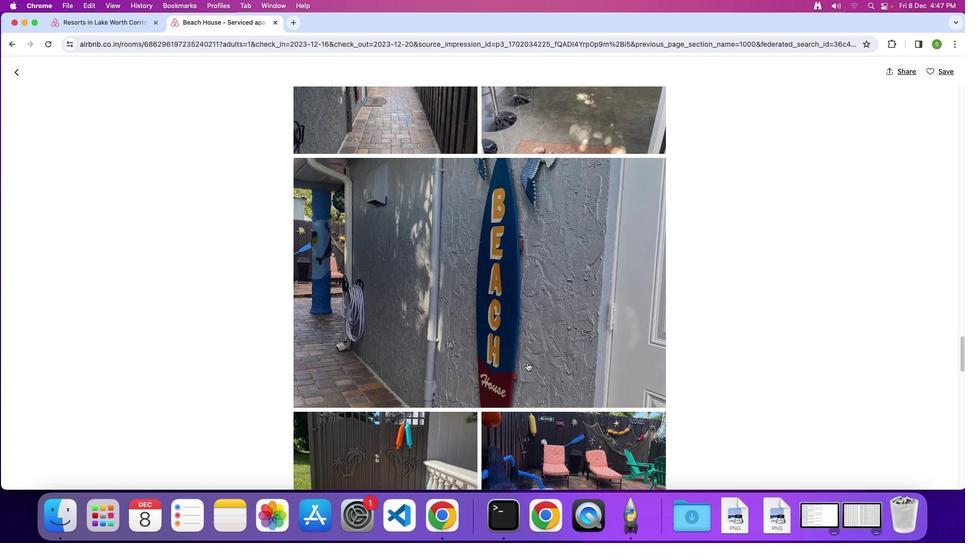 
Action: Mouse scrolled (527, 362) with delta (0, 0)
Screenshot: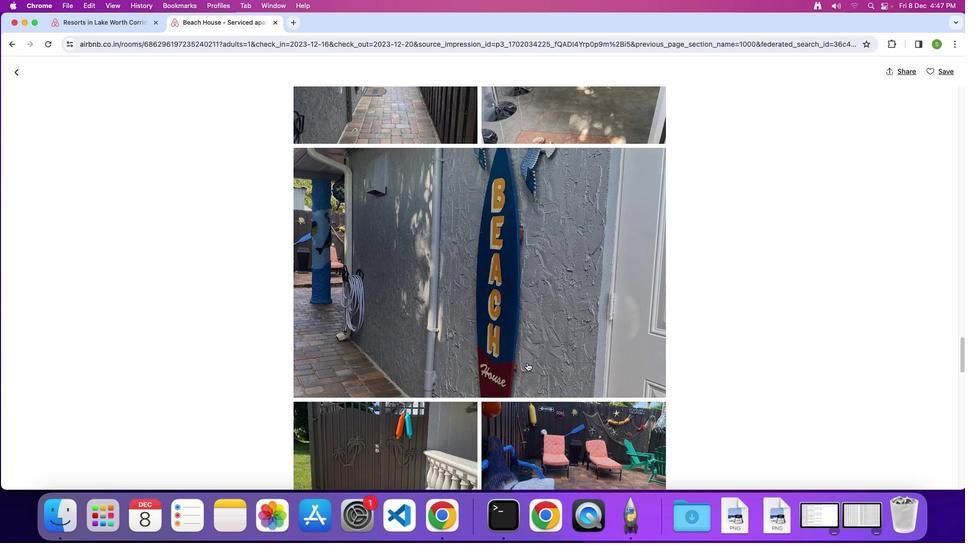 
Action: Mouse moved to (527, 362)
Screenshot: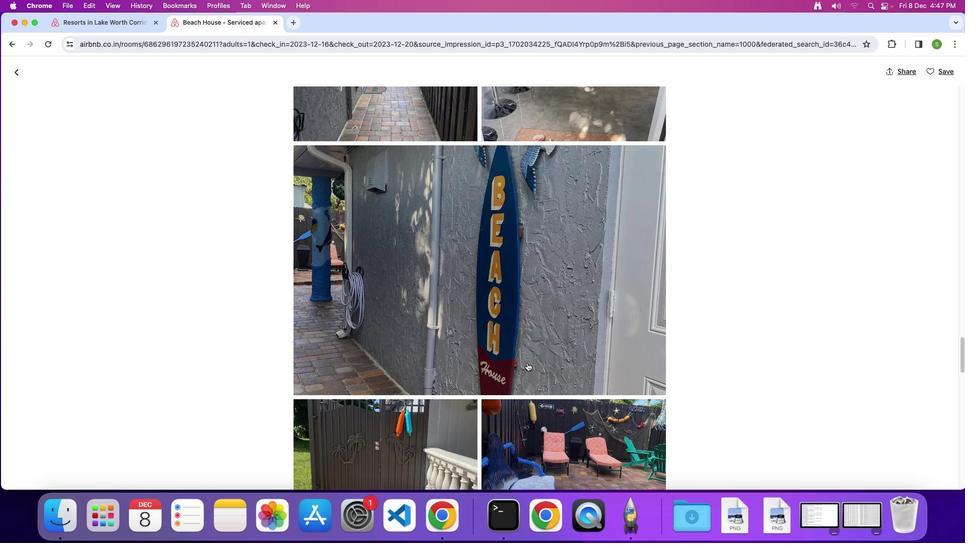 
Action: Mouse scrolled (527, 362) with delta (0, 0)
Screenshot: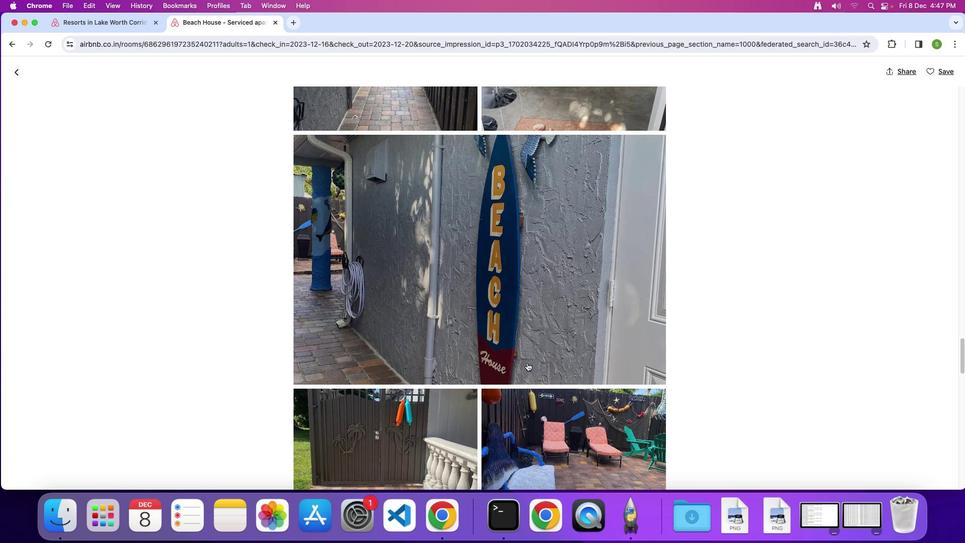 
Action: Mouse scrolled (527, 362) with delta (0, 0)
Screenshot: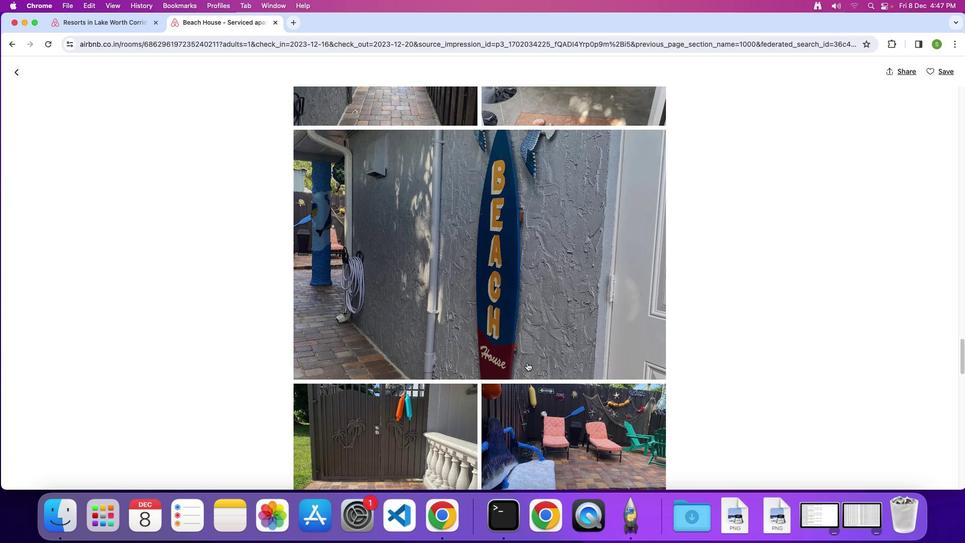 
Action: Mouse scrolled (527, 362) with delta (0, 0)
Screenshot: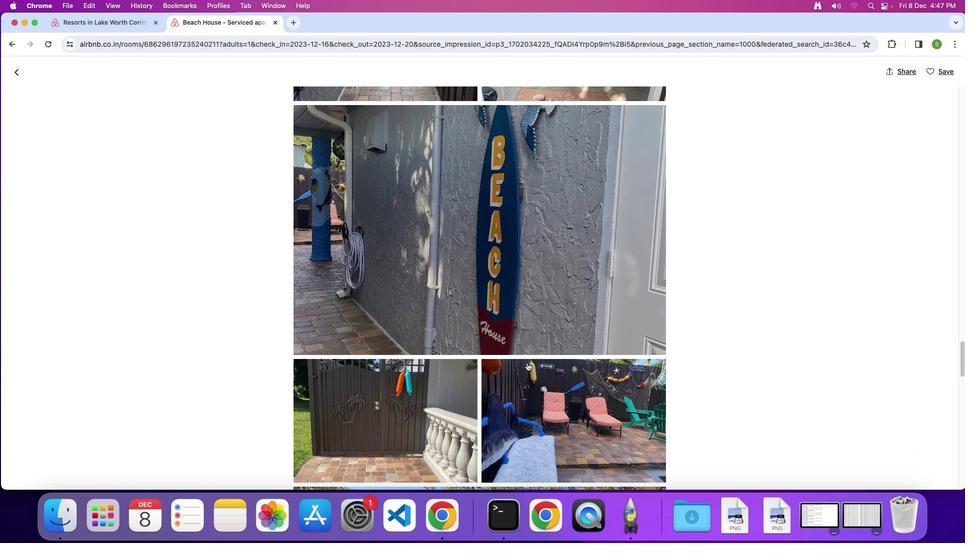 
Action: Mouse scrolled (527, 362) with delta (0, 0)
Screenshot: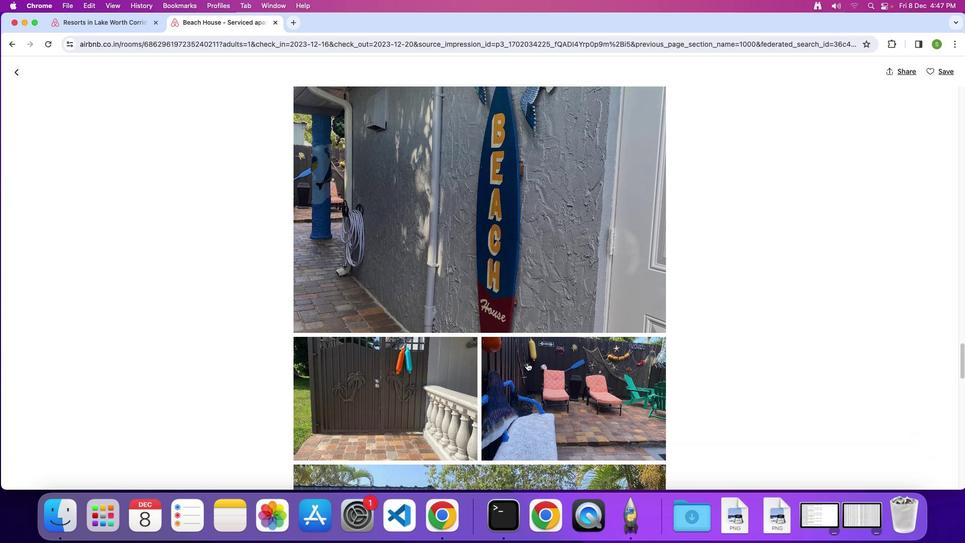 
Action: Mouse scrolled (527, 362) with delta (0, -1)
Screenshot: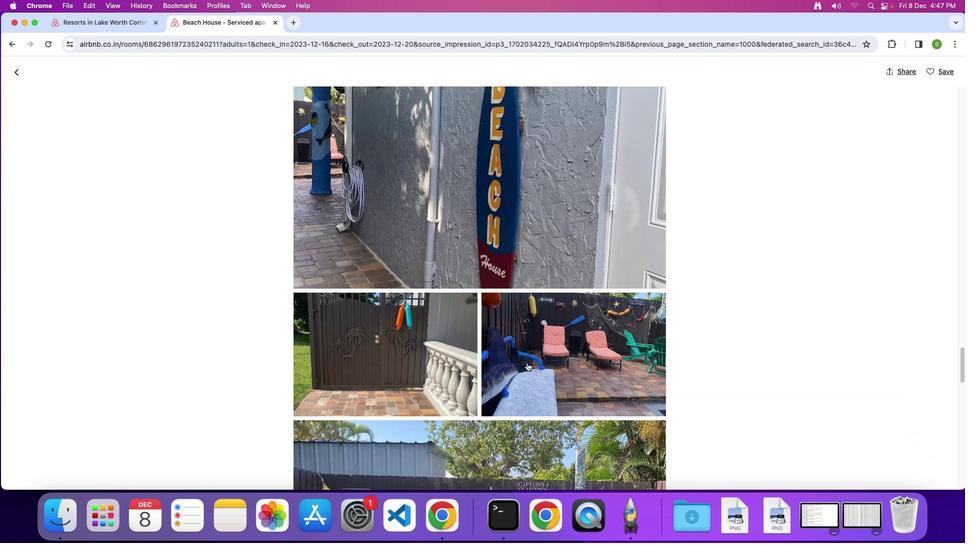 
Action: Mouse scrolled (527, 362) with delta (0, 0)
